 Task: Find connections with filter location Vitória da Conquista with filter topic #Successwith filter profile language Spanish with filter current company Alp Consulting Ltd. with filter school Mithibai College with filter industry Investment Management with filter service category Insurance with filter keywords title Administrative Specialist
Action: Mouse moved to (677, 145)
Screenshot: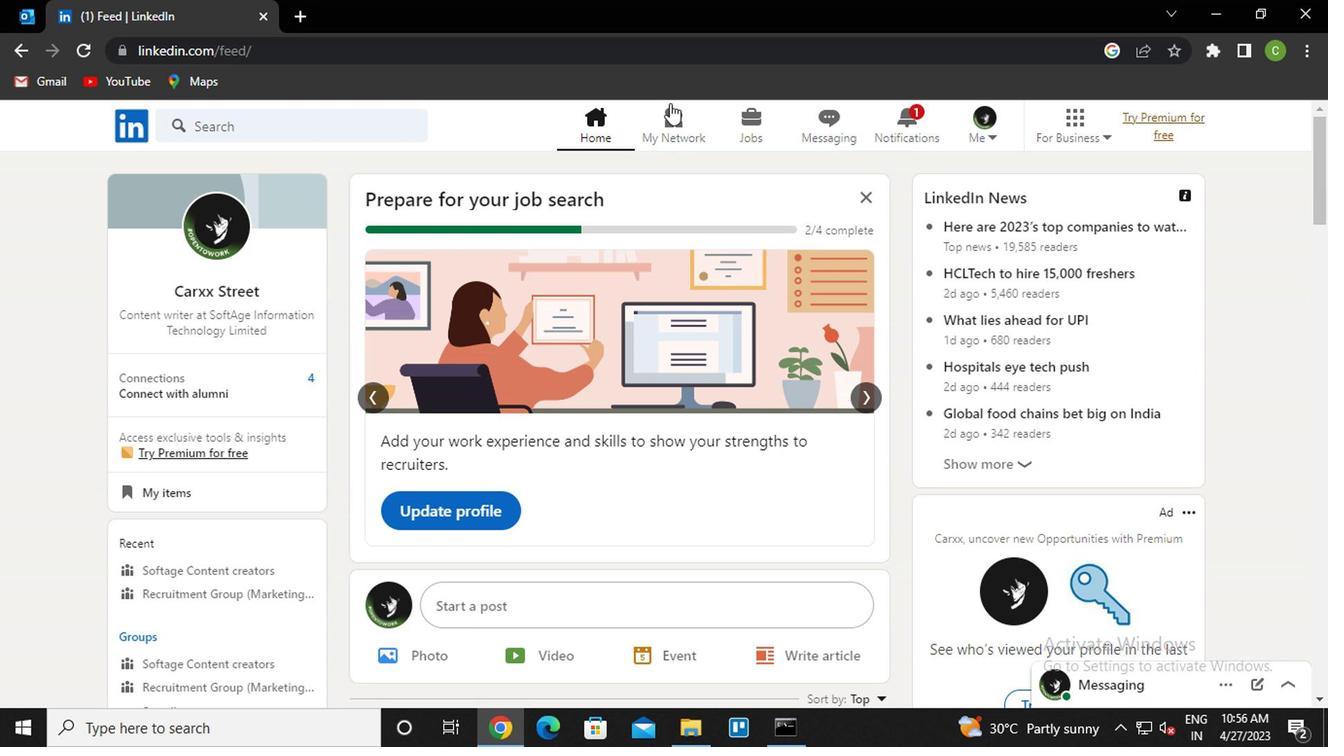 
Action: Mouse pressed left at (677, 145)
Screenshot: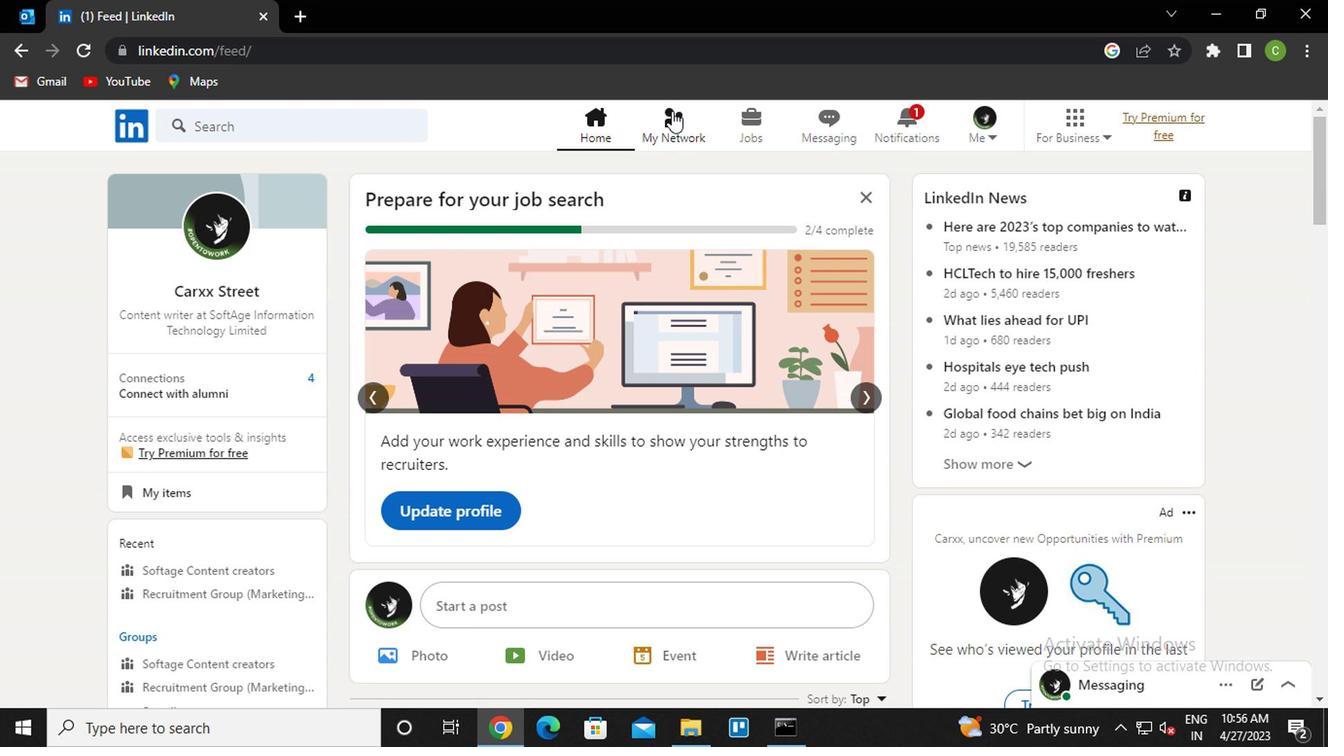 
Action: Mouse moved to (210, 235)
Screenshot: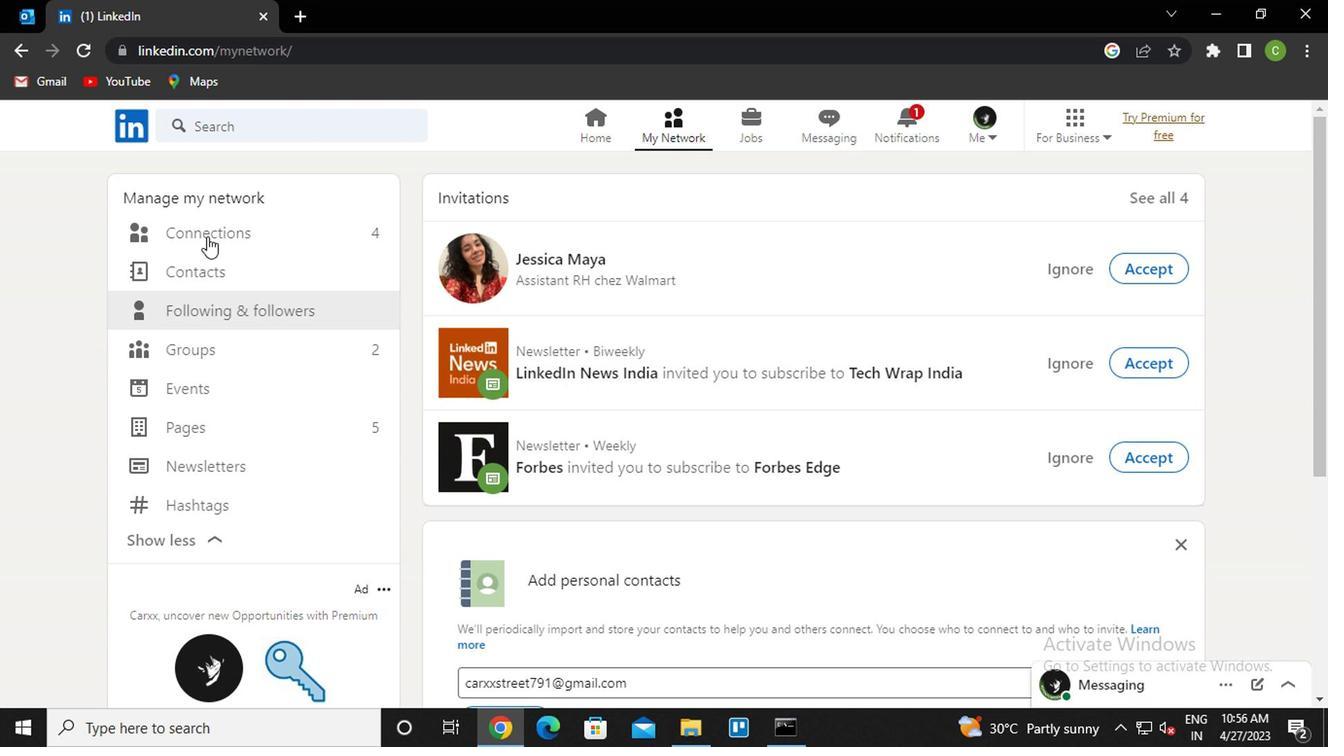 
Action: Mouse pressed left at (210, 235)
Screenshot: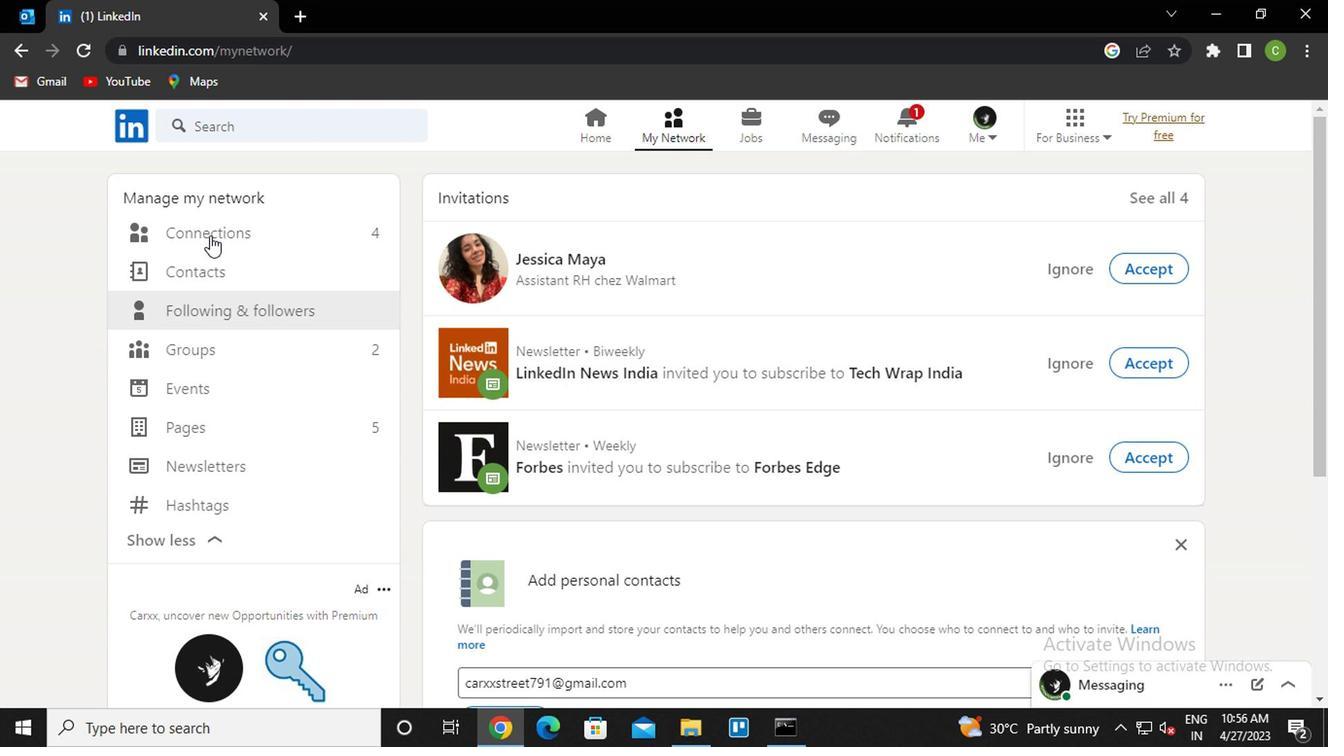 
Action: Mouse moved to (850, 238)
Screenshot: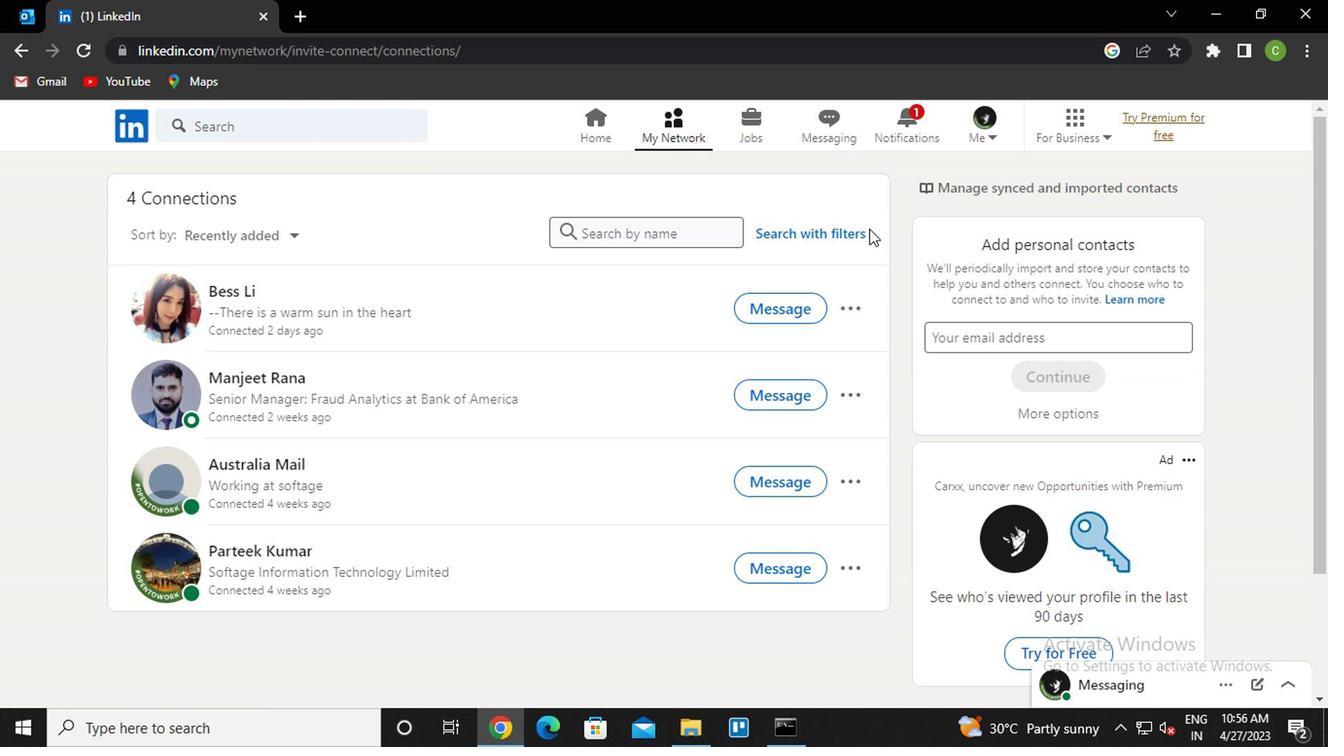 
Action: Mouse pressed left at (850, 238)
Screenshot: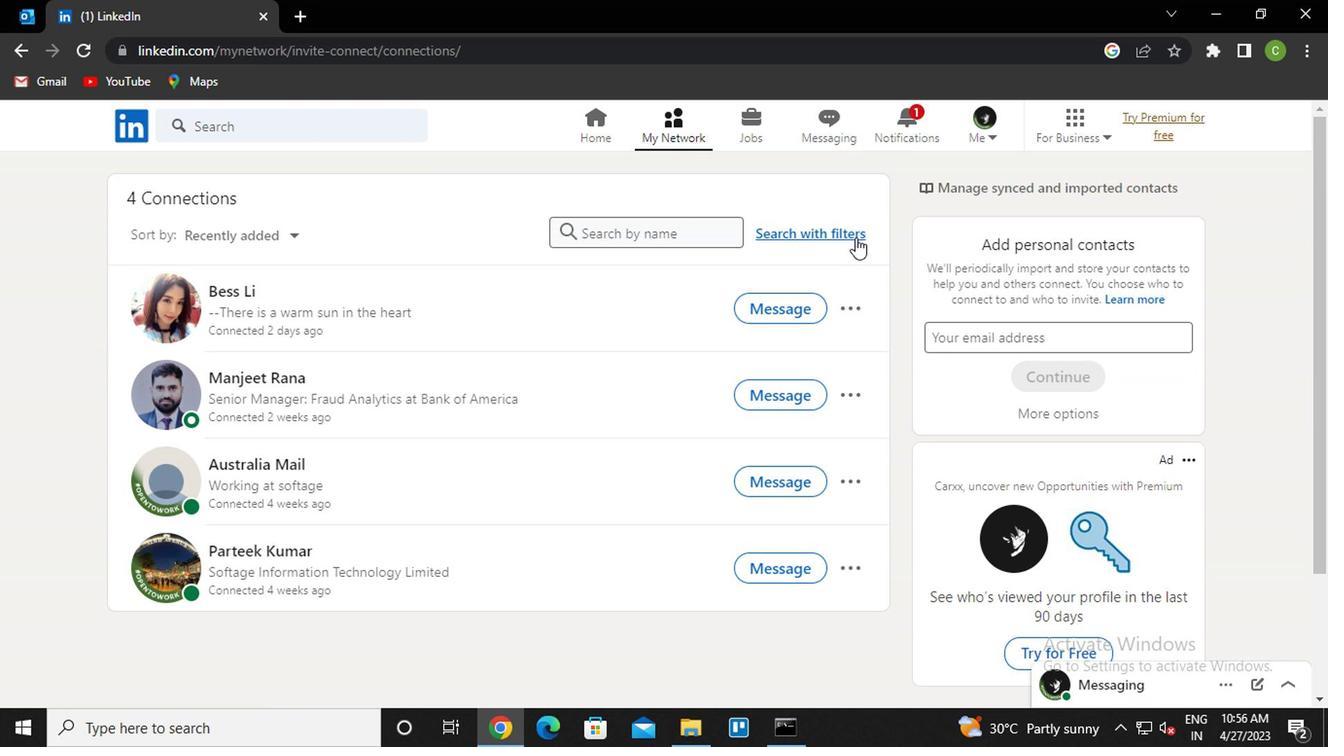
Action: Mouse moved to (651, 186)
Screenshot: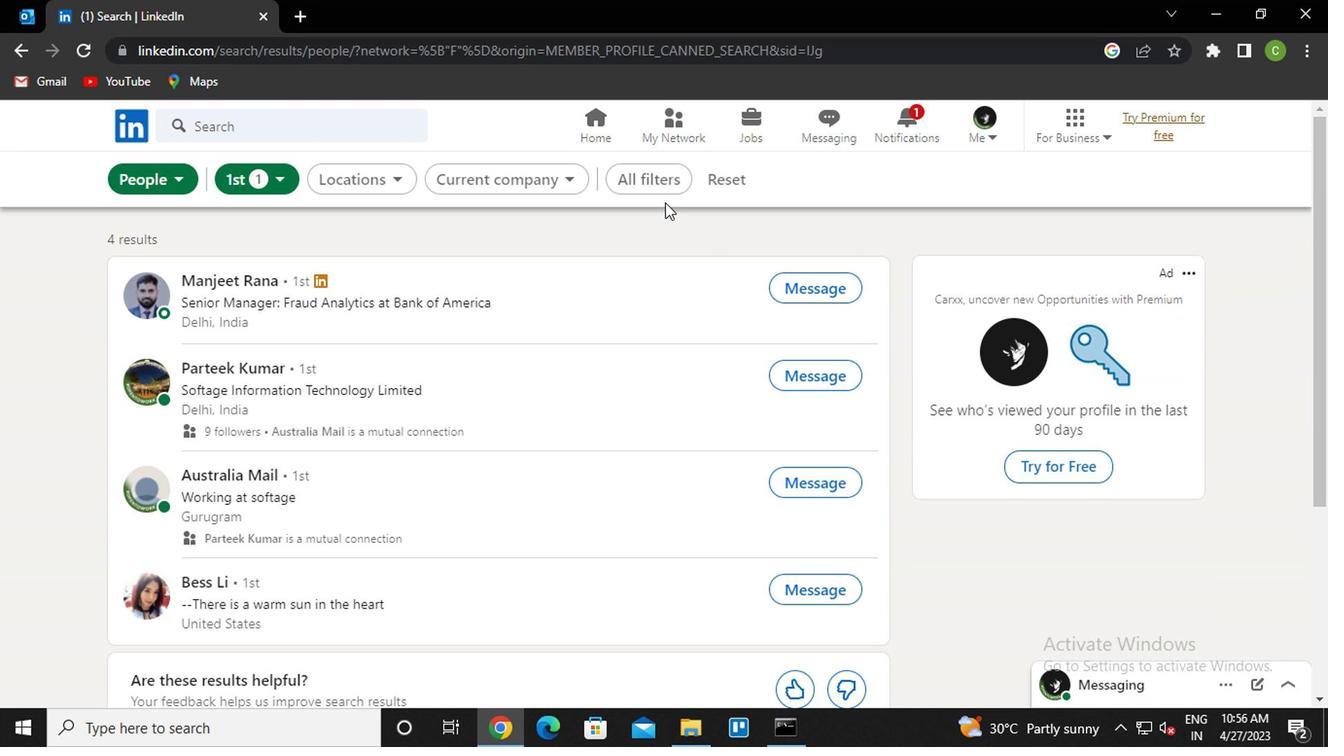 
Action: Mouse pressed left at (651, 186)
Screenshot: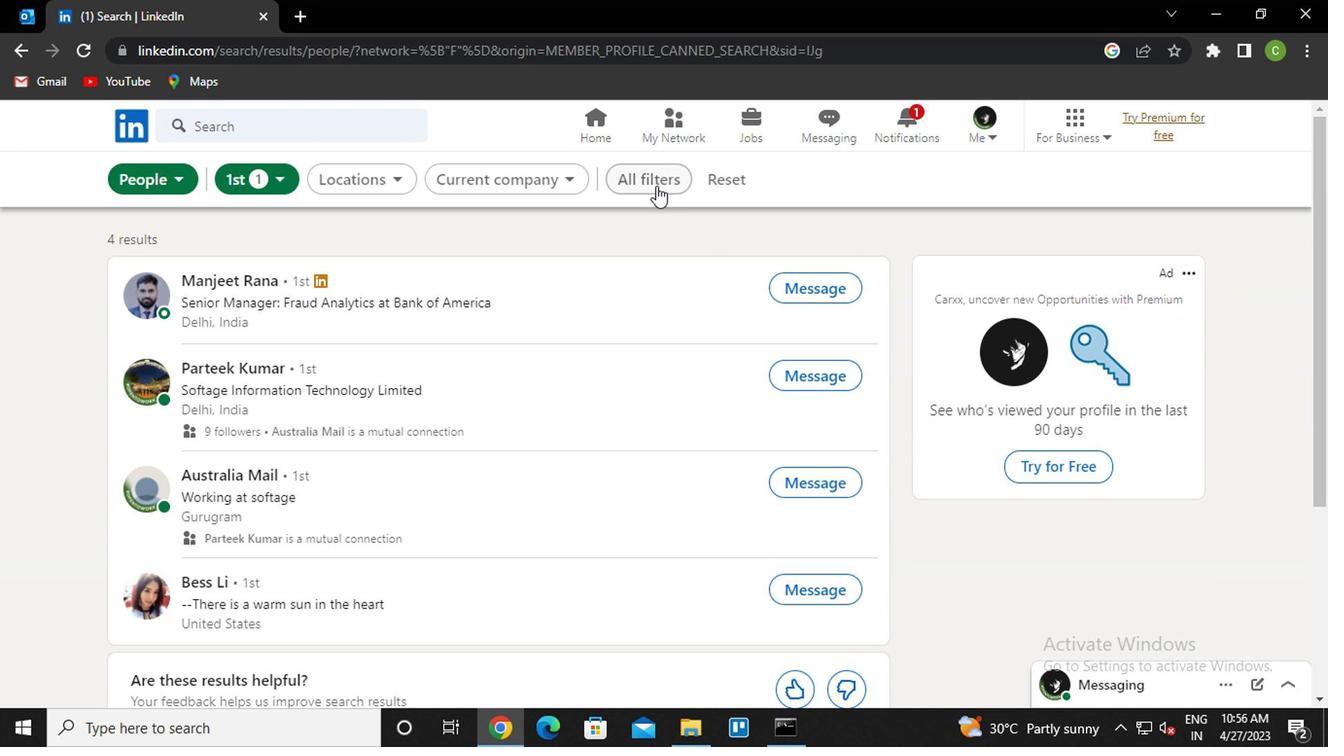 
Action: Mouse moved to (969, 391)
Screenshot: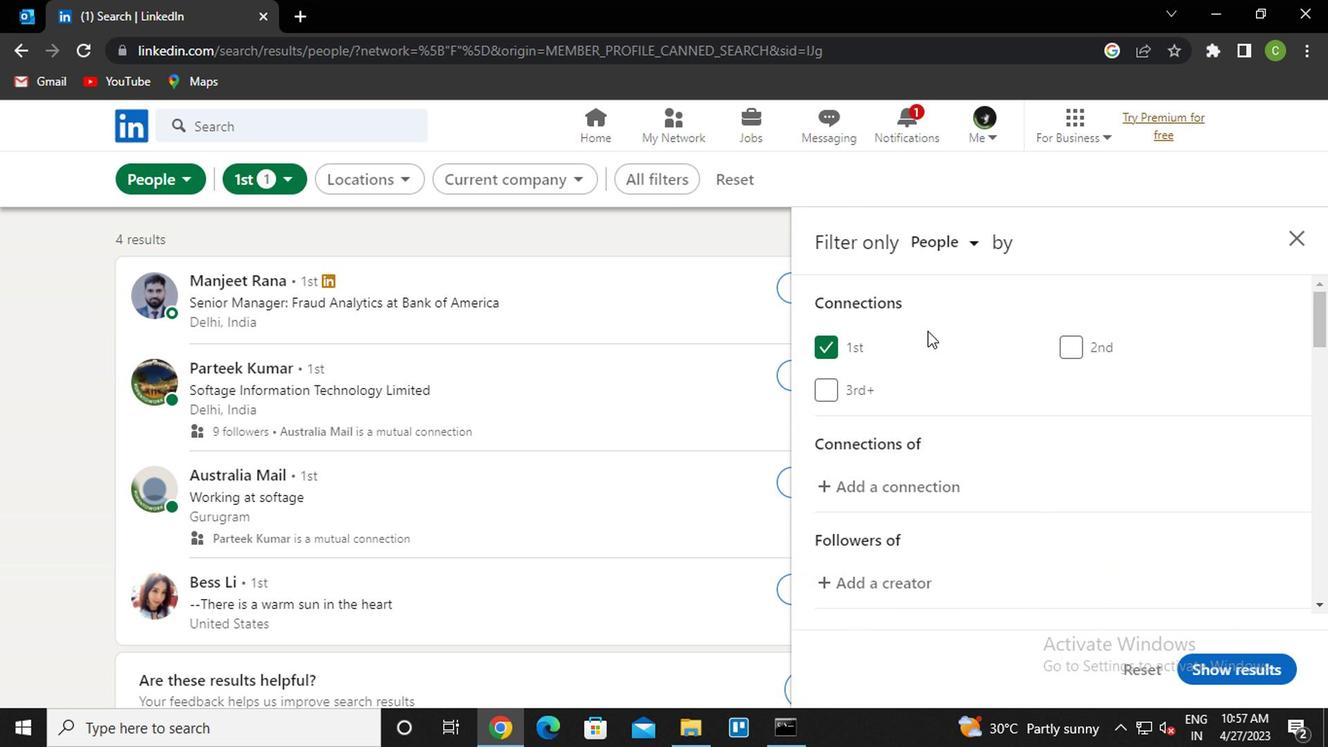 
Action: Mouse scrolled (969, 390) with delta (0, 0)
Screenshot: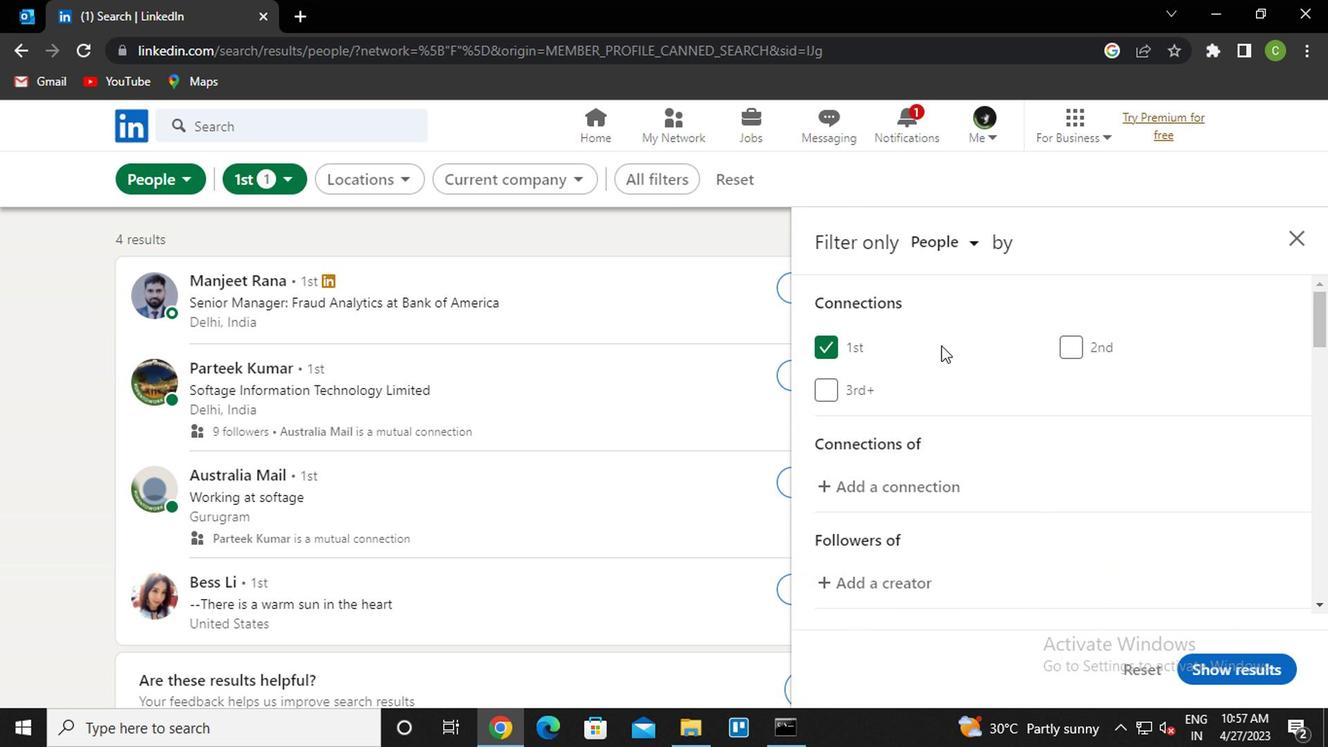 
Action: Mouse moved to (969, 393)
Screenshot: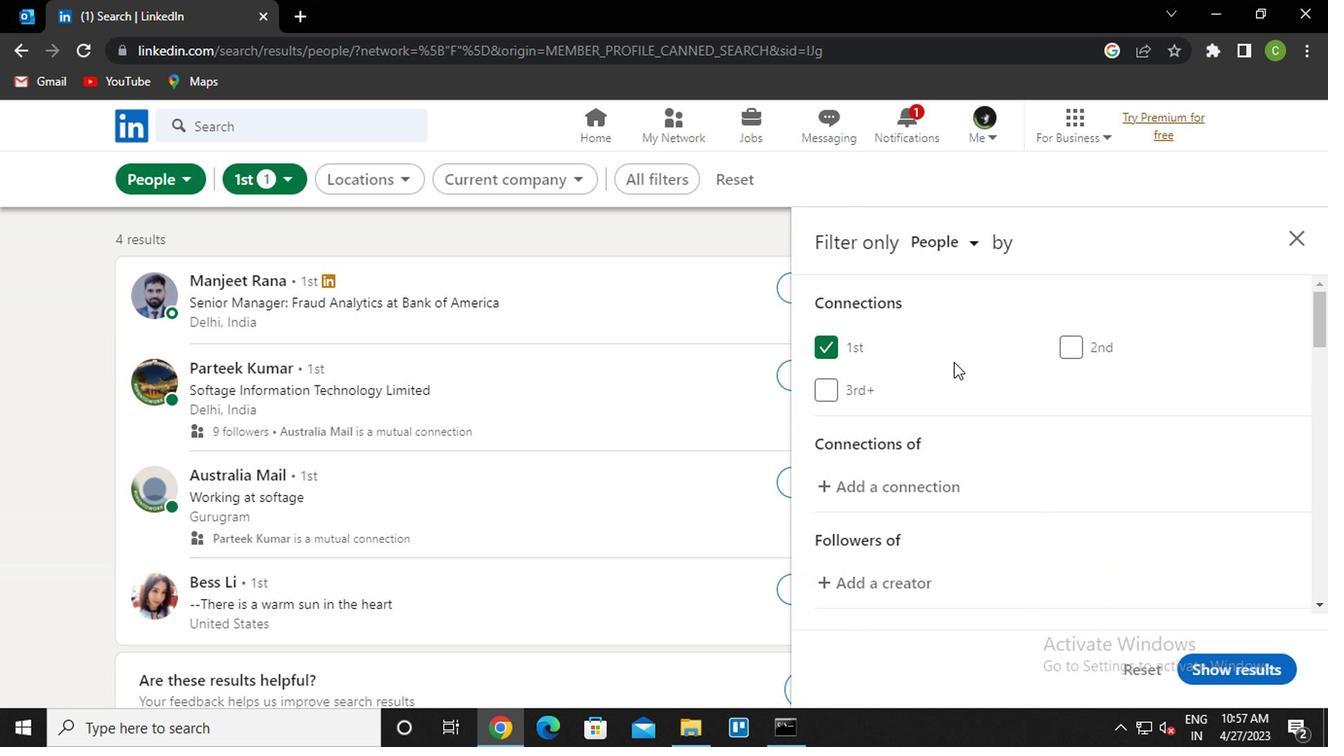 
Action: Mouse scrolled (969, 392) with delta (0, -1)
Screenshot: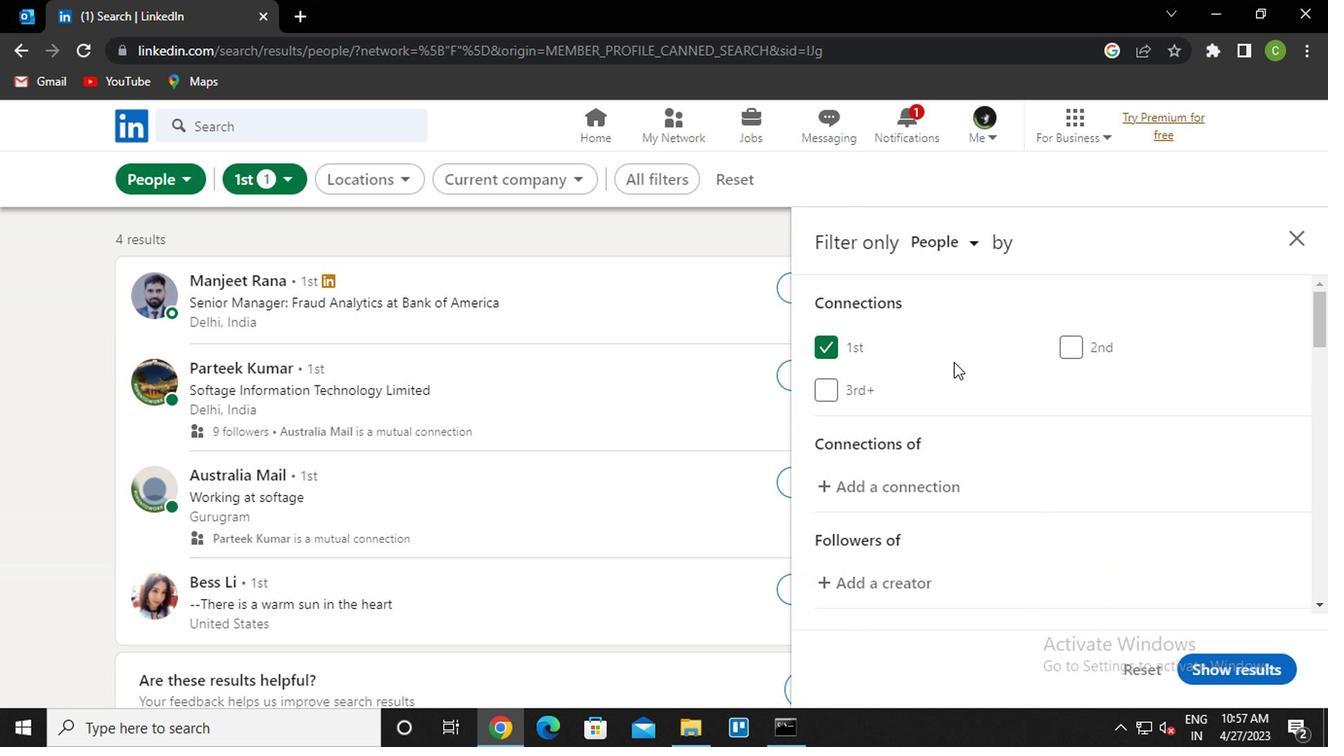 
Action: Mouse scrolled (969, 392) with delta (0, -1)
Screenshot: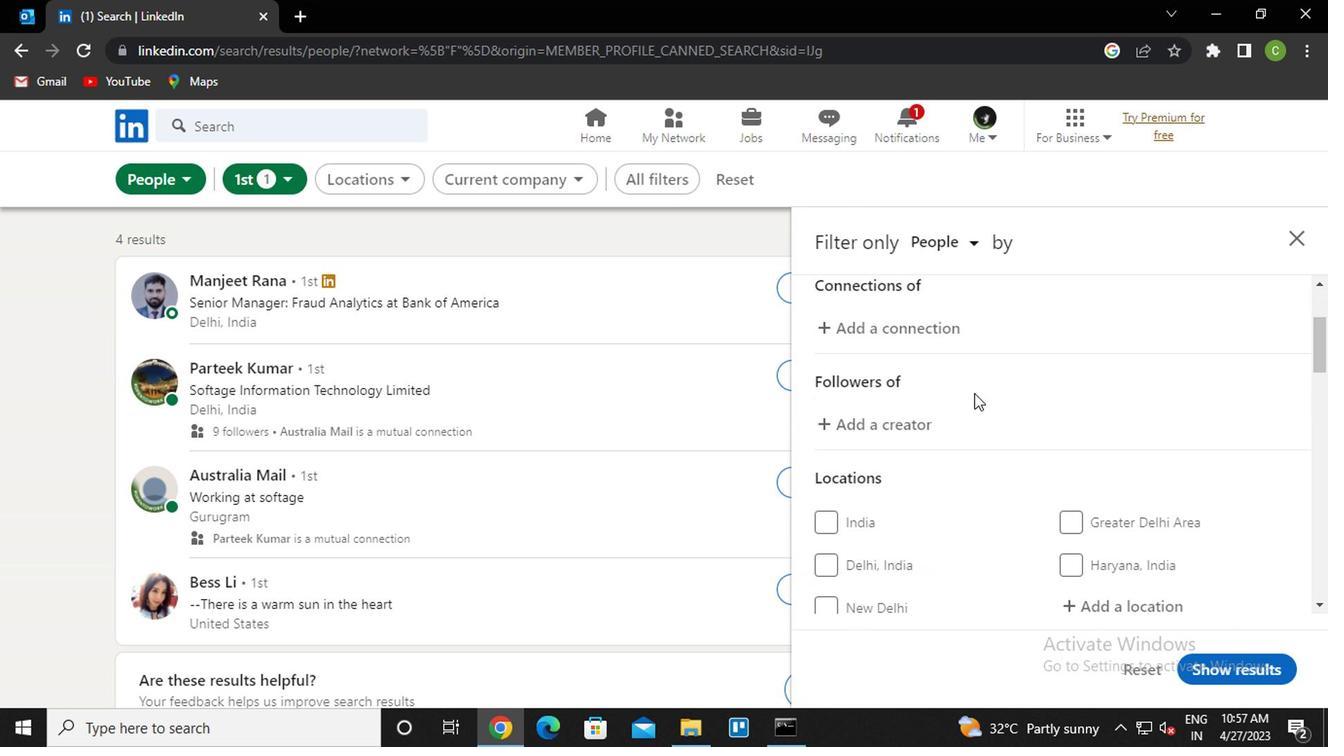 
Action: Mouse scrolled (969, 392) with delta (0, -1)
Screenshot: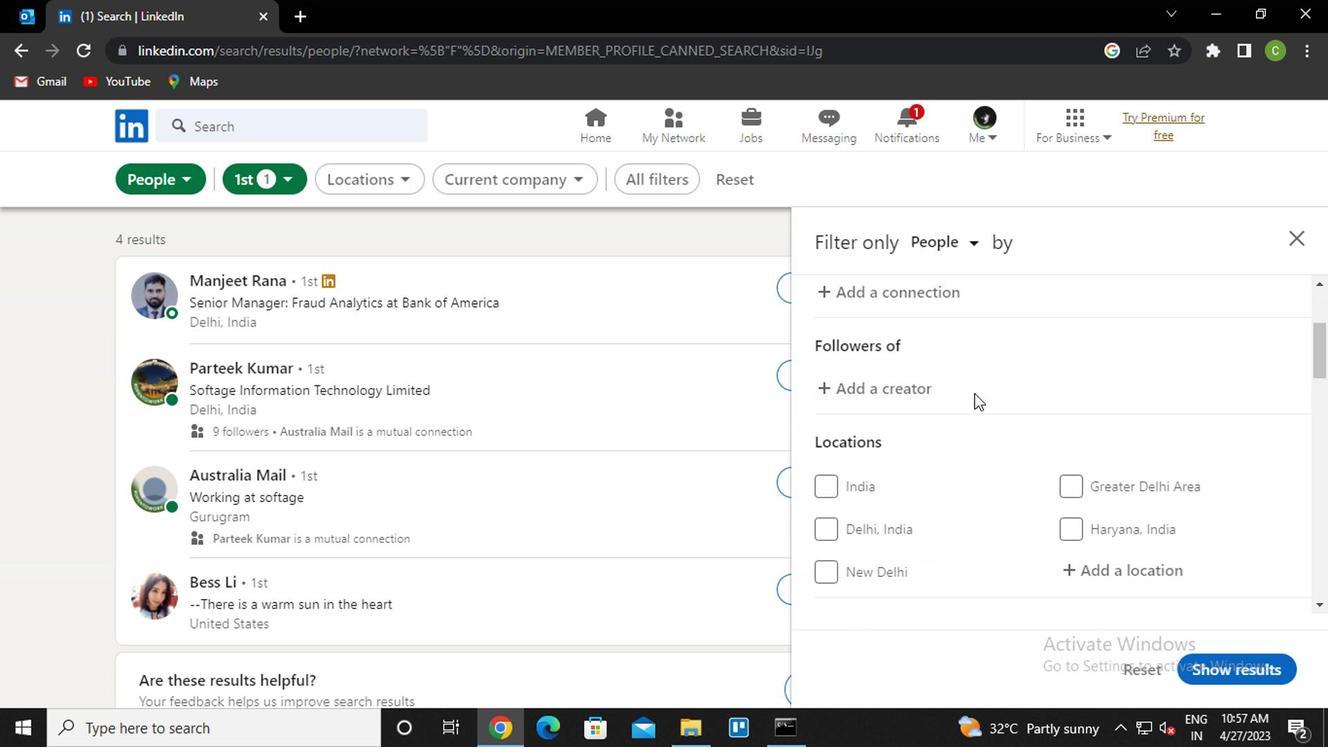 
Action: Mouse scrolled (969, 394) with delta (0, 0)
Screenshot: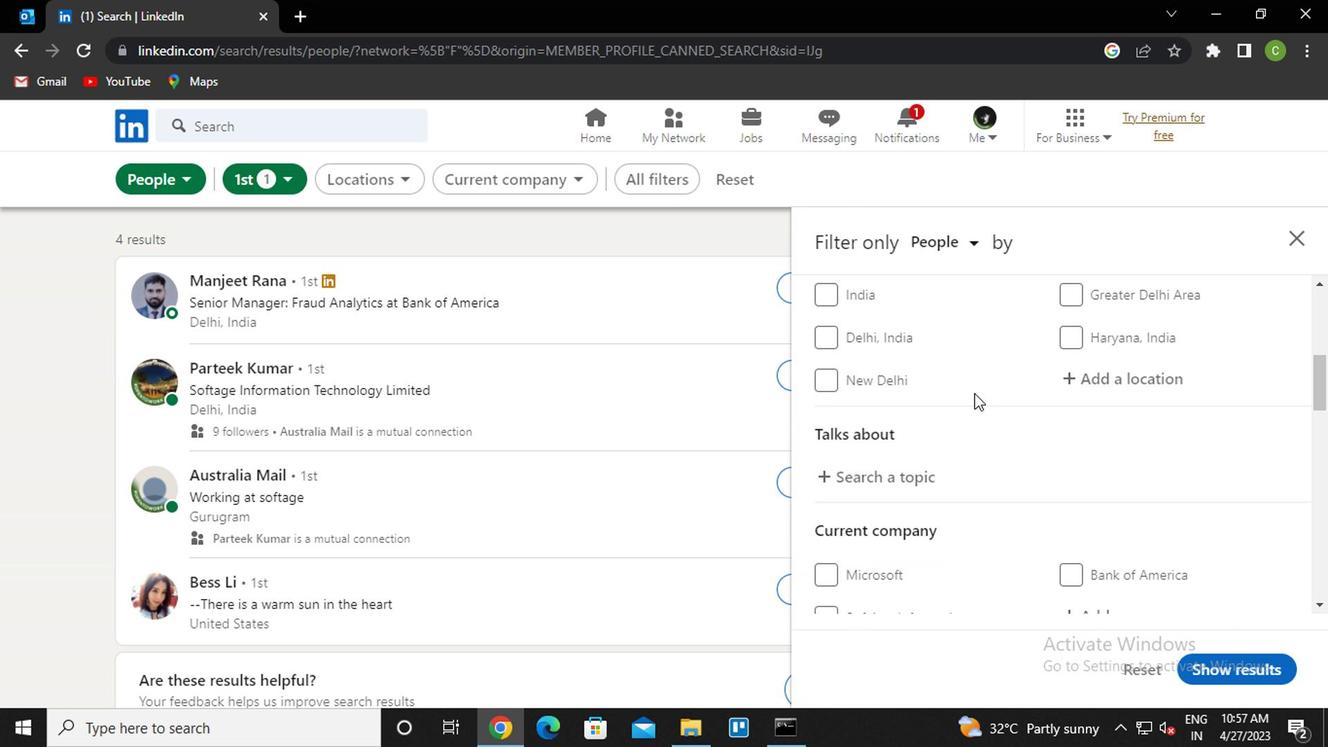
Action: Mouse scrolled (969, 394) with delta (0, 0)
Screenshot: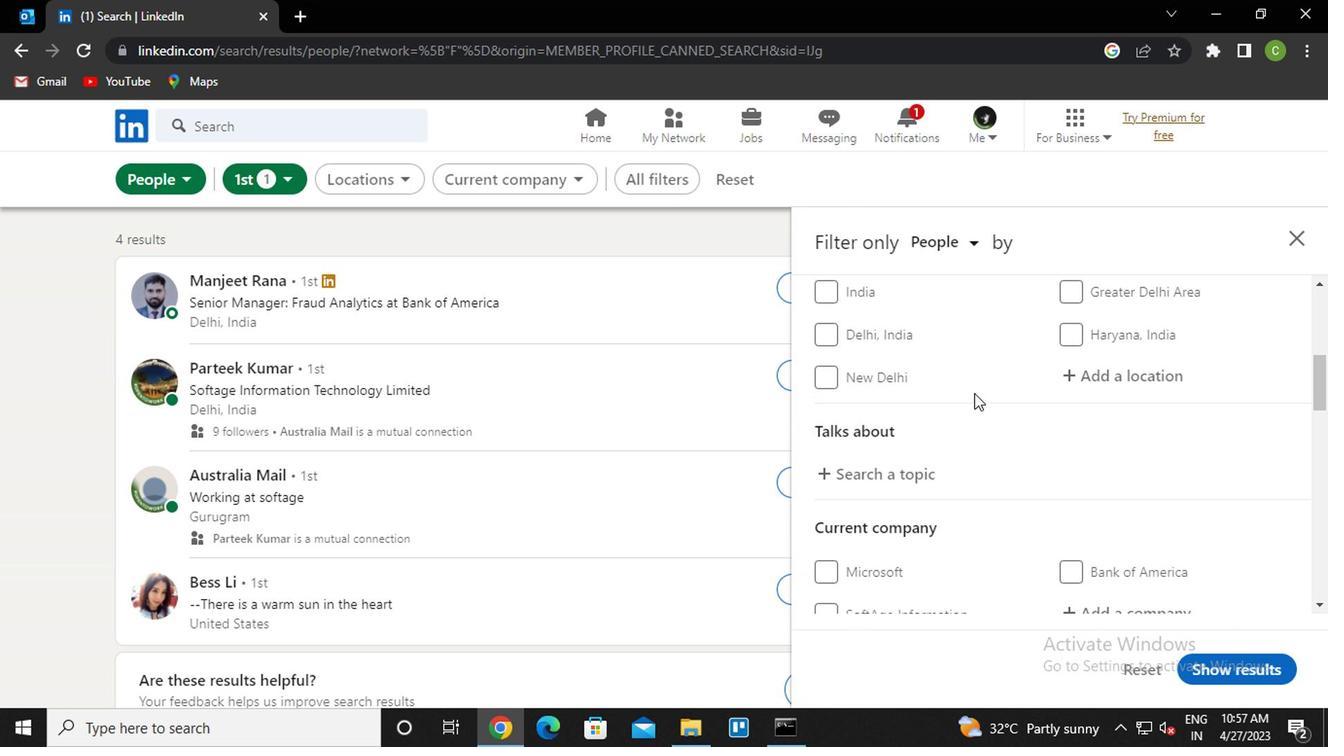 
Action: Mouse moved to (964, 389)
Screenshot: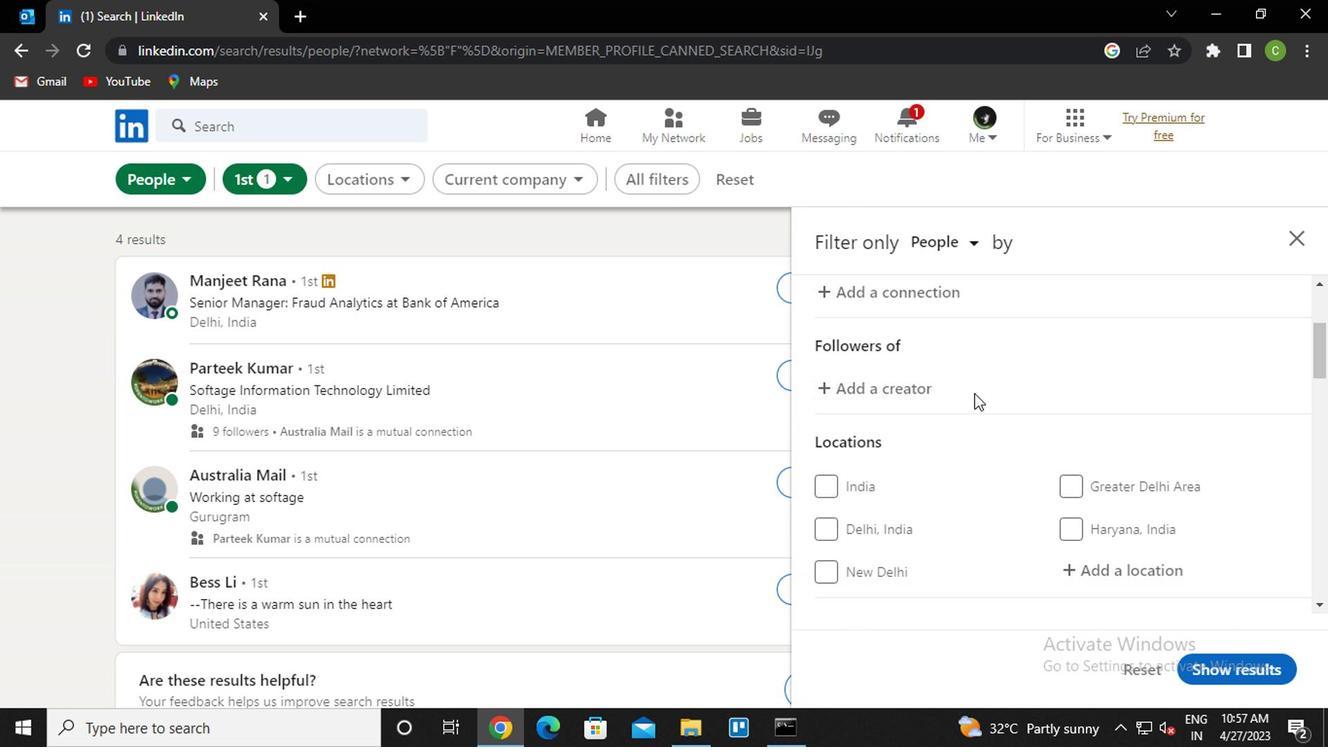 
Action: Mouse scrolled (964, 390) with delta (0, 1)
Screenshot: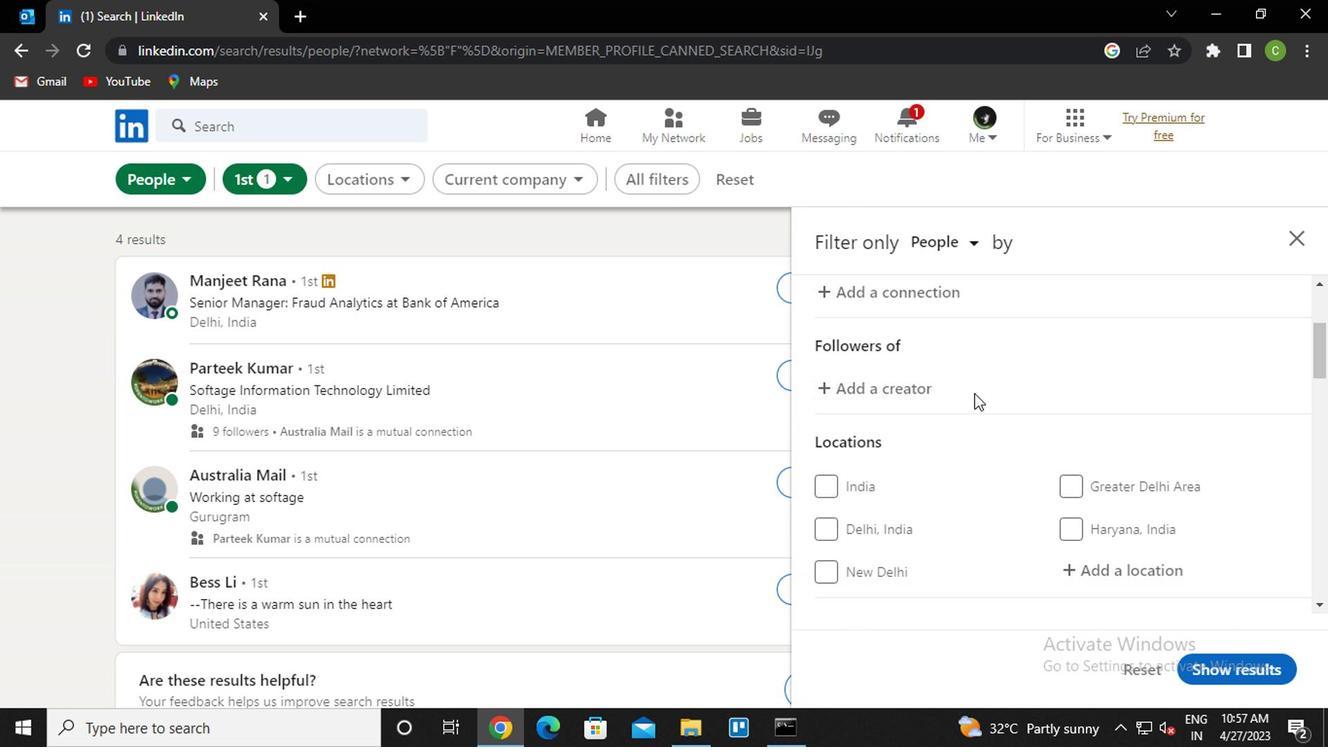 
Action: Mouse moved to (990, 451)
Screenshot: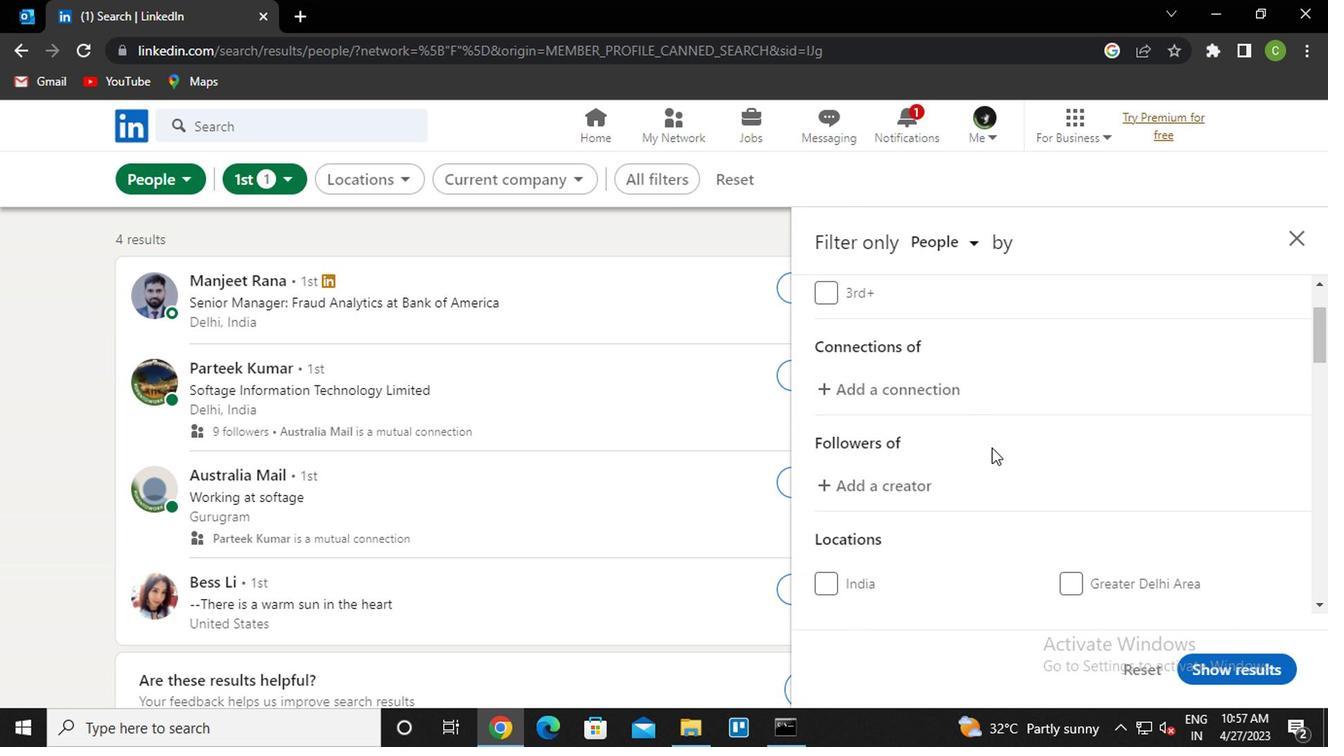 
Action: Mouse scrolled (990, 450) with delta (0, -1)
Screenshot: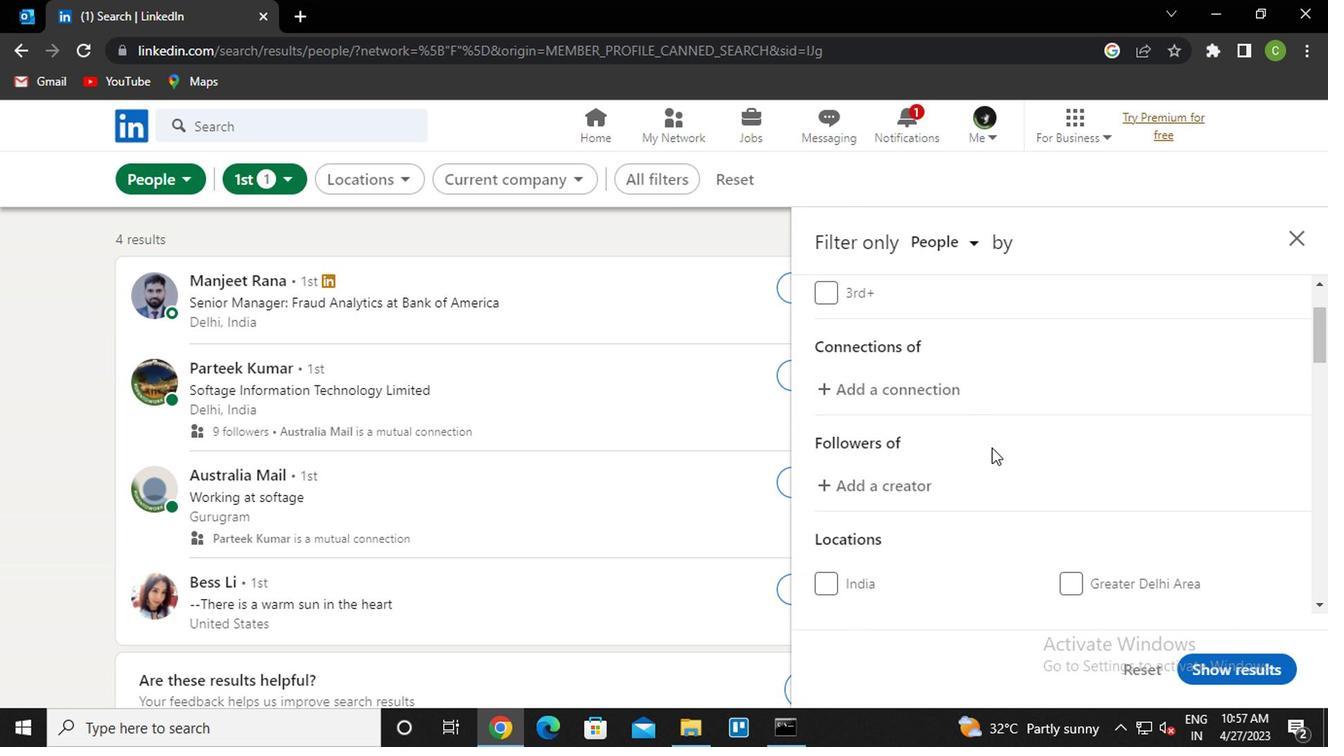 
Action: Mouse moved to (992, 453)
Screenshot: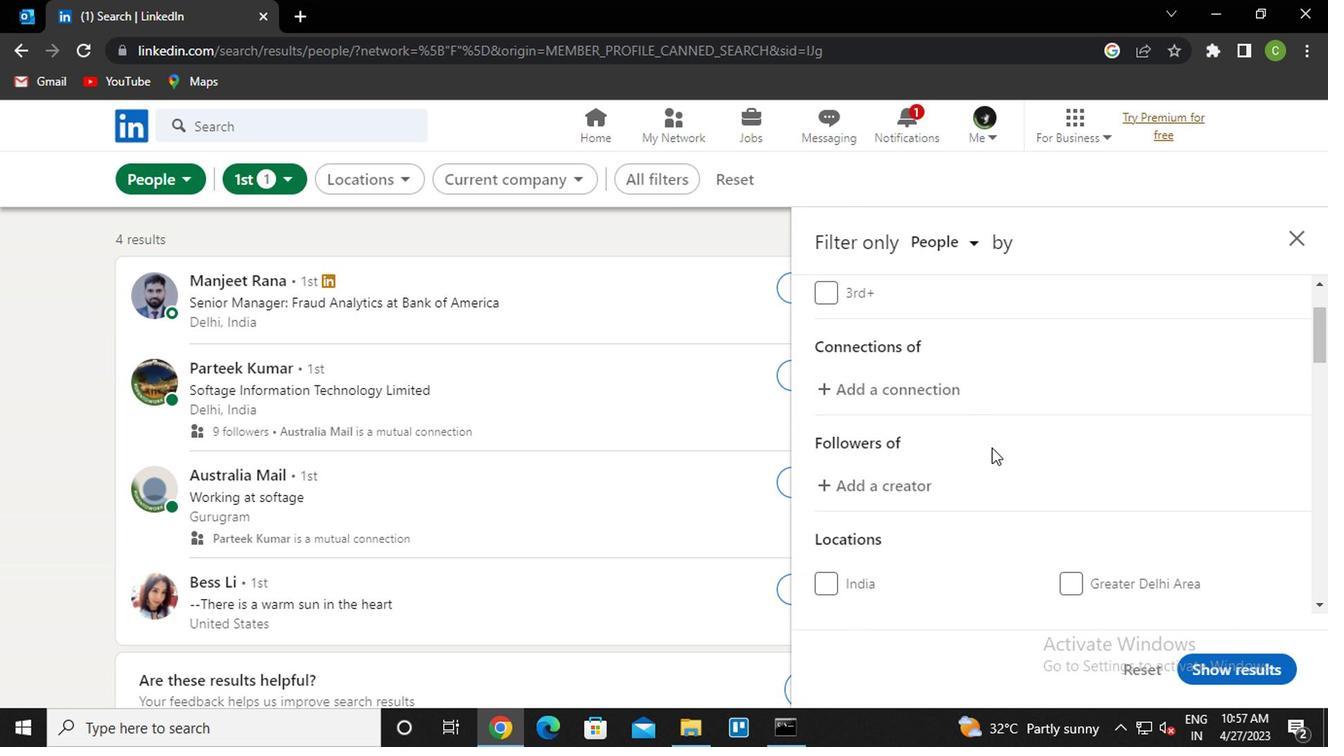
Action: Mouse scrolled (992, 452) with delta (0, 0)
Screenshot: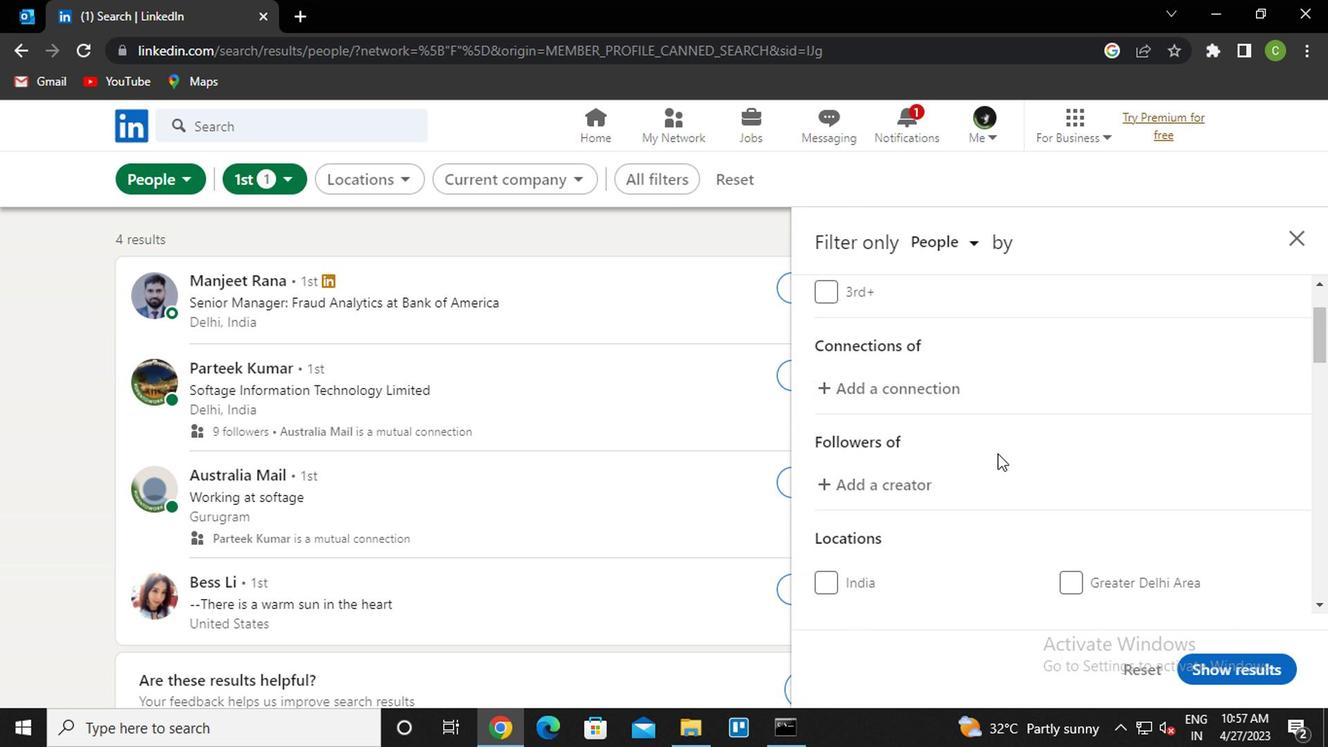 
Action: Mouse moved to (1105, 471)
Screenshot: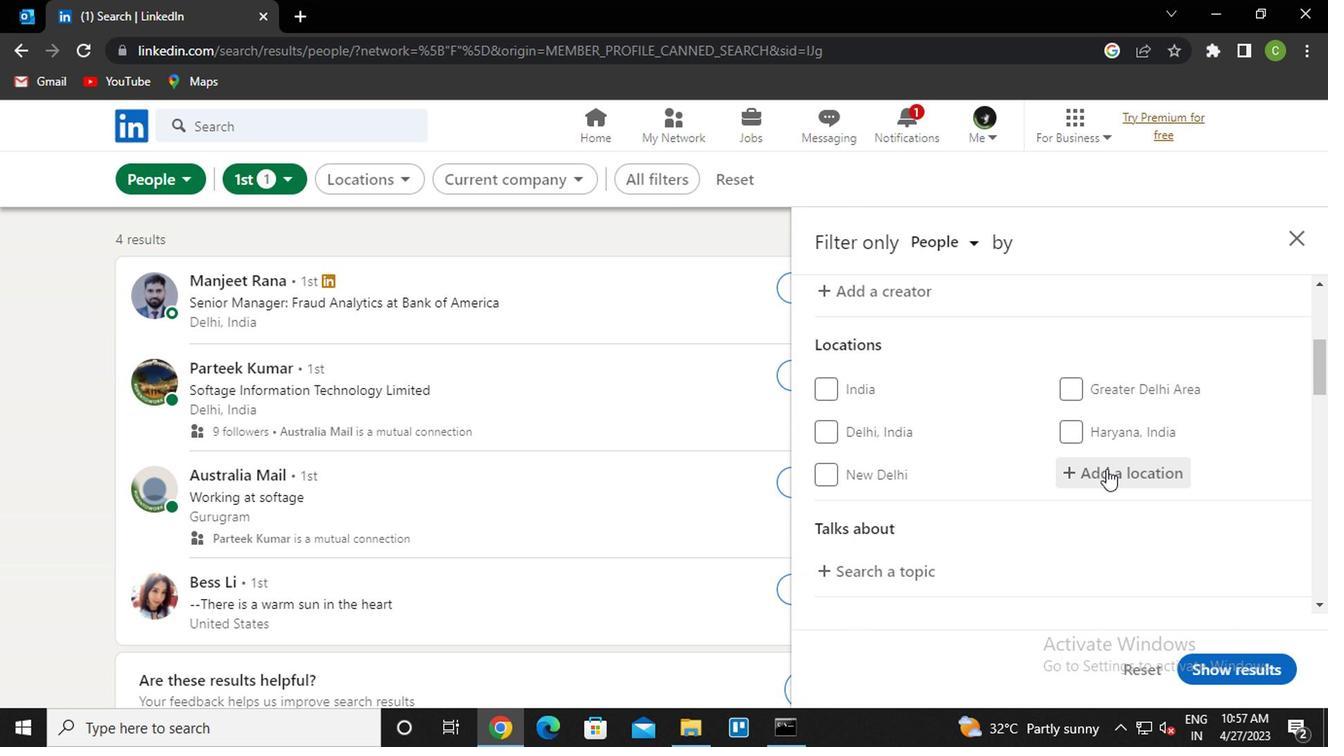 
Action: Mouse pressed left at (1105, 471)
Screenshot: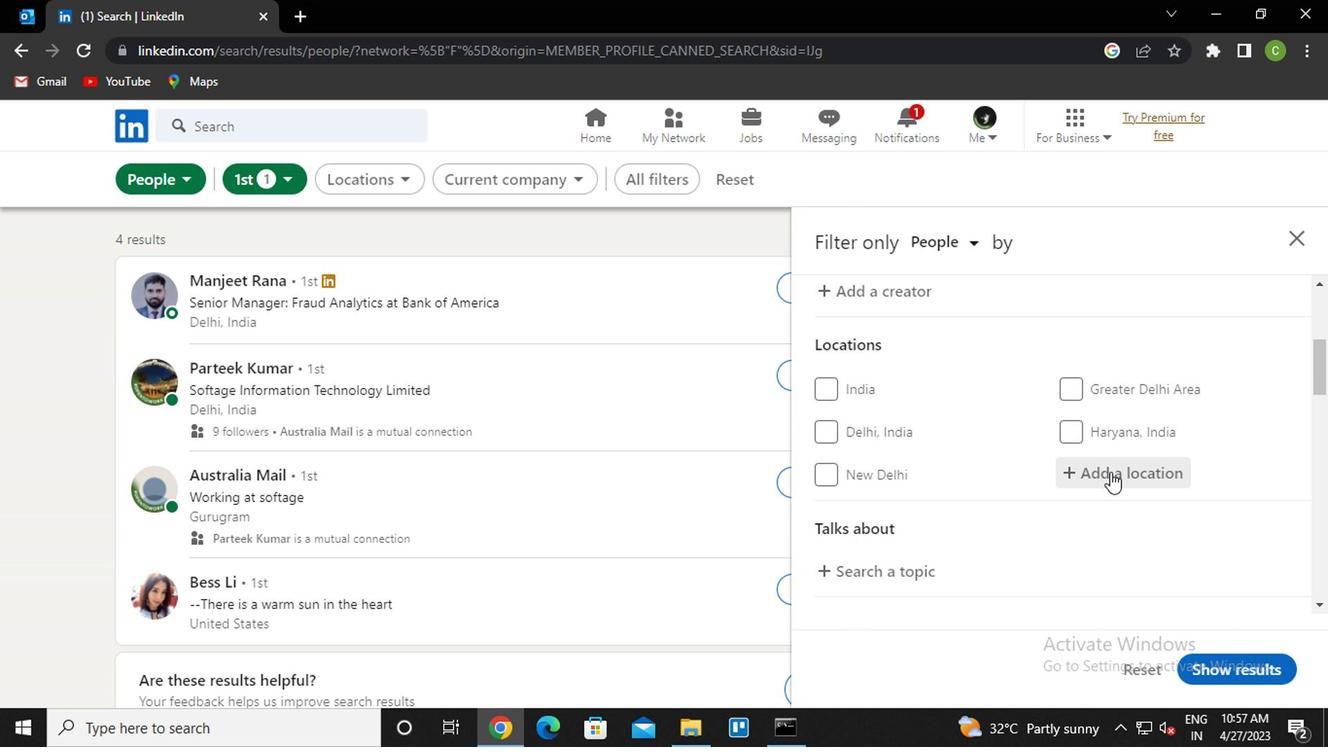
Action: Key pressed <Key.caps_lock>v<Key.caps_lock>itoria<Key.space>da<Key.down><Key.enter>
Screenshot: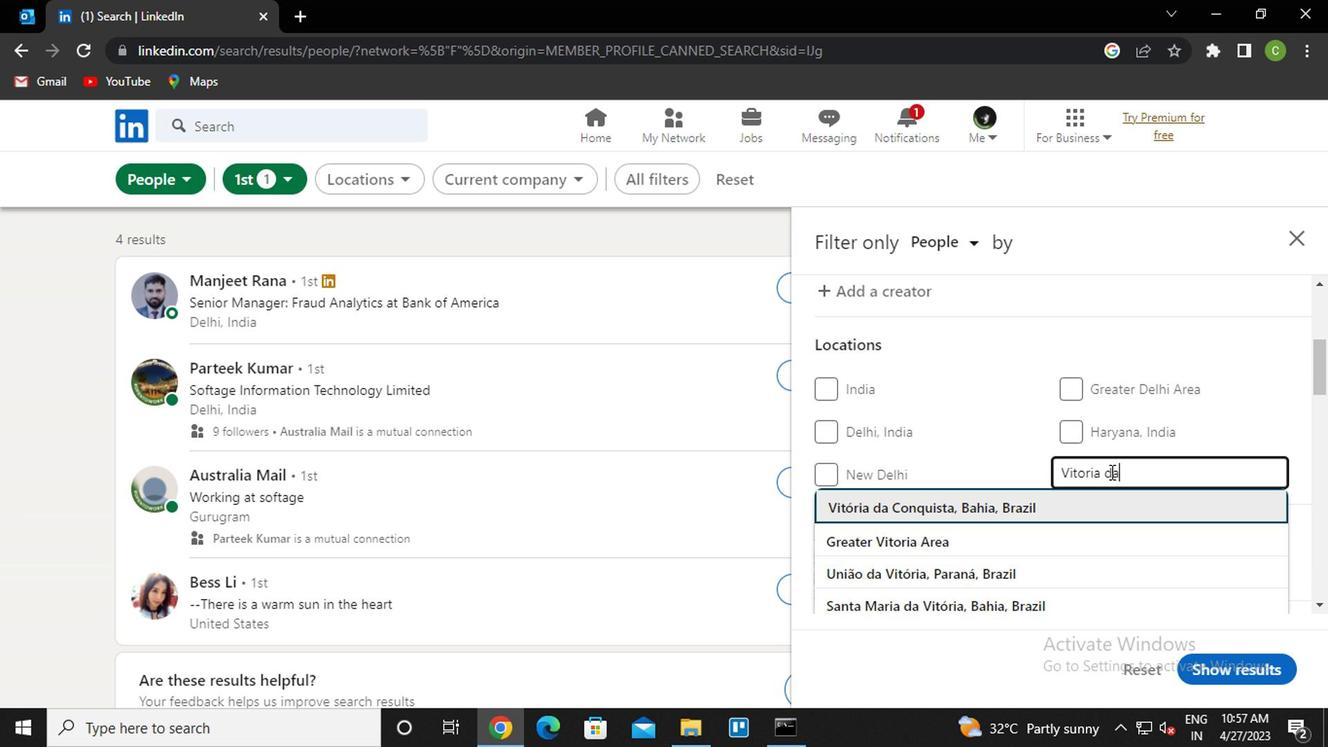 
Action: Mouse scrolled (1105, 471) with delta (0, 0)
Screenshot: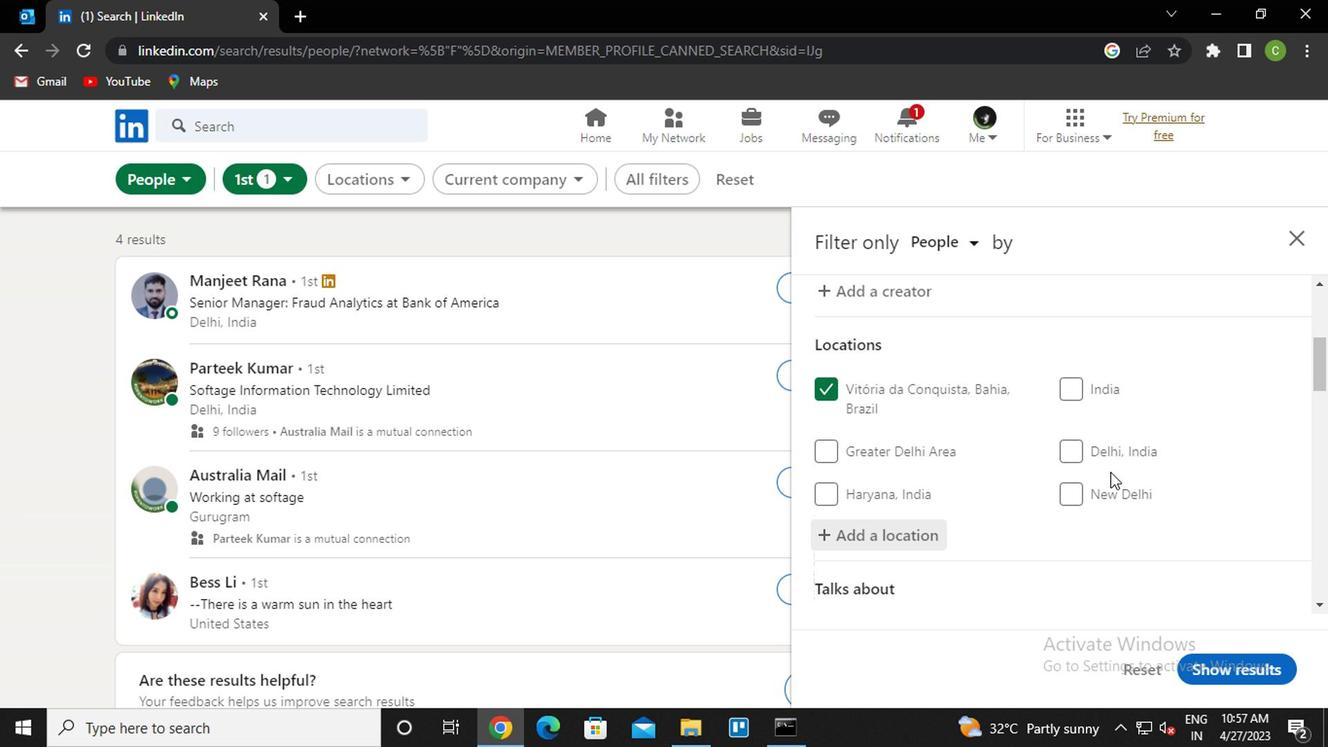 
Action: Mouse scrolled (1105, 471) with delta (0, 0)
Screenshot: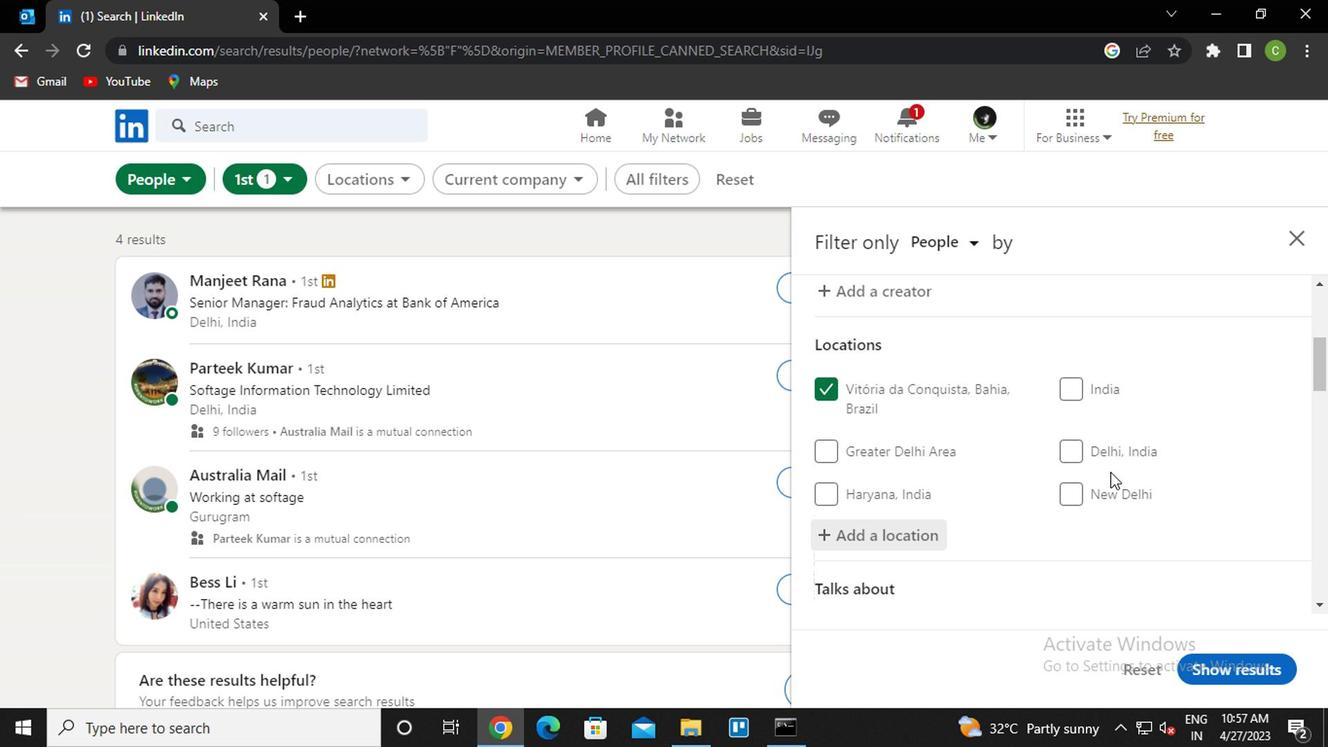 
Action: Mouse moved to (893, 440)
Screenshot: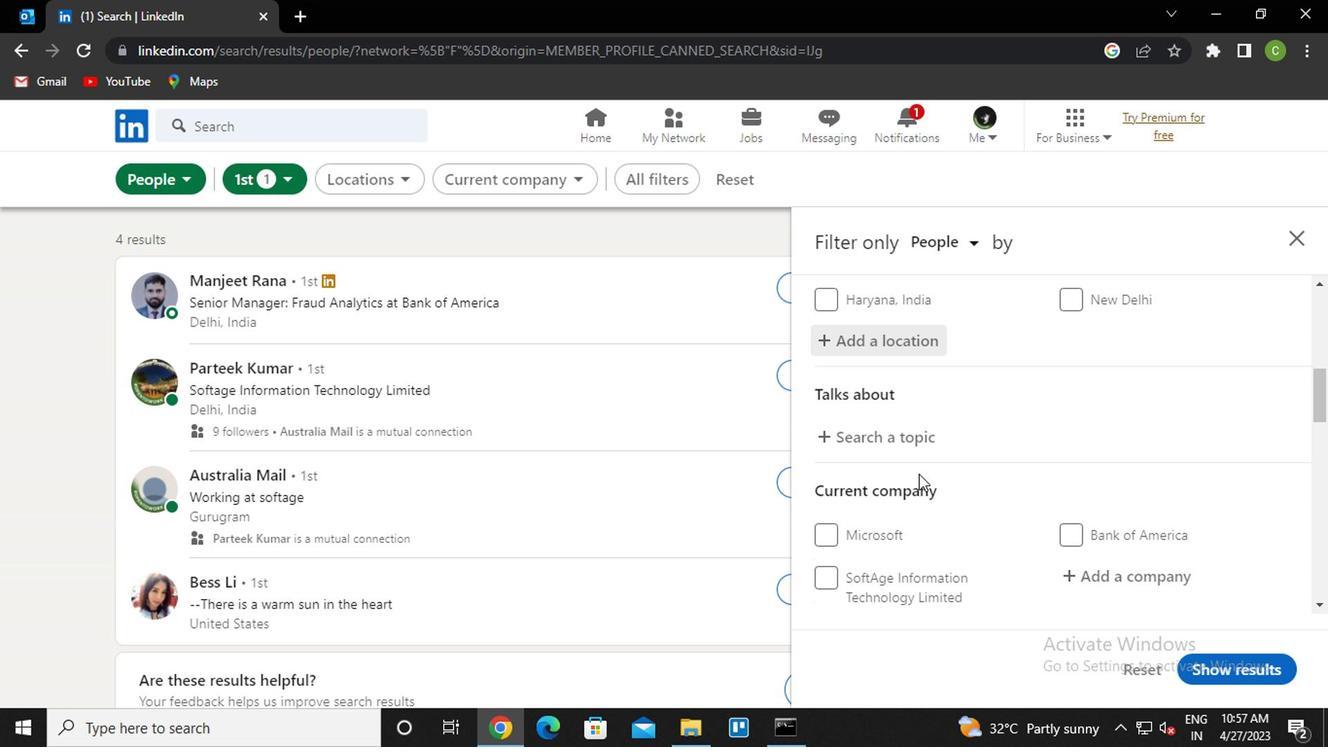 
Action: Mouse pressed left at (893, 440)
Screenshot: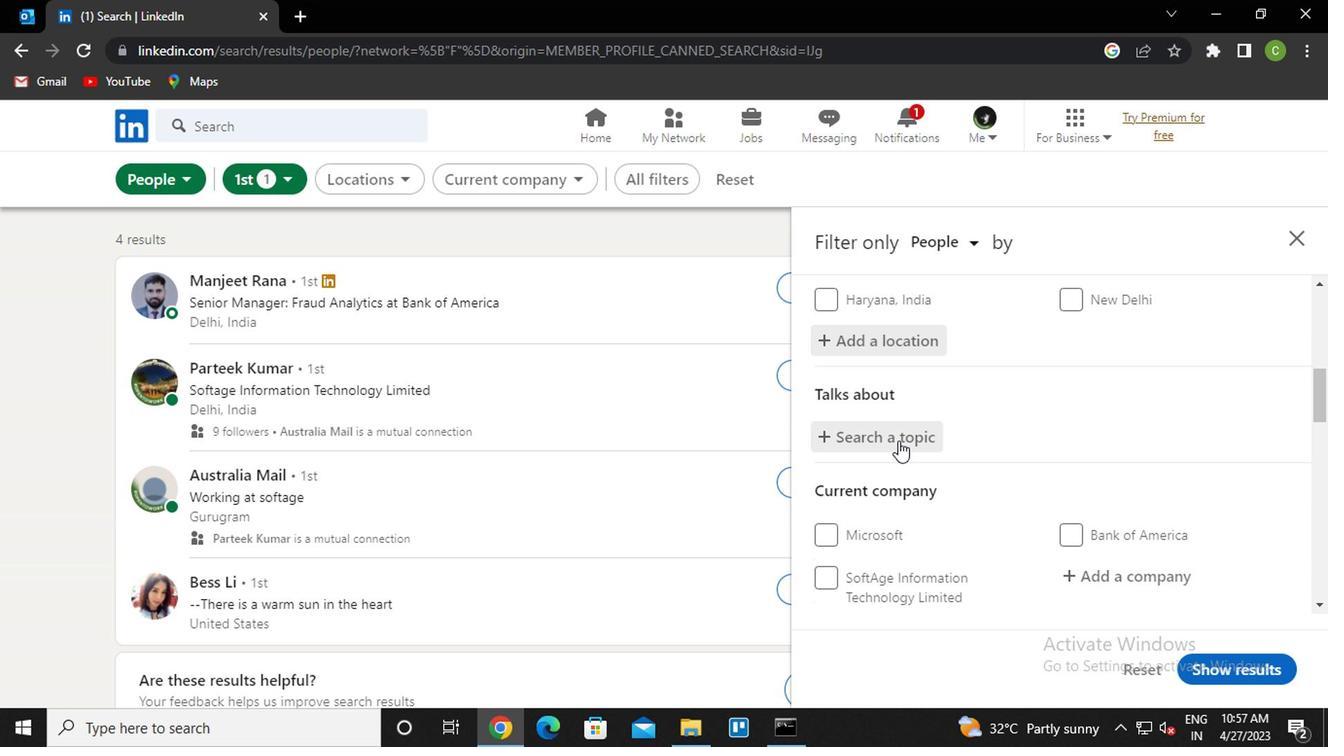 
Action: Key pressed cucess<Key.backspace><Key.backspace><Key.backspace><Key.backspace><Key.backspace><Key.backspace><Key.backspace><Key.backspace><Key.backspace><Key.backspace><Key.backspace><Key.backspace><Key.backspace>sucess<Key.down><Key.down><Key.down><Key.down><Key.enter>
Screenshot: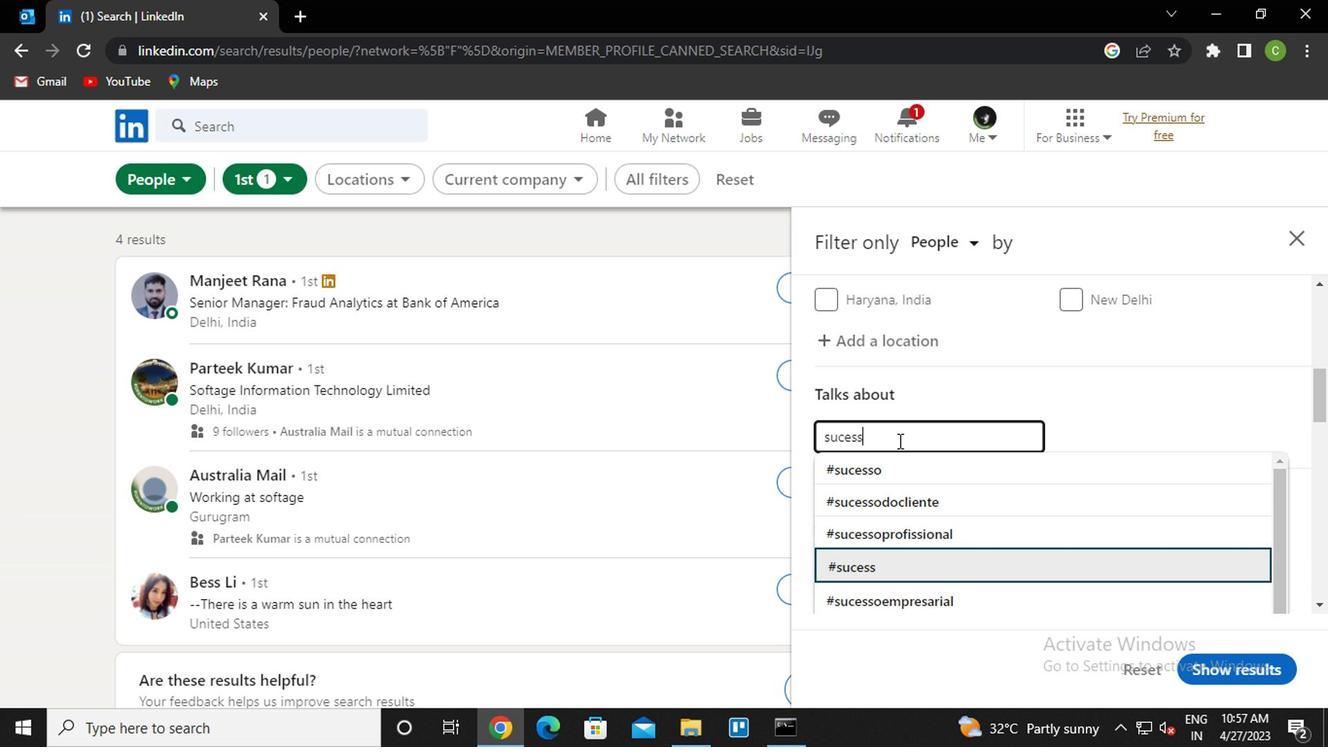 
Action: Mouse moved to (958, 442)
Screenshot: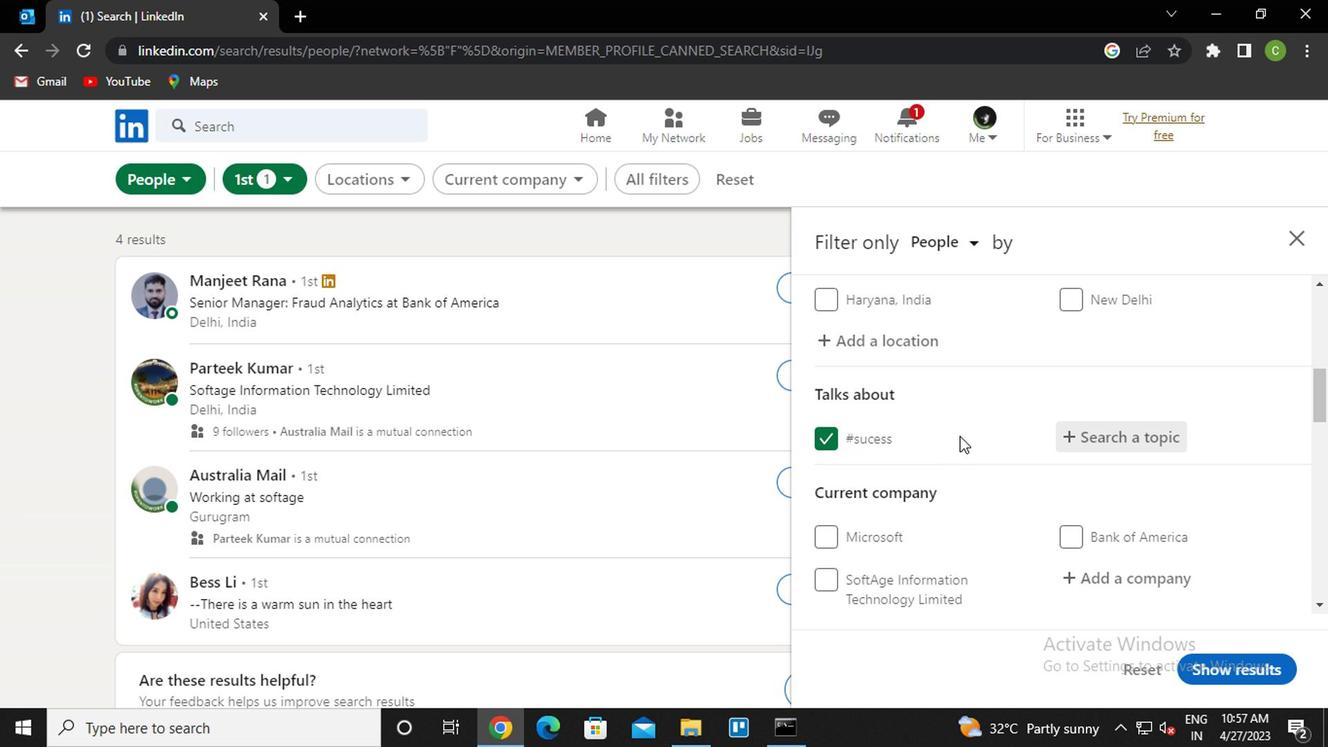 
Action: Mouse scrolled (958, 440) with delta (0, -1)
Screenshot: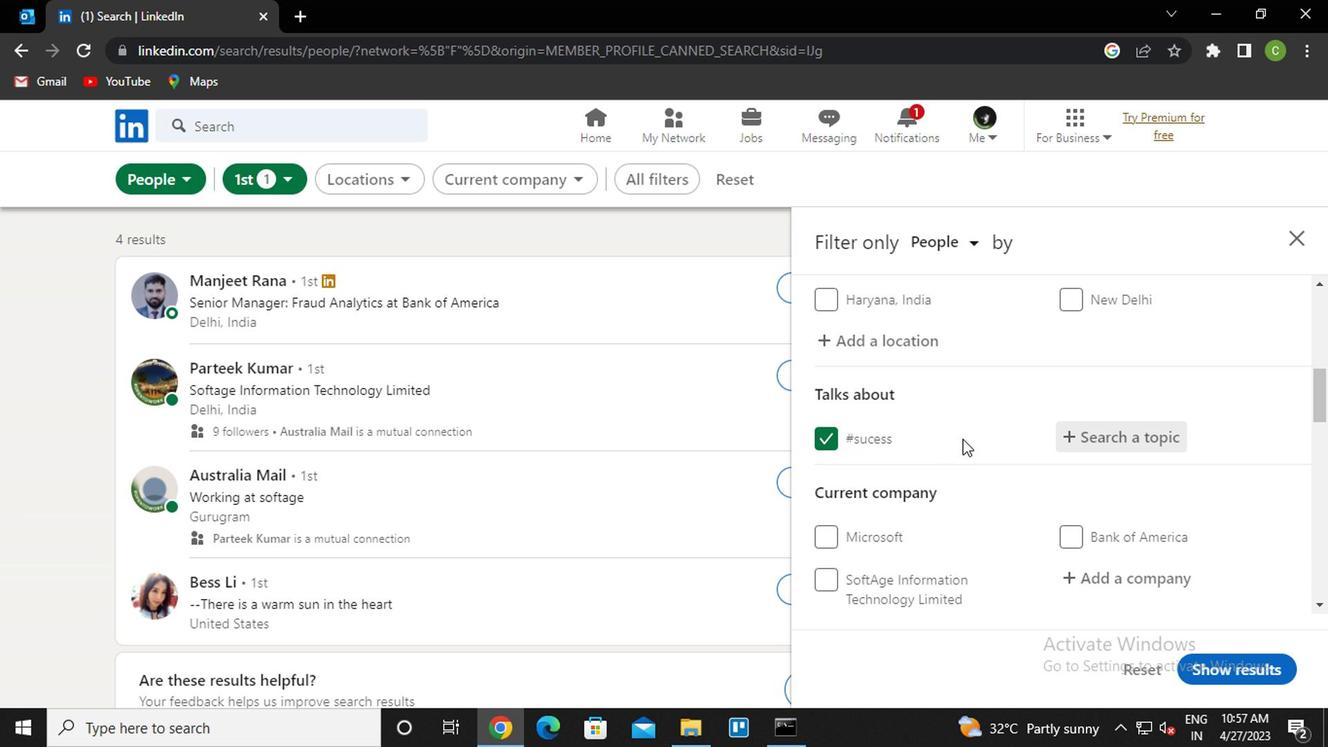 
Action: Mouse moved to (958, 443)
Screenshot: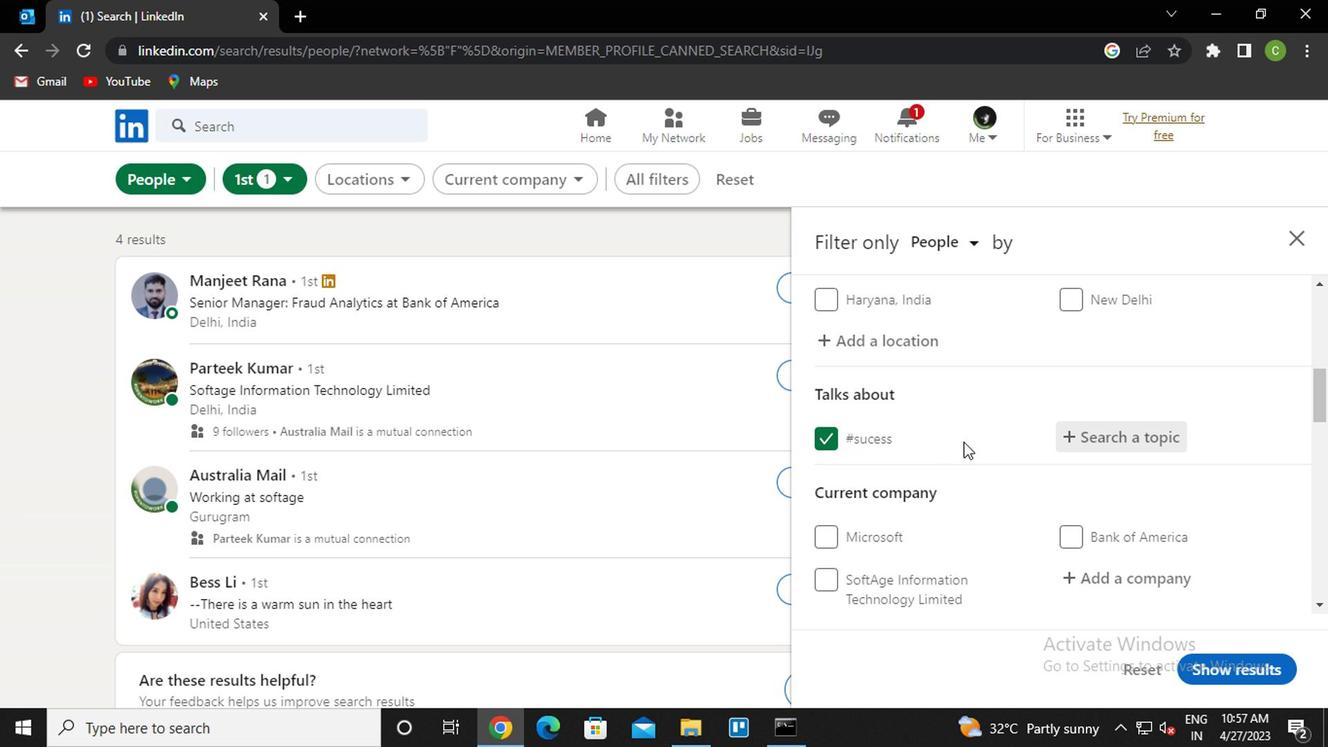 
Action: Mouse scrolled (958, 442) with delta (0, 0)
Screenshot: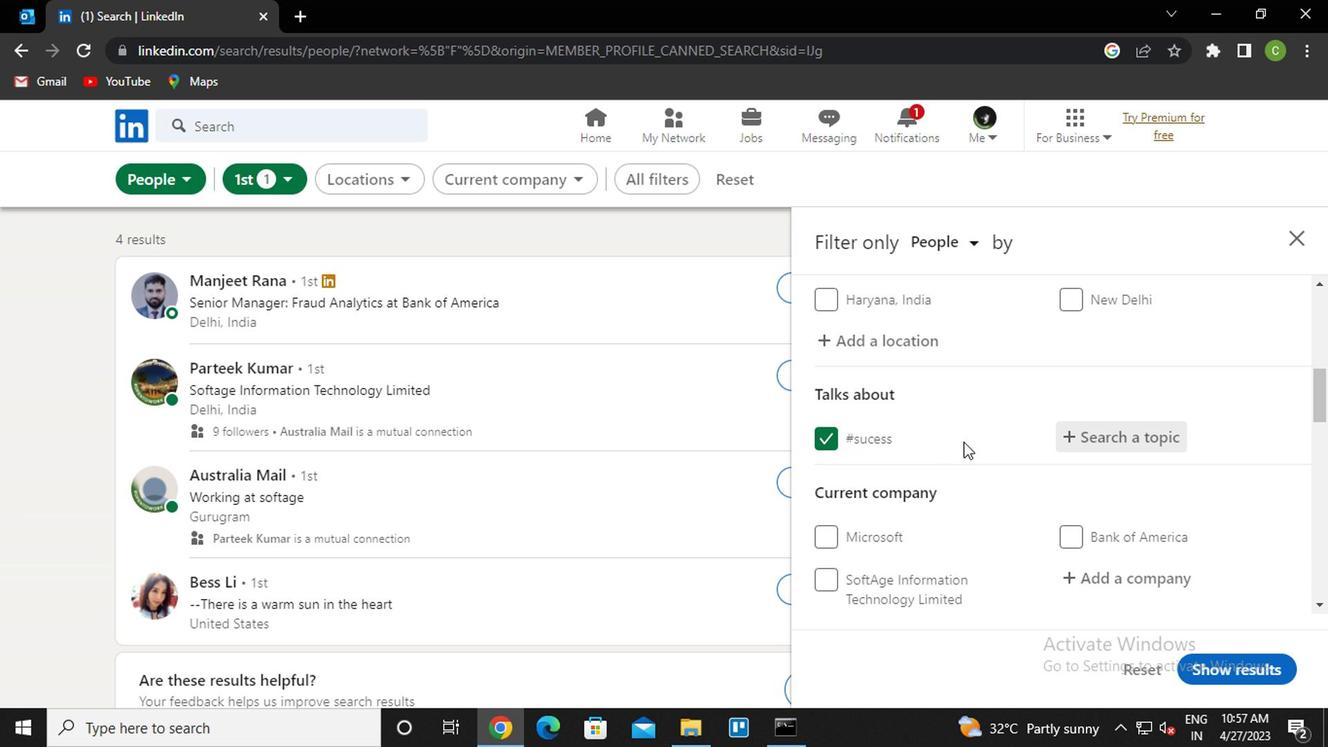 
Action: Mouse moved to (1114, 386)
Screenshot: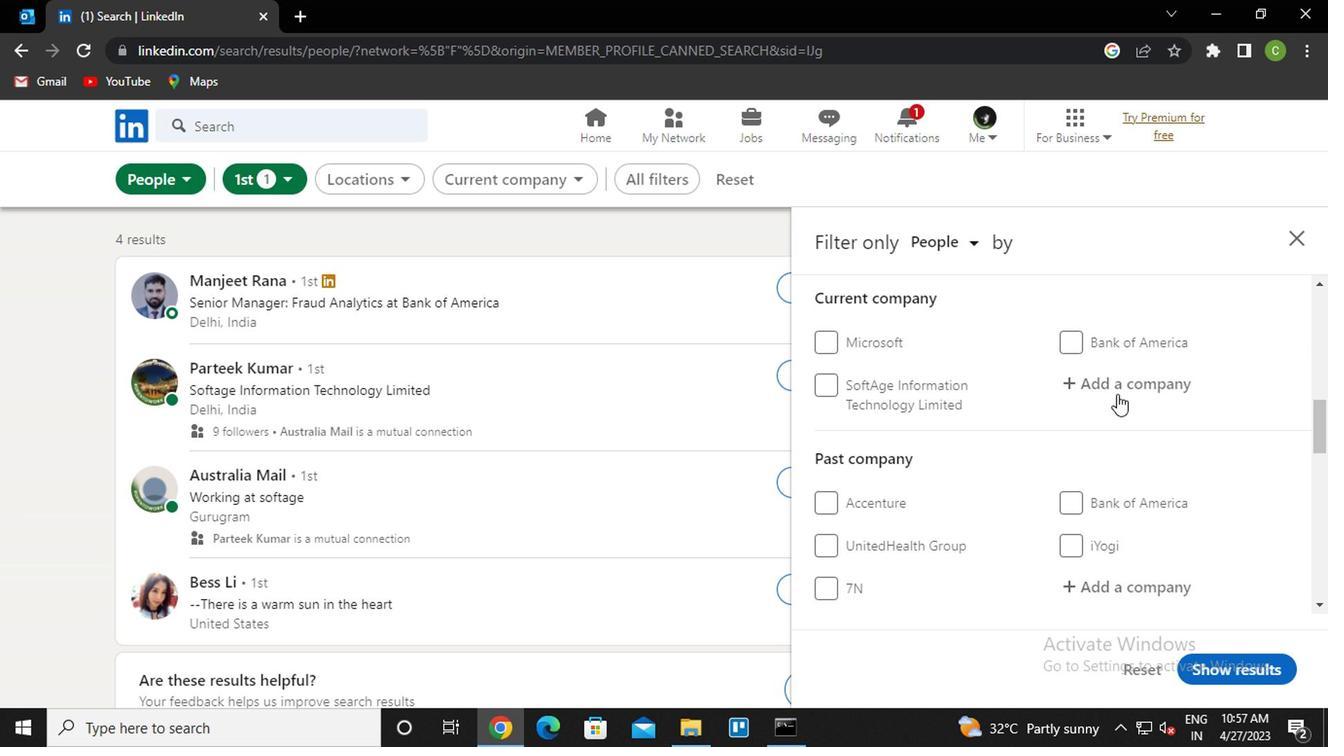 
Action: Mouse pressed left at (1114, 386)
Screenshot: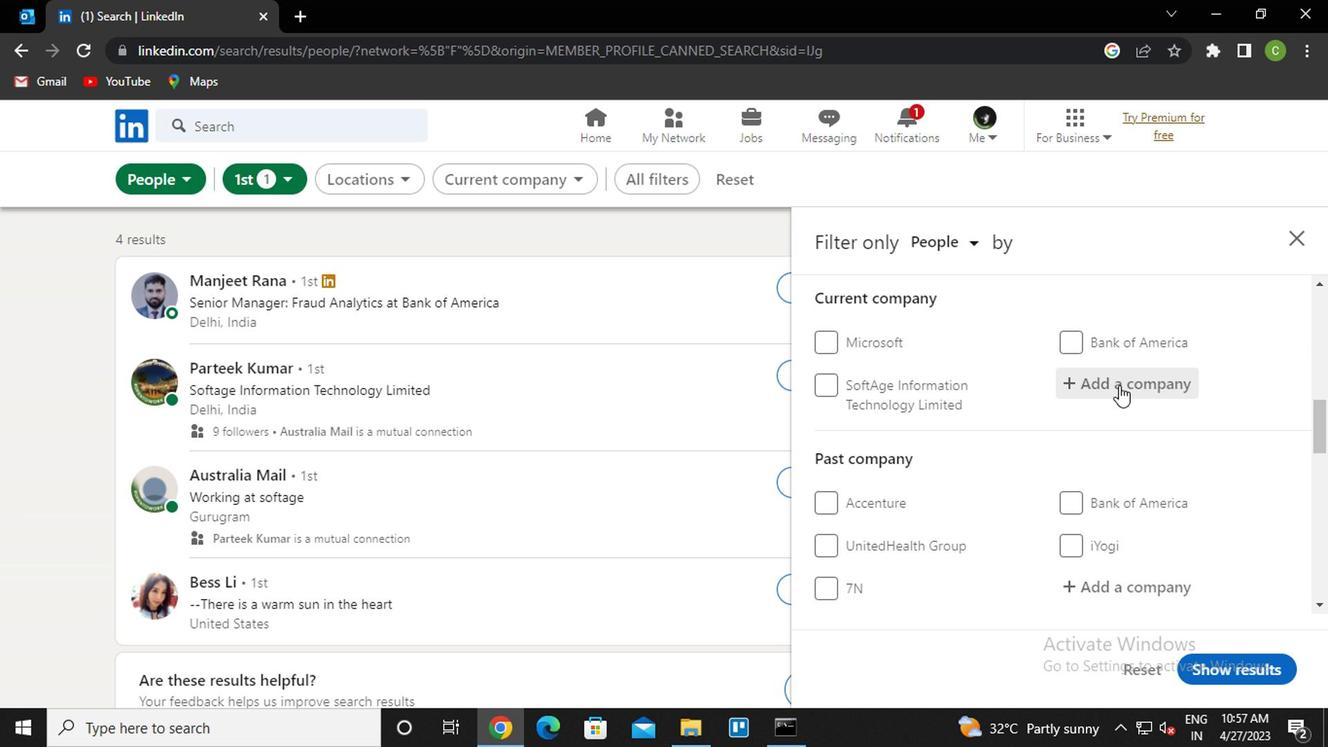 
Action: Key pressed <Key.caps_lock>a<Key.caps_lock>lp<Key.space>con<Key.down><Key.enter>
Screenshot: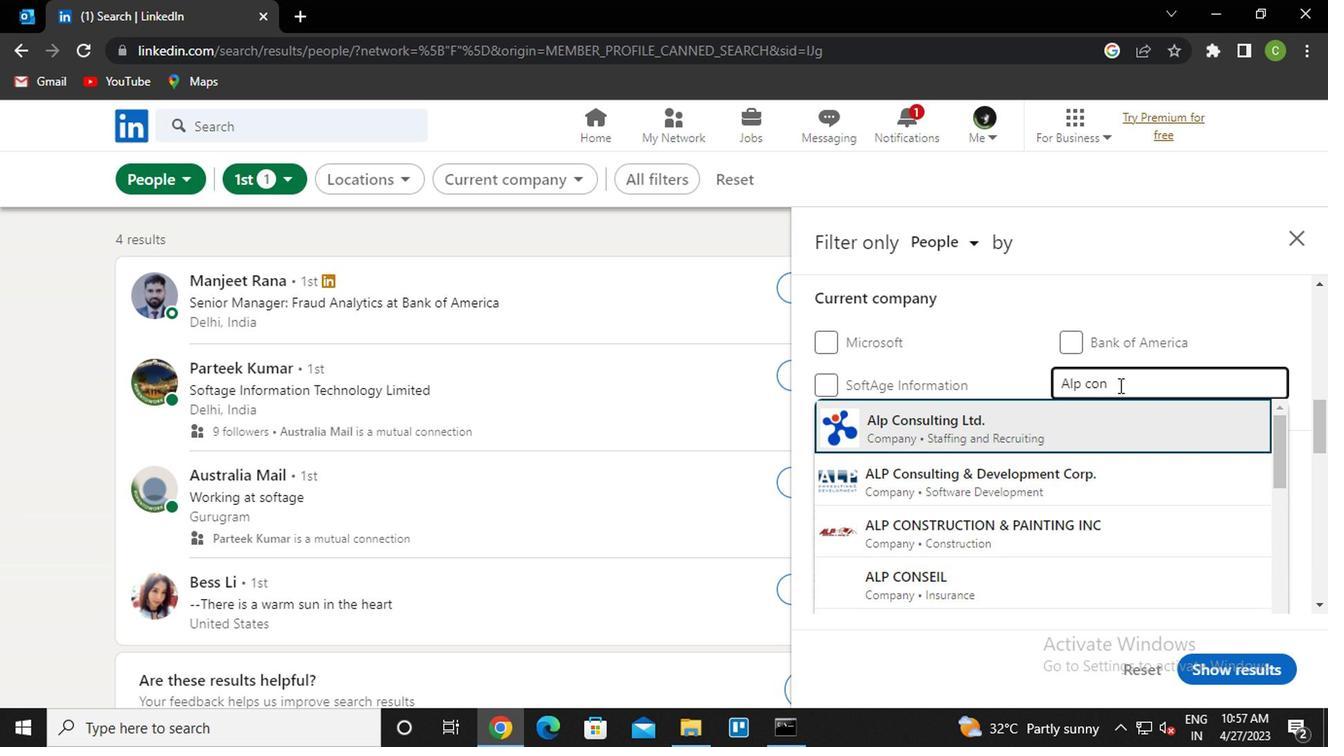 
Action: Mouse scrolled (1114, 384) with delta (0, -1)
Screenshot: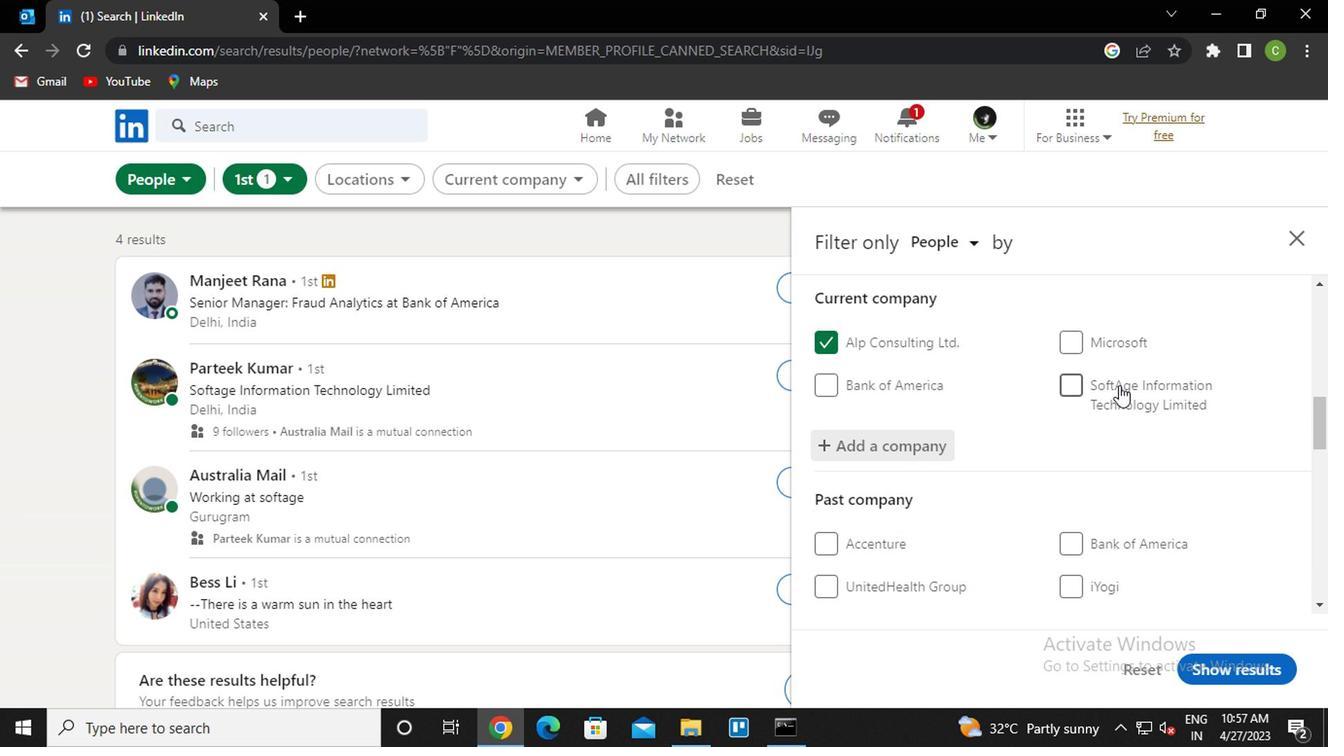 
Action: Mouse scrolled (1114, 384) with delta (0, -1)
Screenshot: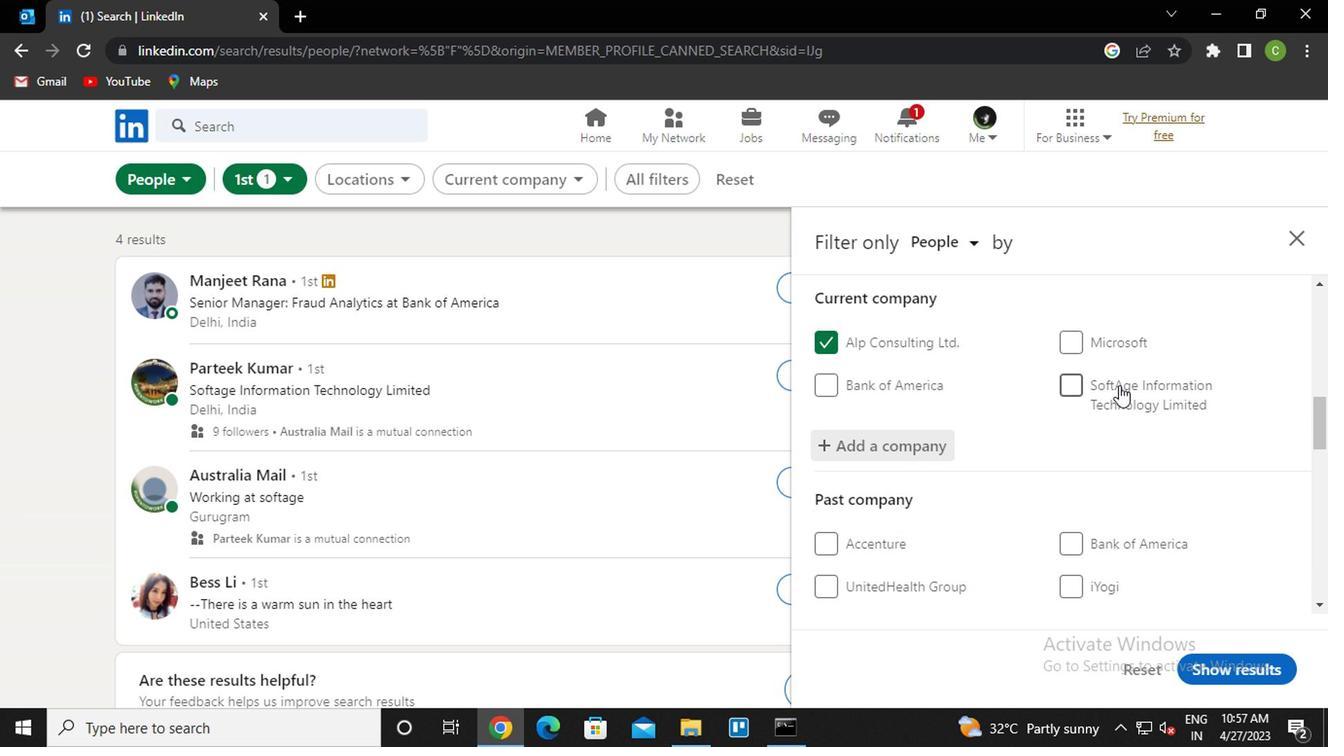 
Action: Mouse scrolled (1114, 384) with delta (0, -1)
Screenshot: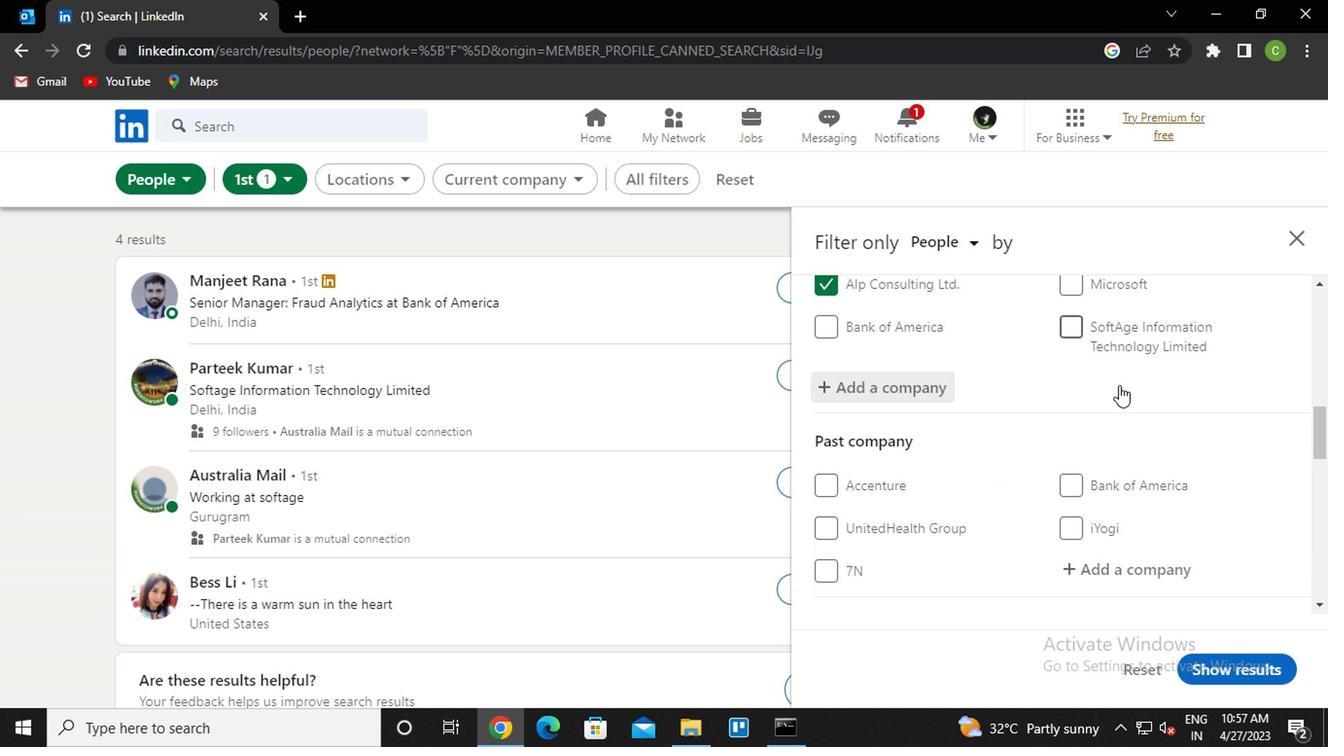 
Action: Mouse scrolled (1114, 384) with delta (0, -1)
Screenshot: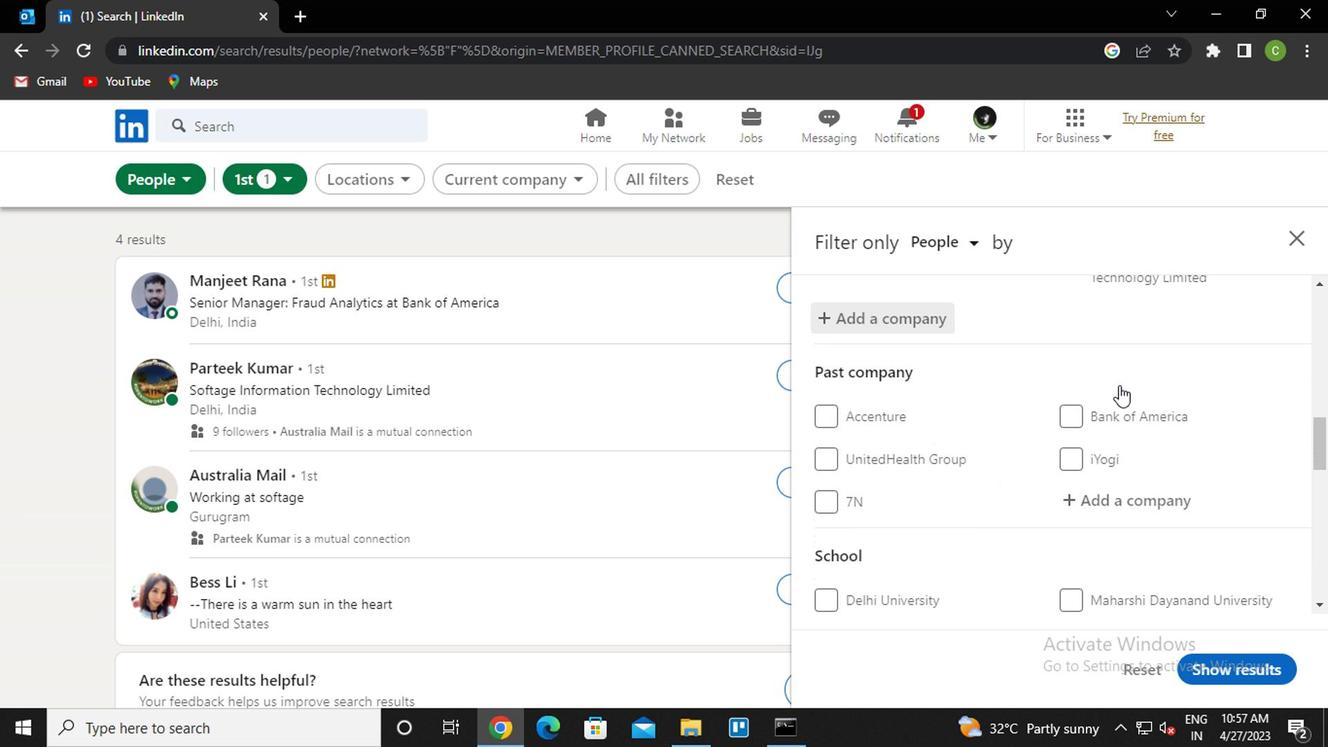 
Action: Mouse moved to (1152, 377)
Screenshot: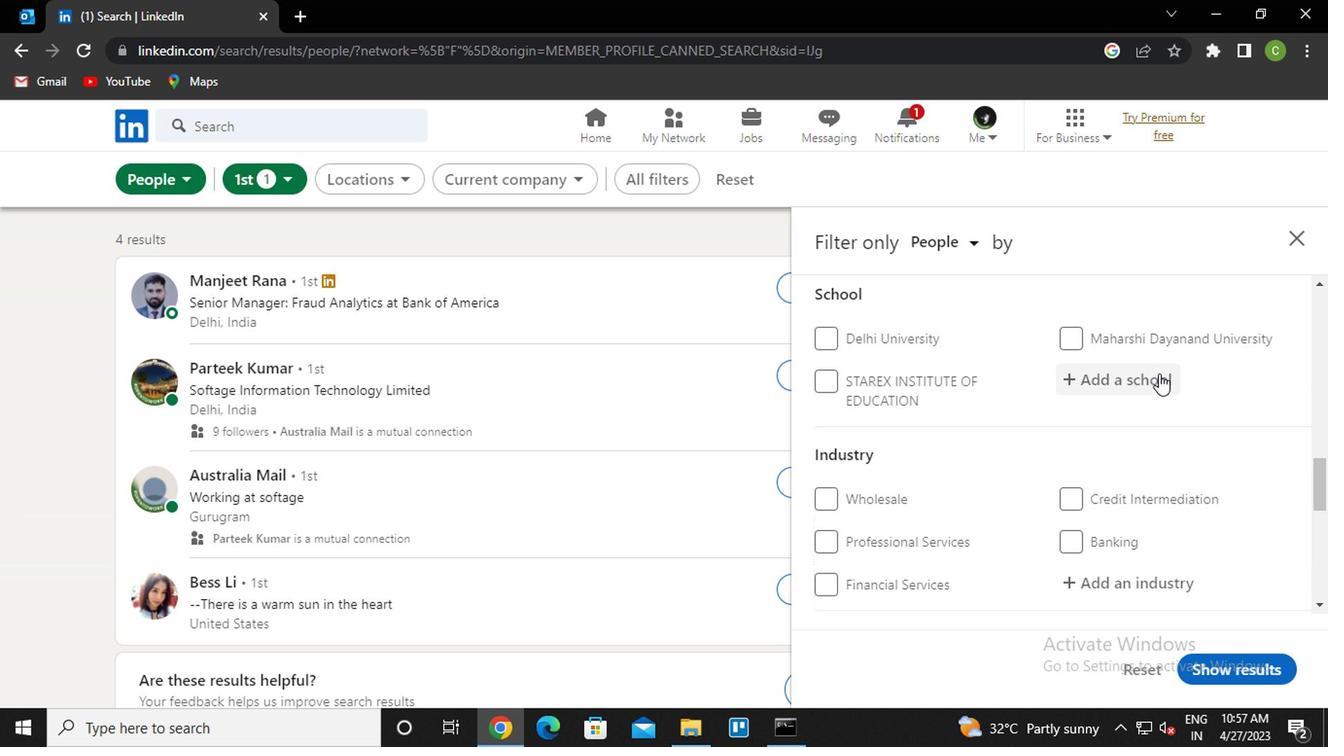 
Action: Mouse pressed left at (1152, 377)
Screenshot: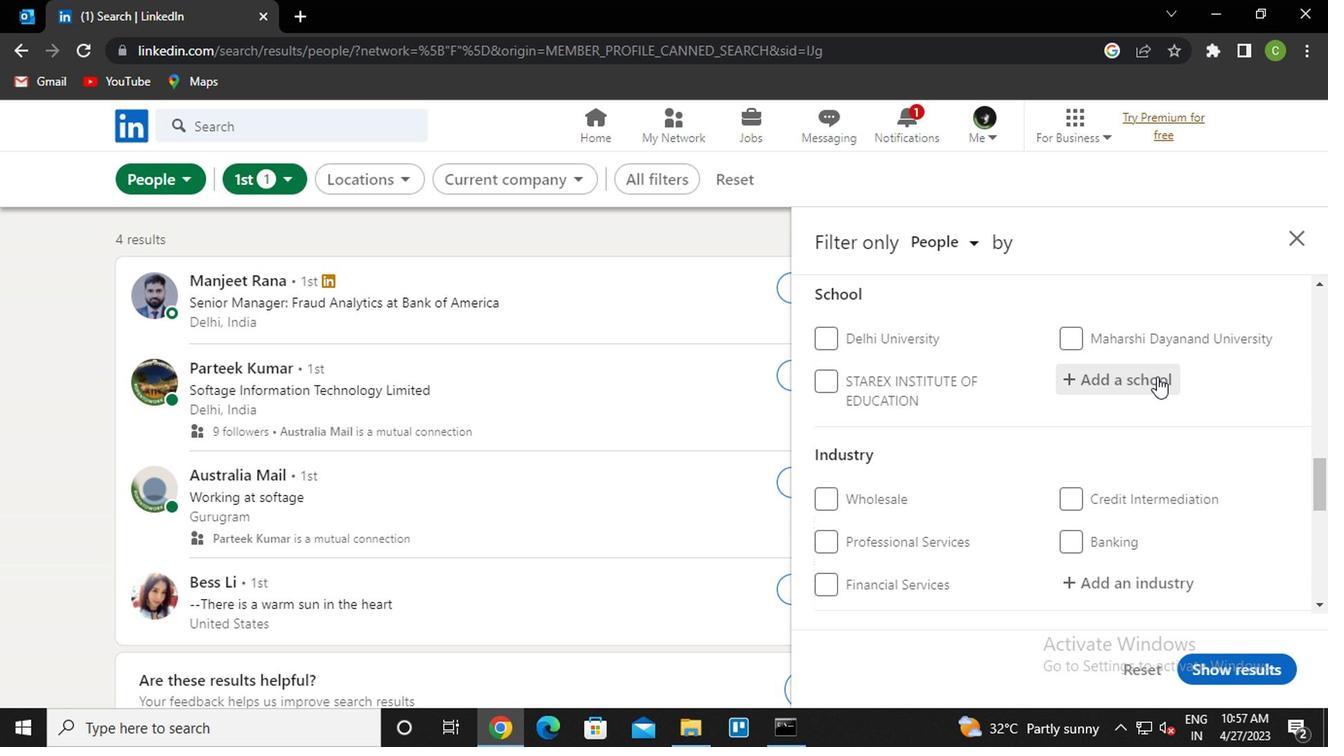 
Action: Mouse moved to (1152, 378)
Screenshot: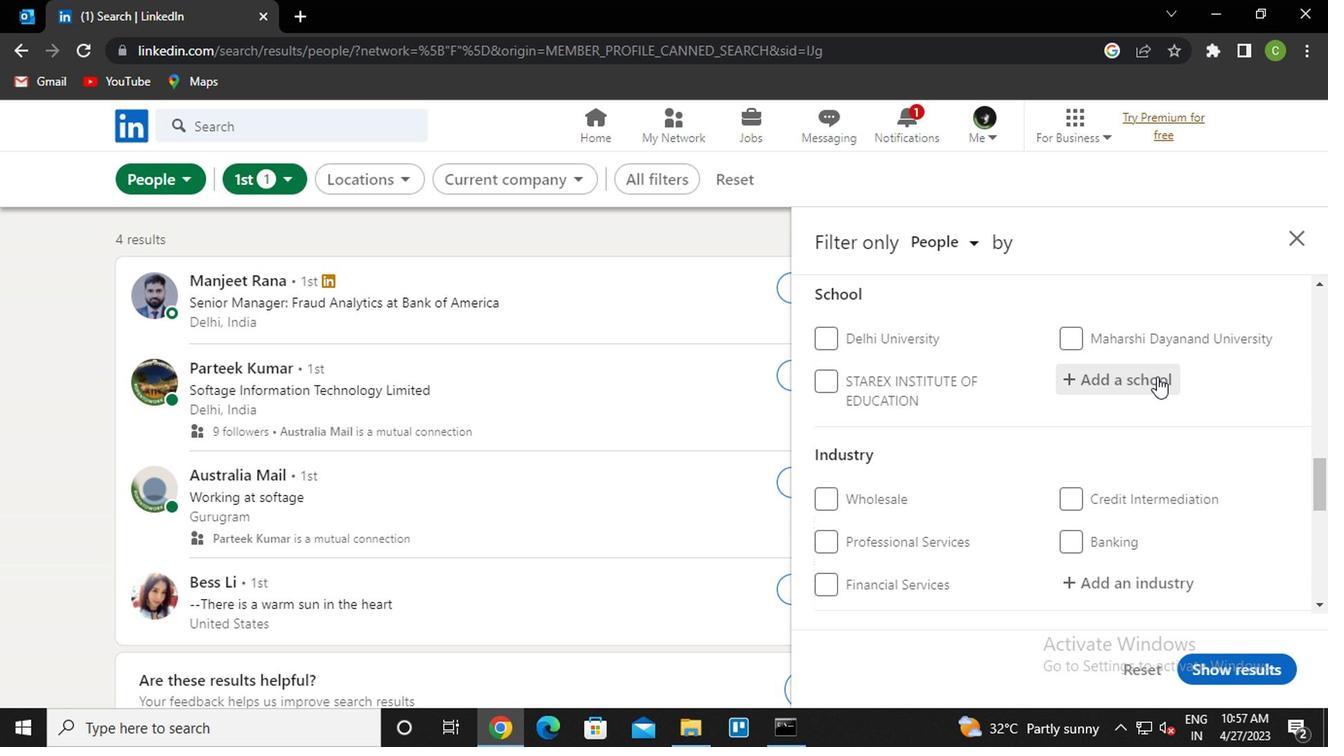 
Action: Key pressed <Key.caps_lock>m<Key.caps_lock>ithibai<Key.down><Key.enter>
Screenshot: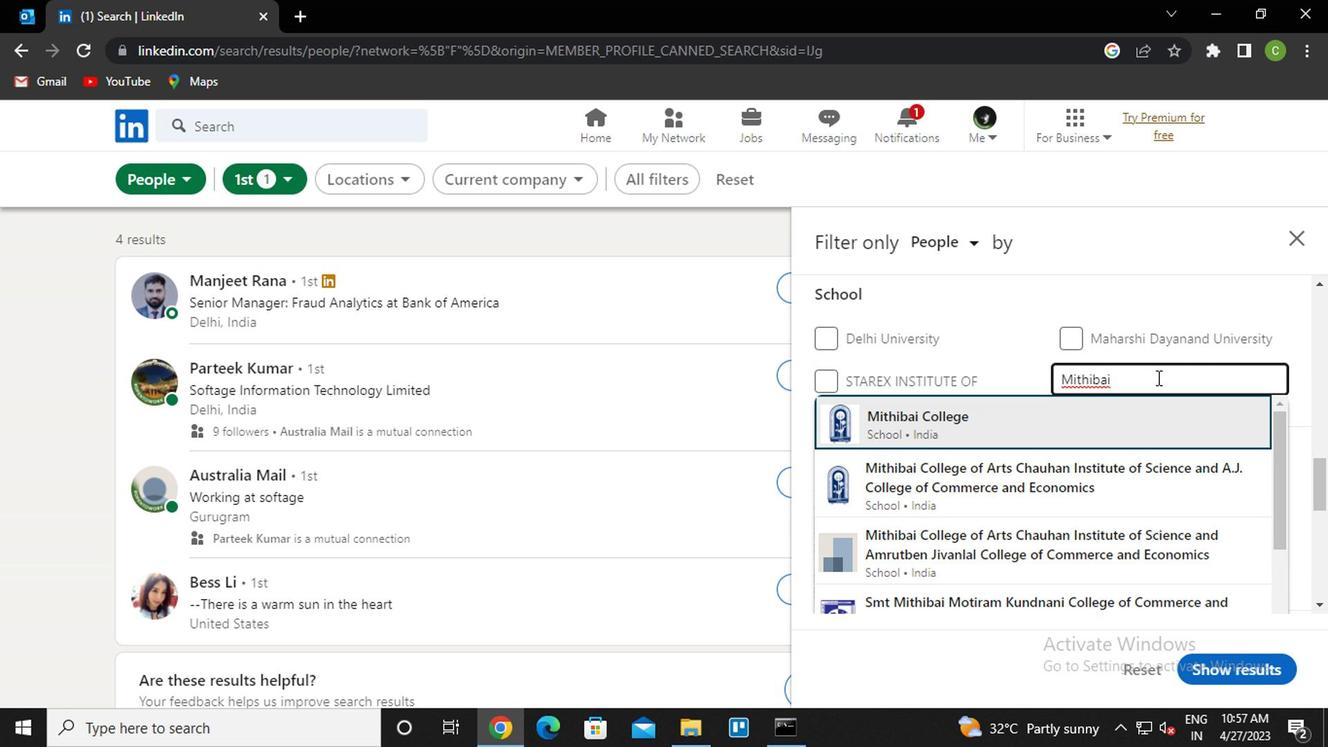 
Action: Mouse scrolled (1152, 377) with delta (0, -1)
Screenshot: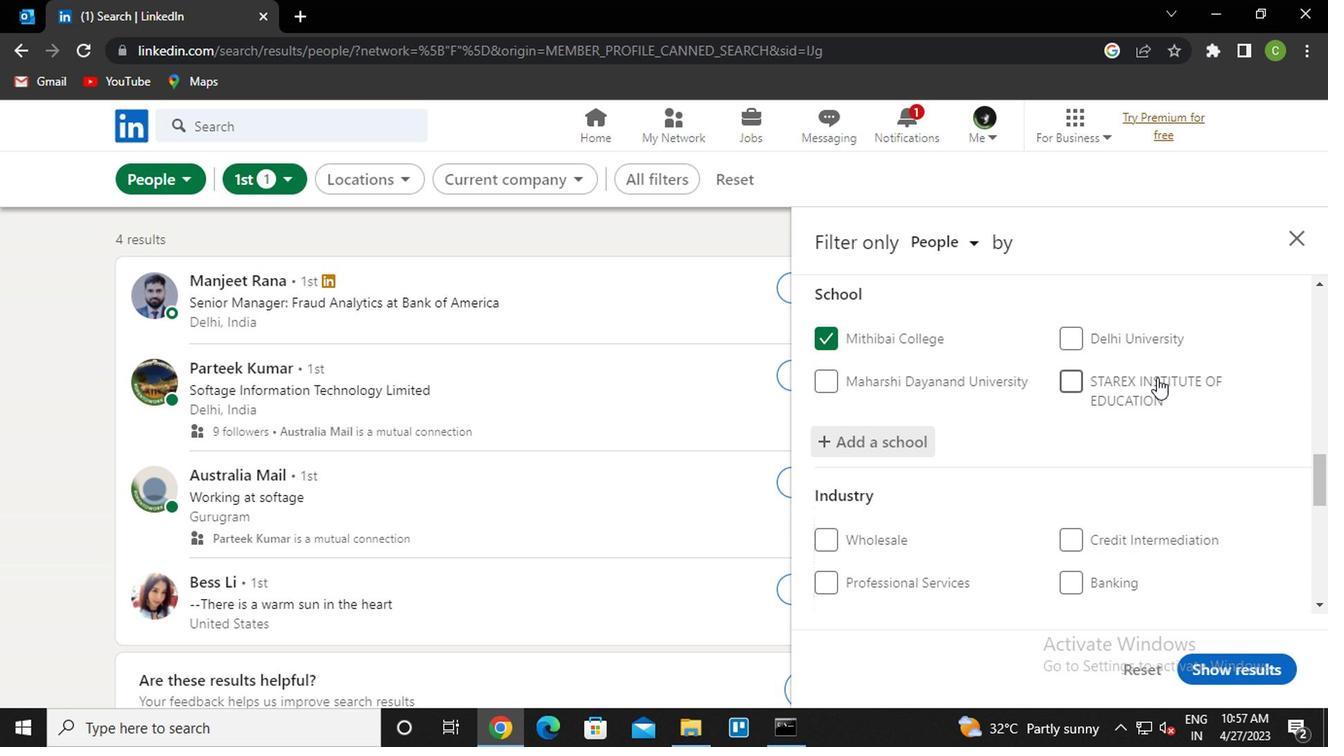 
Action: Mouse moved to (1081, 422)
Screenshot: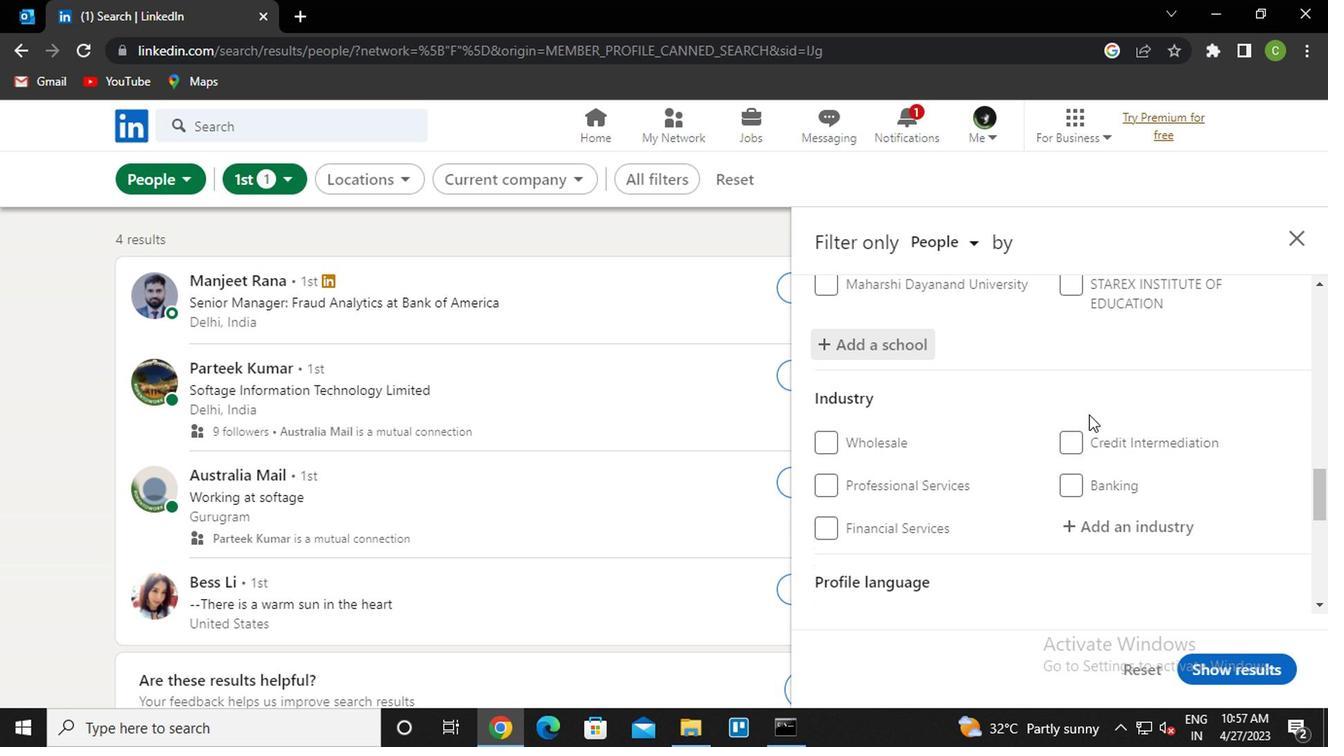 
Action: Mouse scrolled (1081, 421) with delta (0, -1)
Screenshot: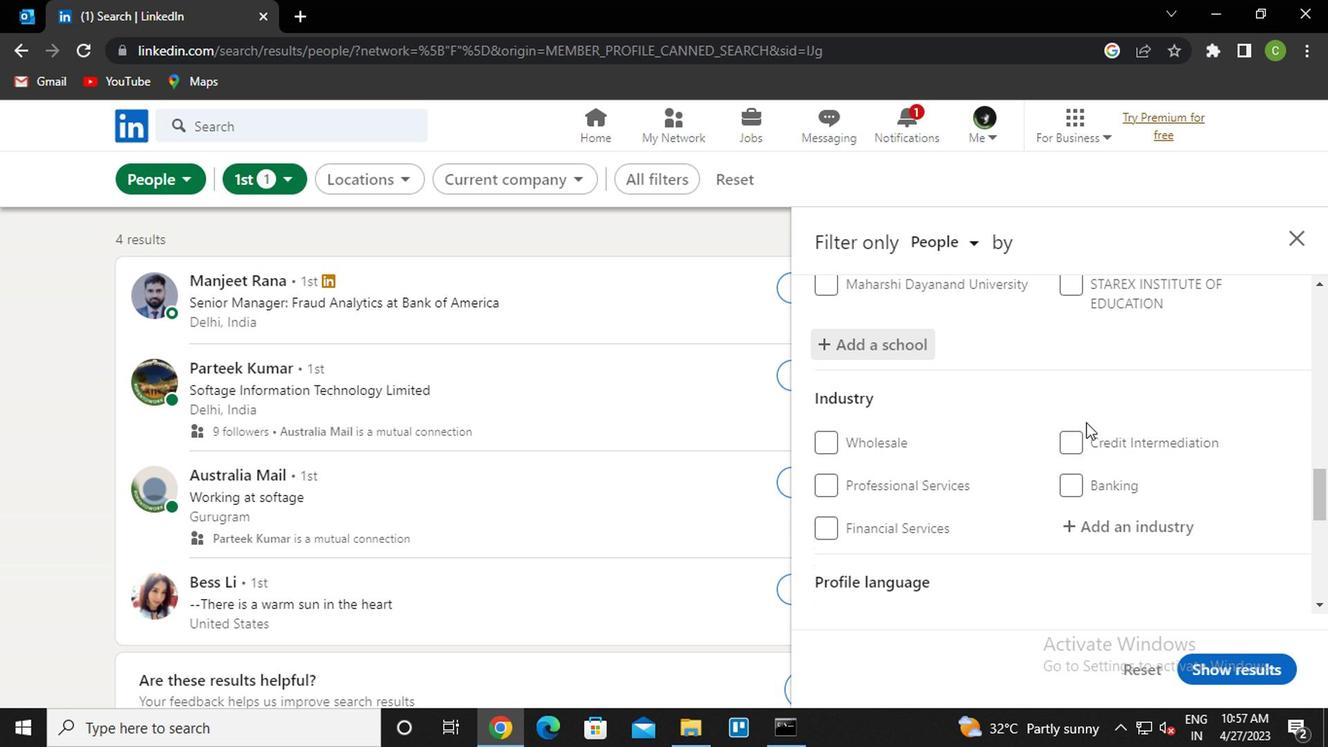 
Action: Mouse moved to (1099, 434)
Screenshot: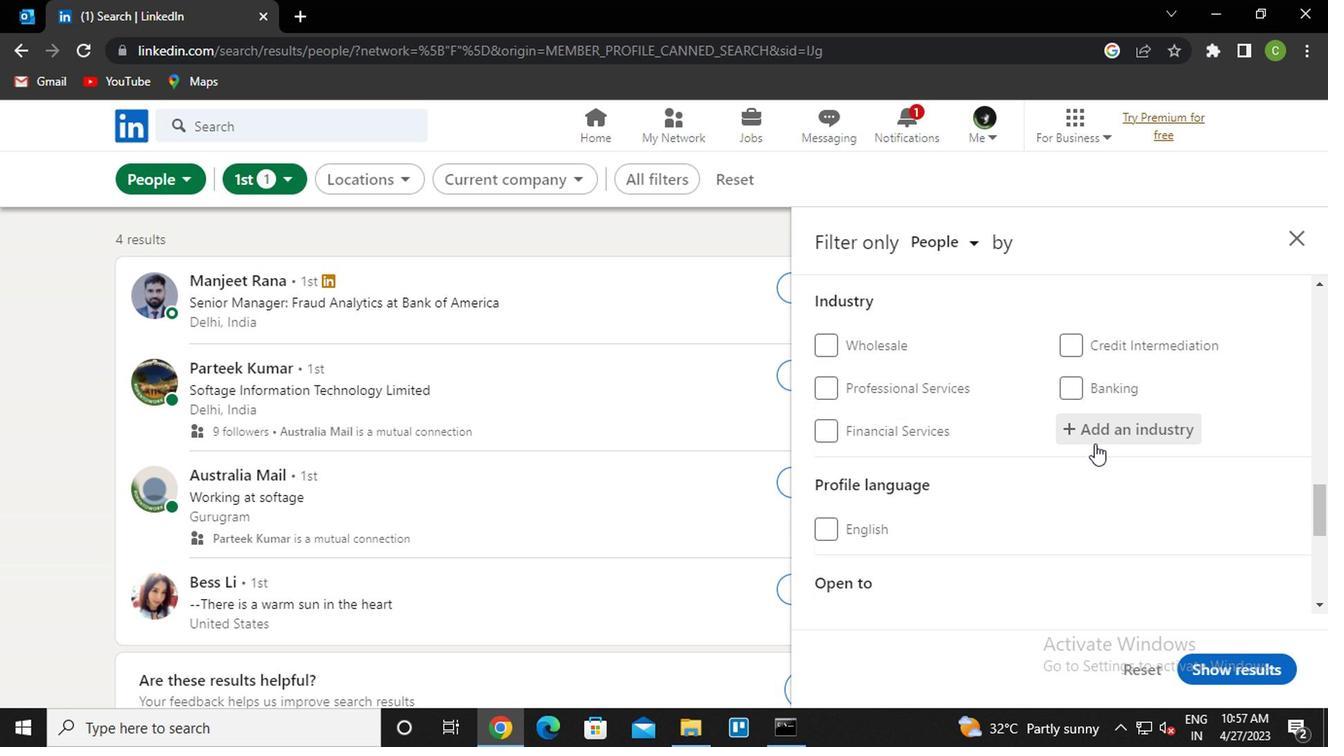 
Action: Mouse pressed left at (1099, 434)
Screenshot: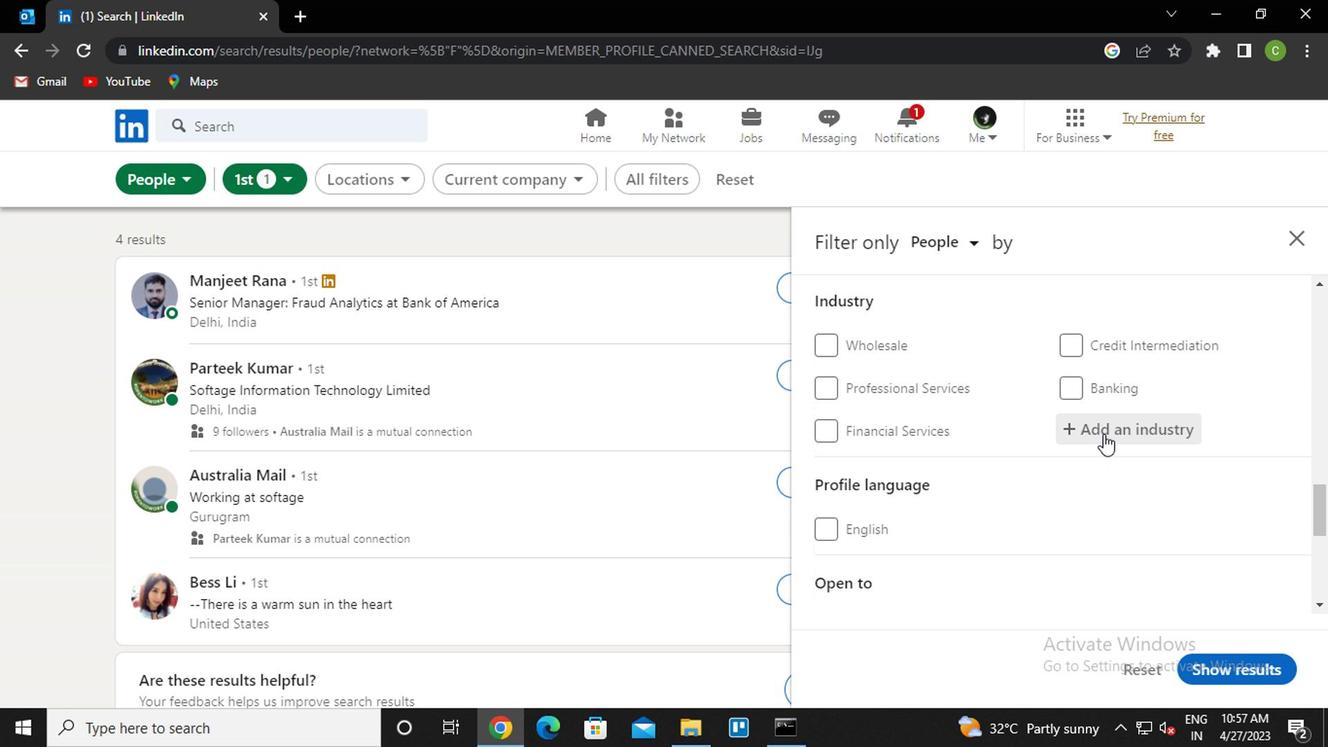 
Action: Key pressed <Key.caps_lock>i<Key.caps_lock>nvestment<Key.down><Key.enter>
Screenshot: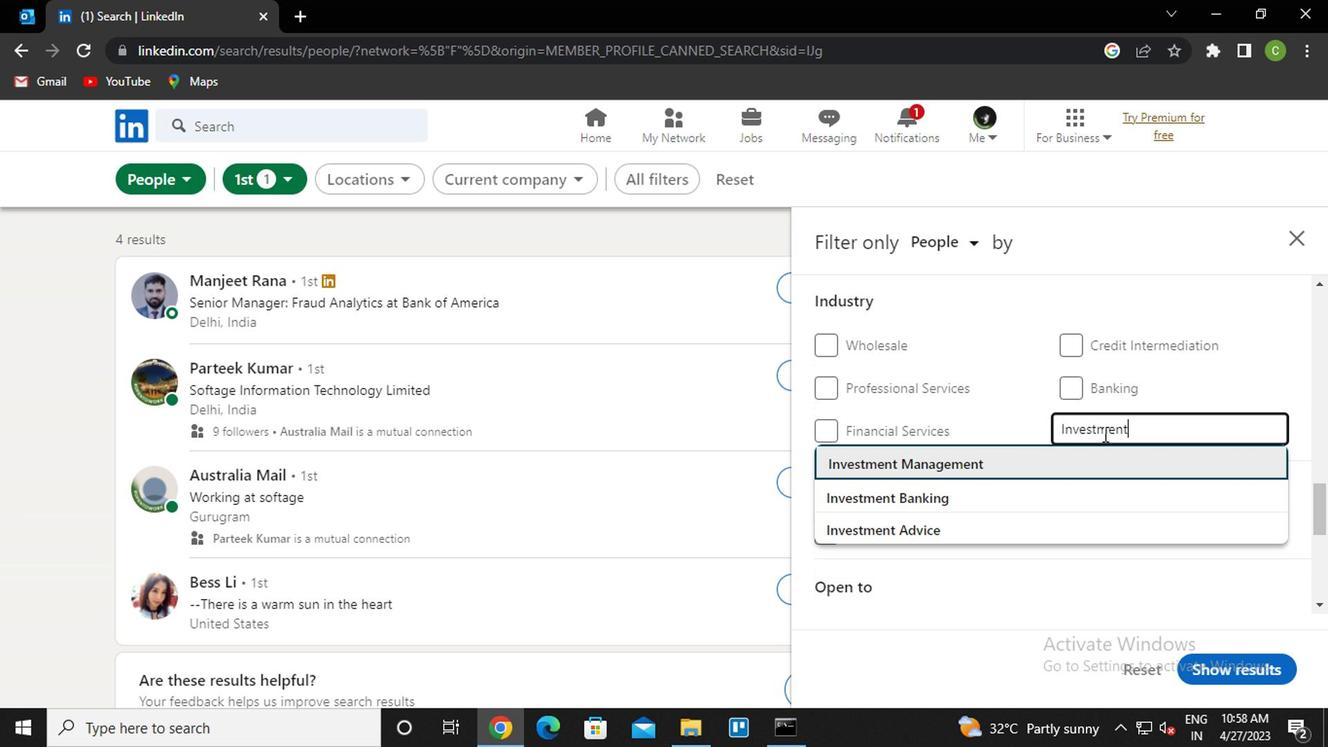 
Action: Mouse scrolled (1099, 433) with delta (0, -1)
Screenshot: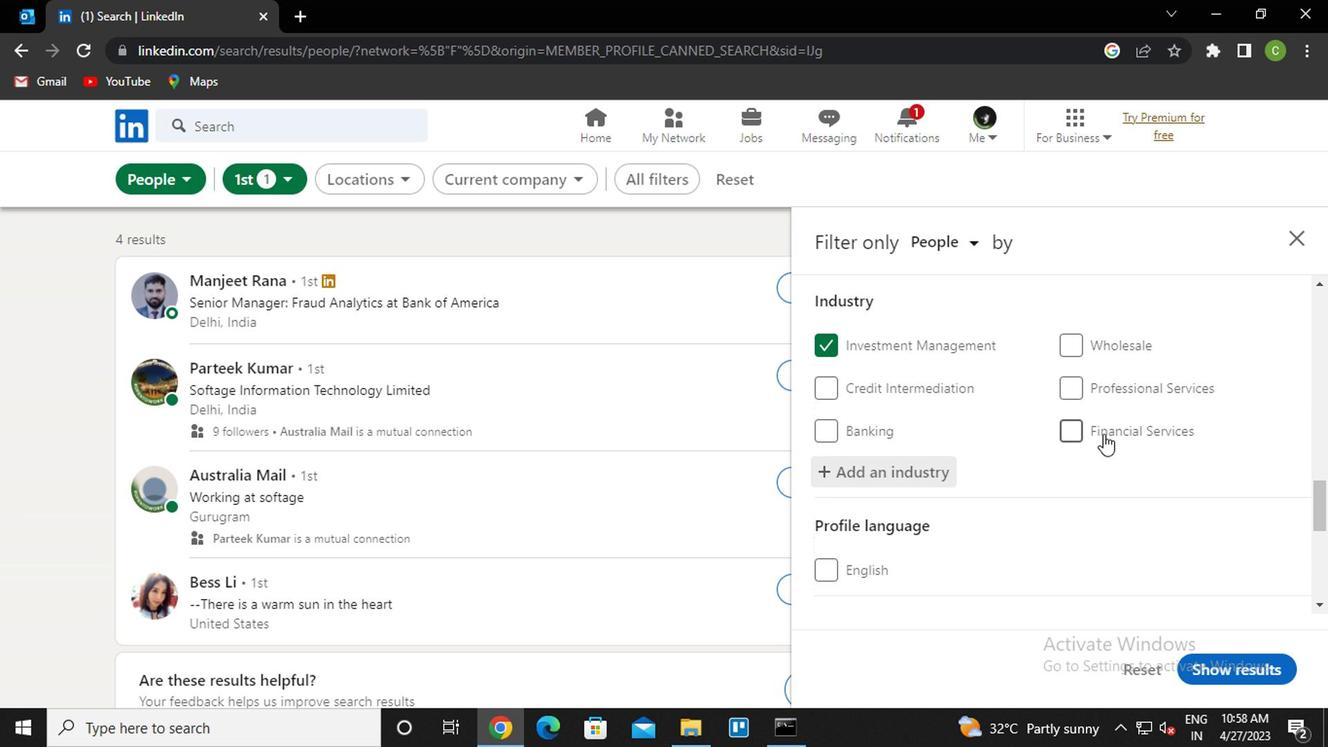 
Action: Mouse scrolled (1099, 433) with delta (0, -1)
Screenshot: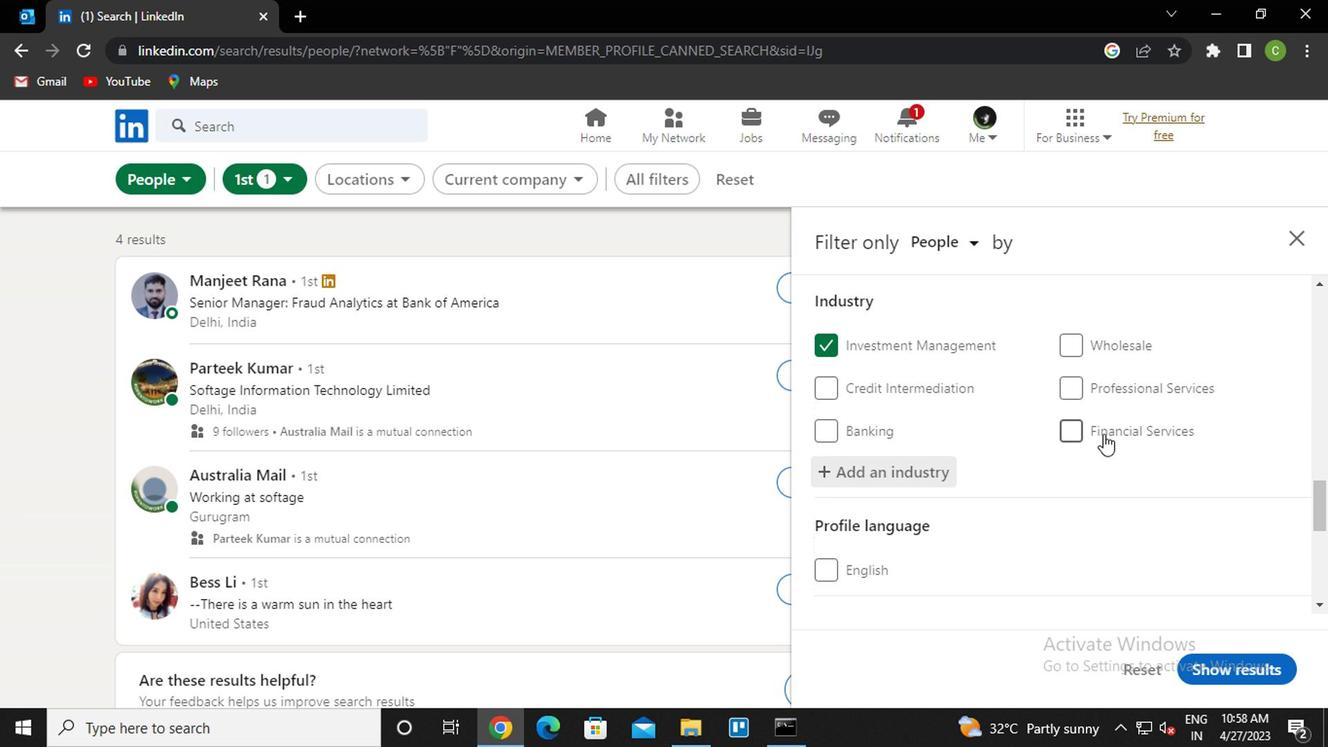 
Action: Mouse scrolled (1099, 433) with delta (0, -1)
Screenshot: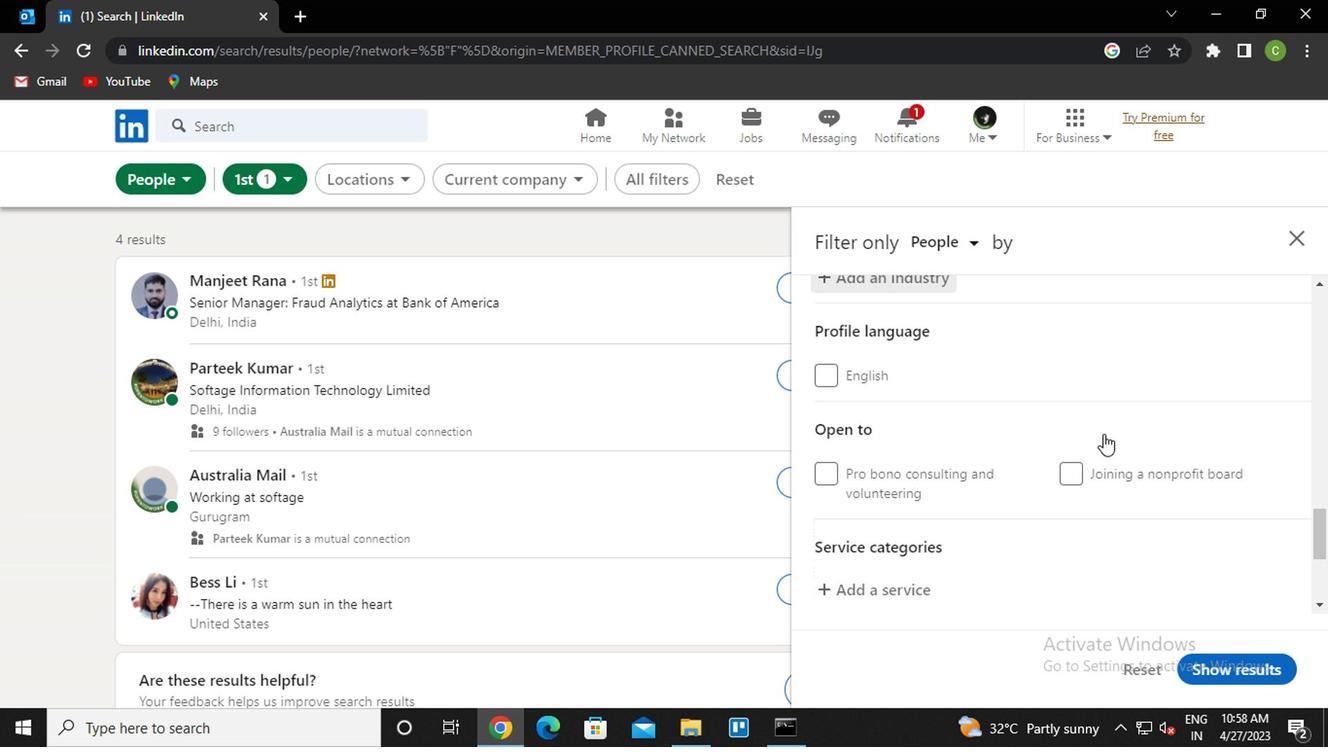 
Action: Mouse moved to (1097, 443)
Screenshot: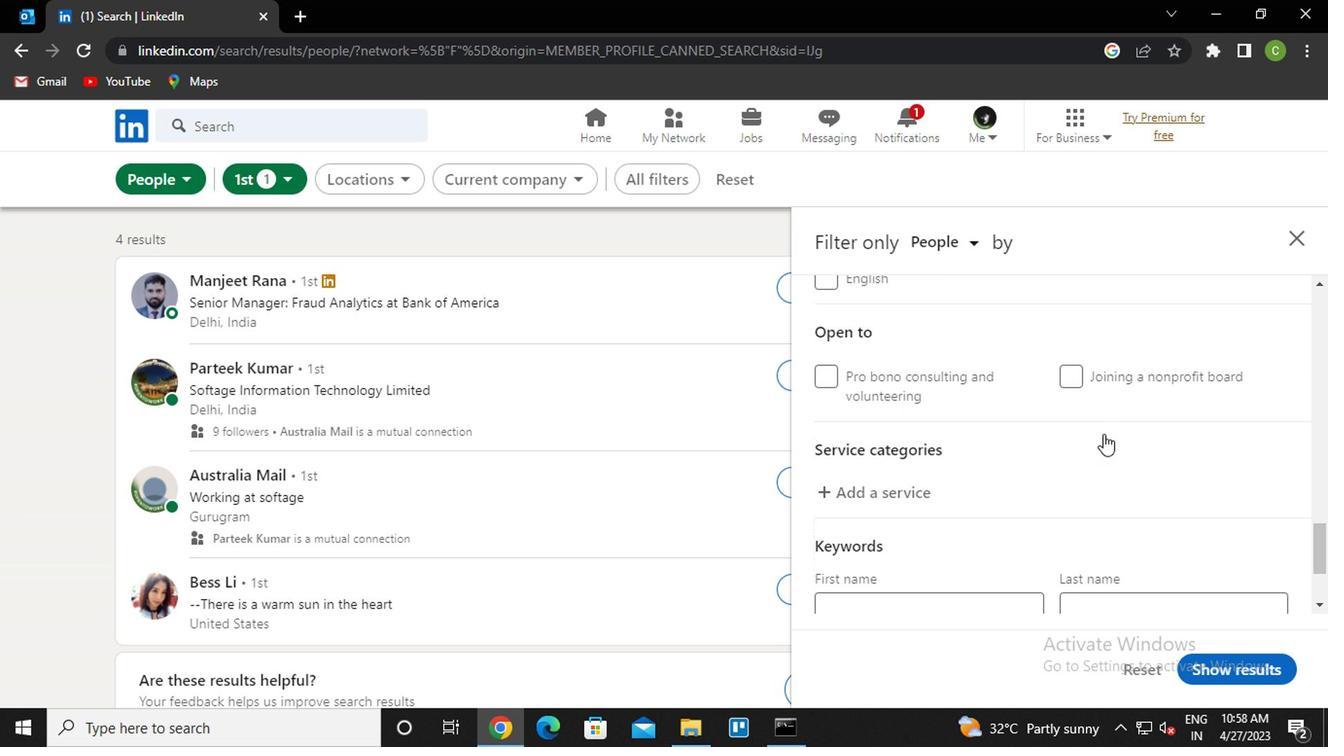 
Action: Mouse scrolled (1097, 442) with delta (0, 0)
Screenshot: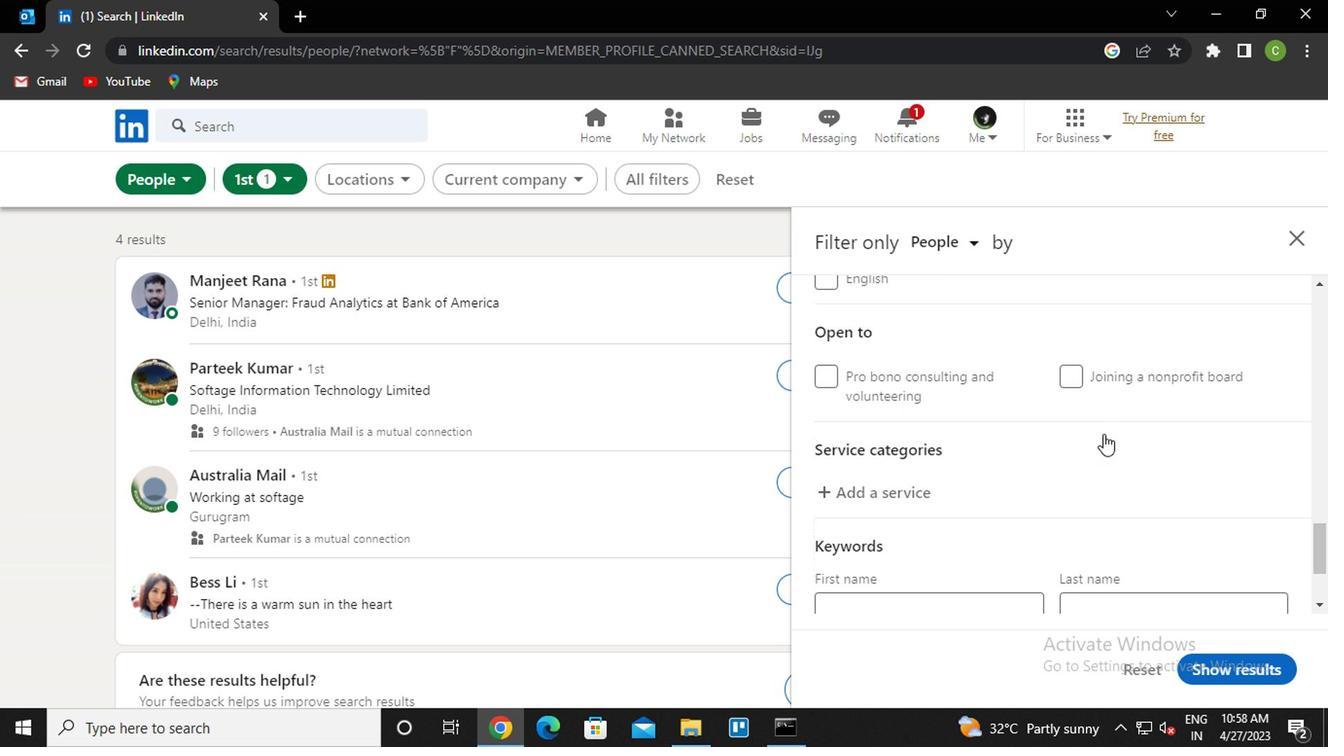 
Action: Mouse moved to (850, 392)
Screenshot: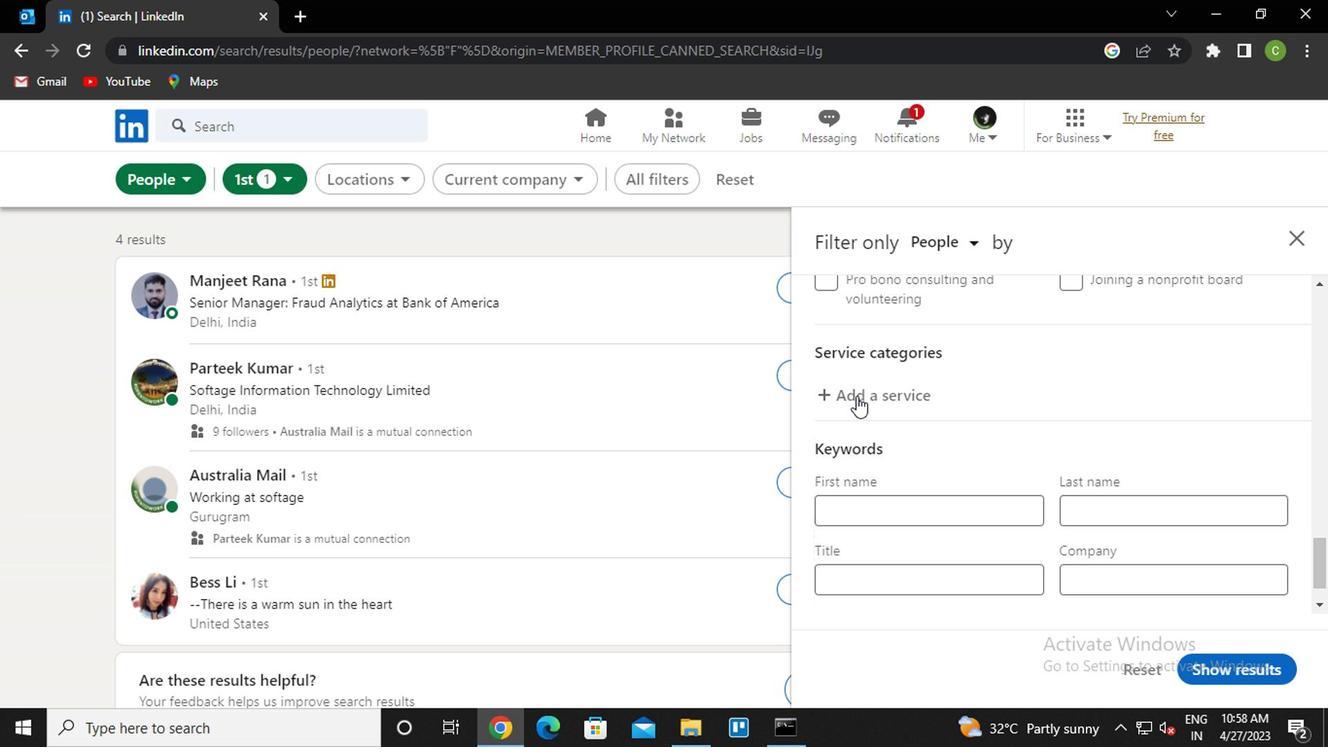 
Action: Mouse pressed left at (850, 392)
Screenshot: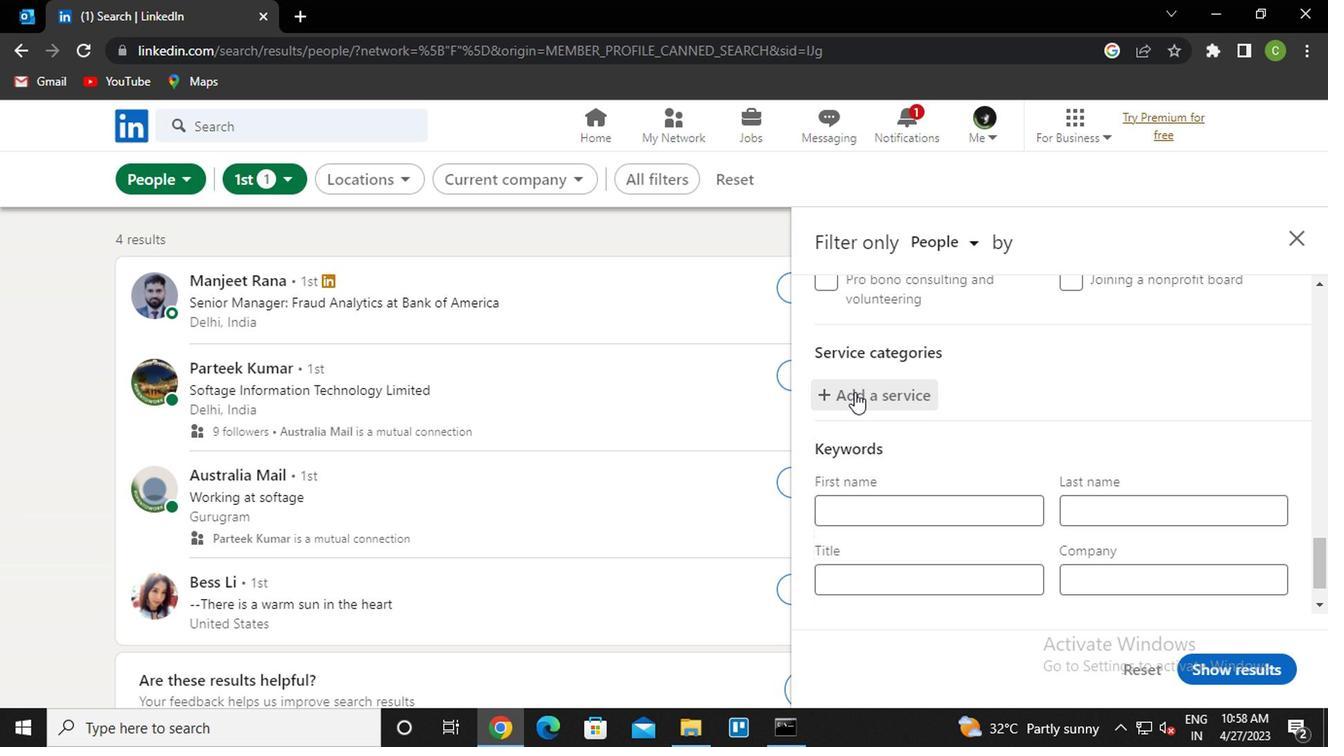 
Action: Key pressed <Key.caps_lock>i<Key.caps_lock>nsura<Key.down><Key.enter>
Screenshot: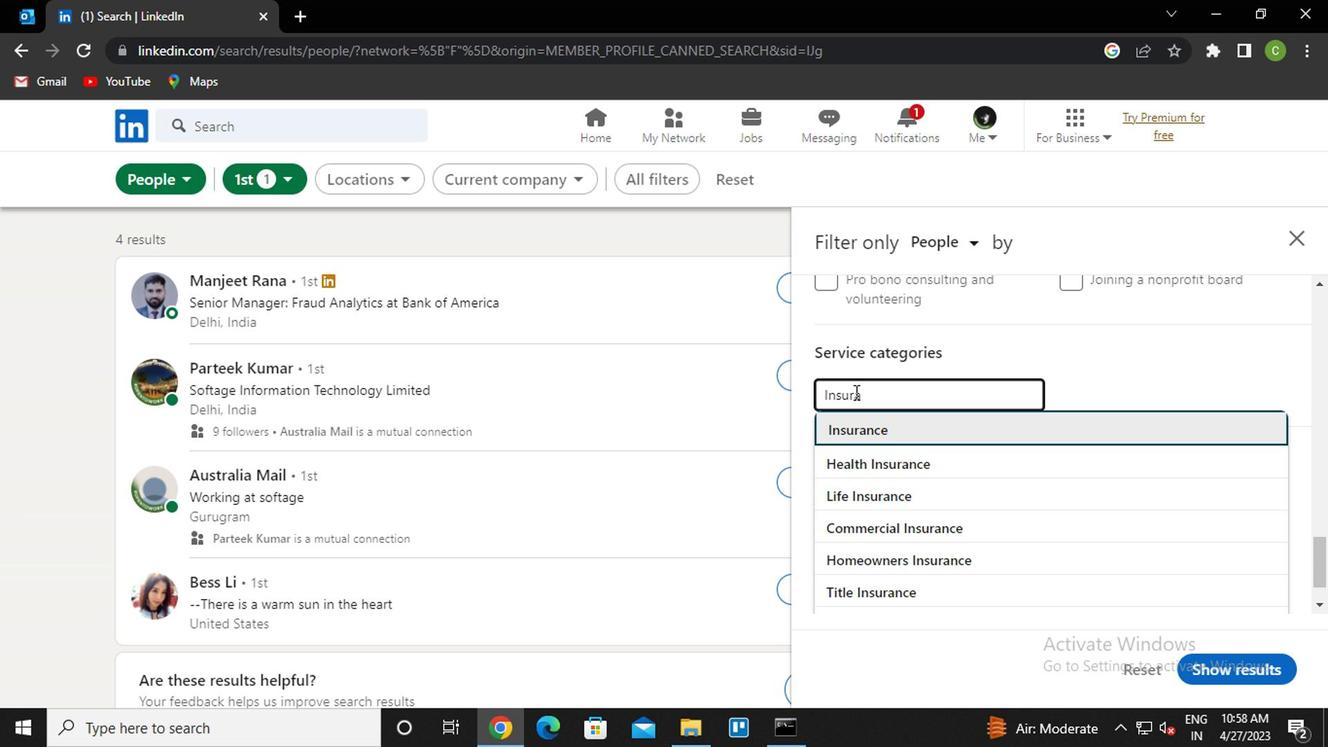 
Action: Mouse scrolled (850, 391) with delta (0, 0)
Screenshot: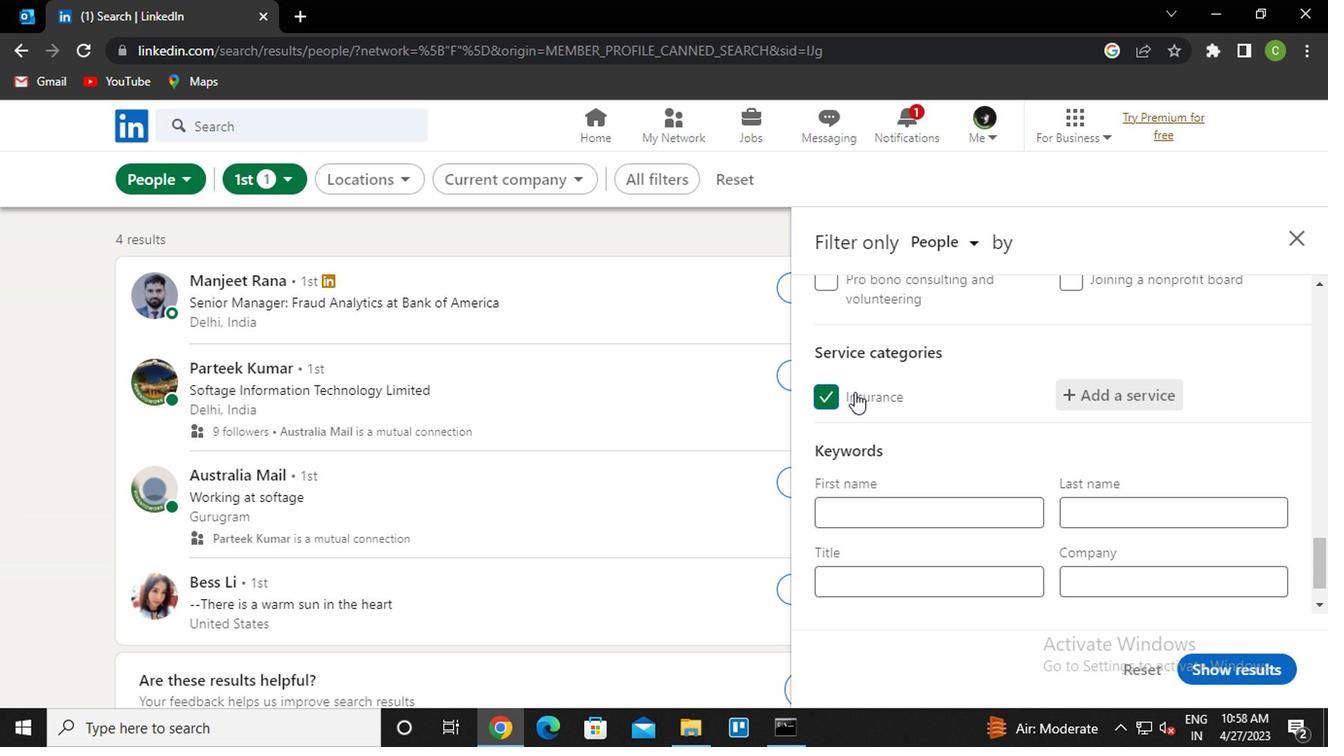 
Action: Mouse moved to (852, 388)
Screenshot: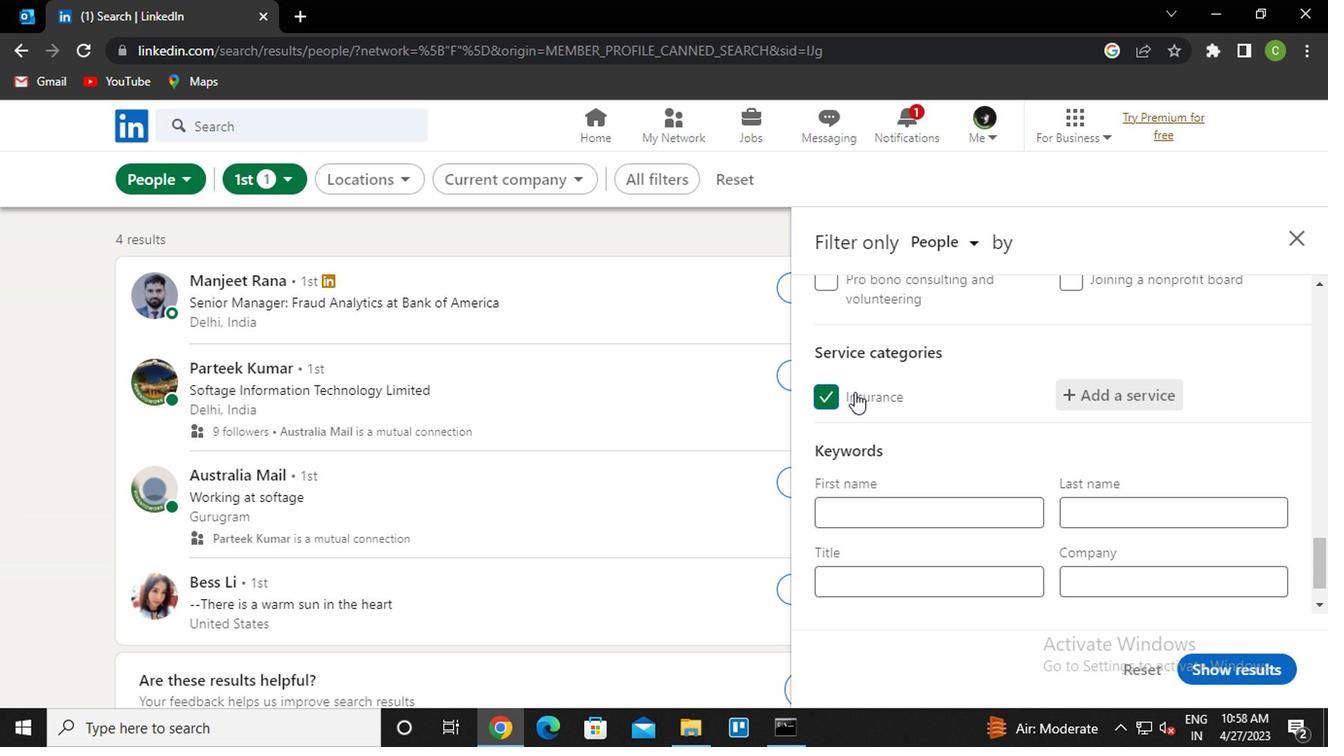 
Action: Mouse scrolled (852, 387) with delta (0, -1)
Screenshot: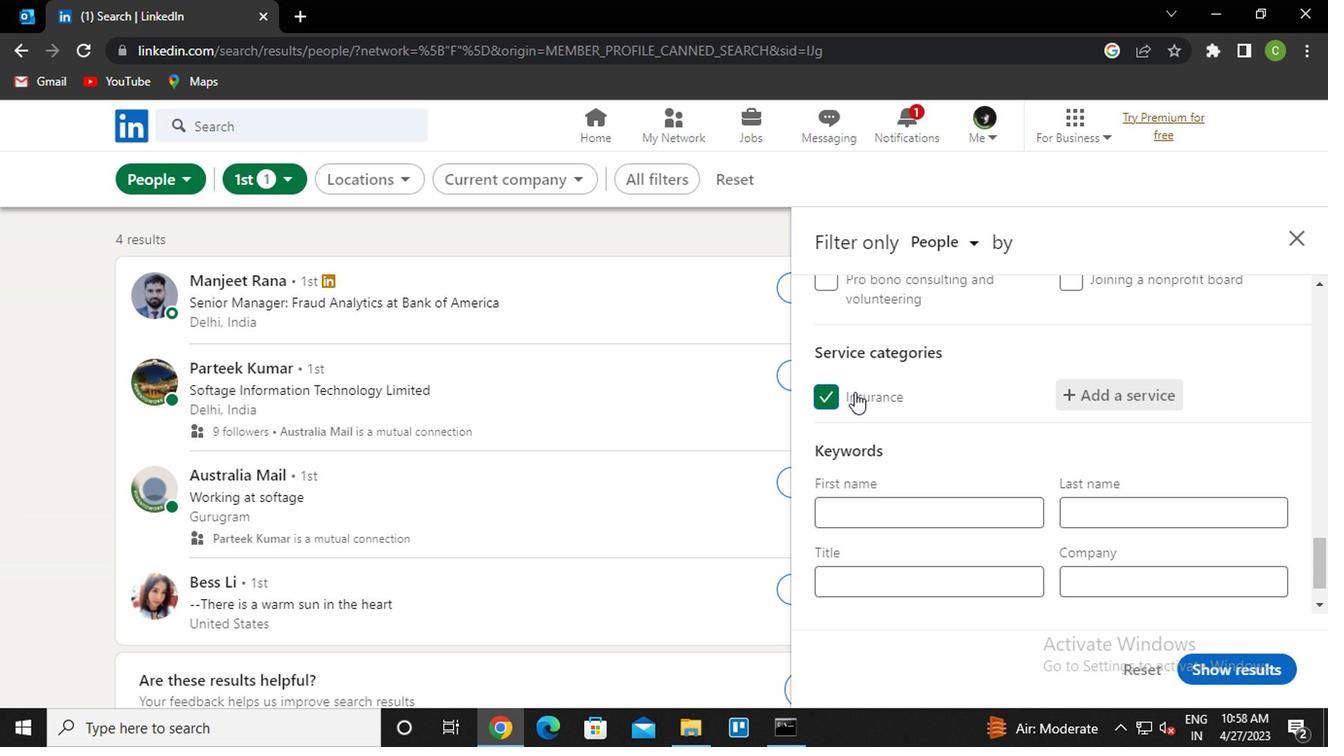 
Action: Mouse moved to (861, 381)
Screenshot: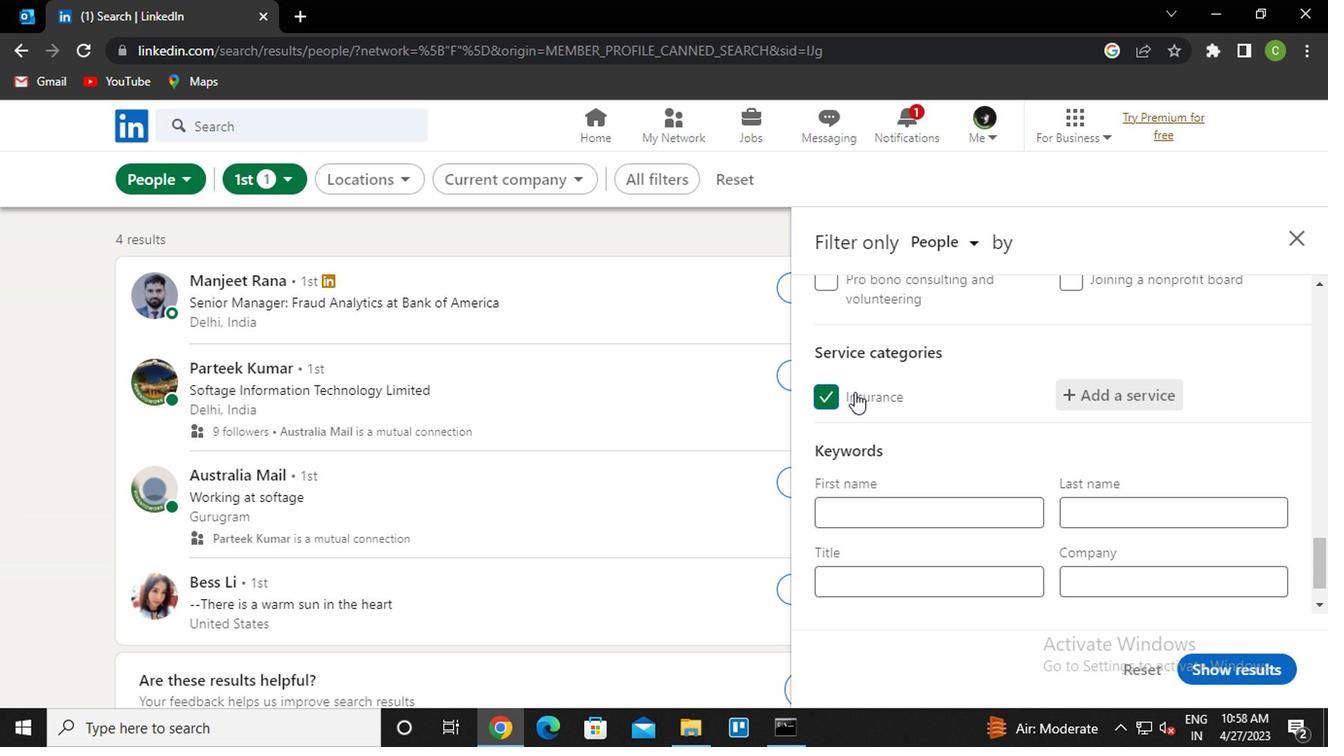 
Action: Mouse scrolled (861, 381) with delta (0, 0)
Screenshot: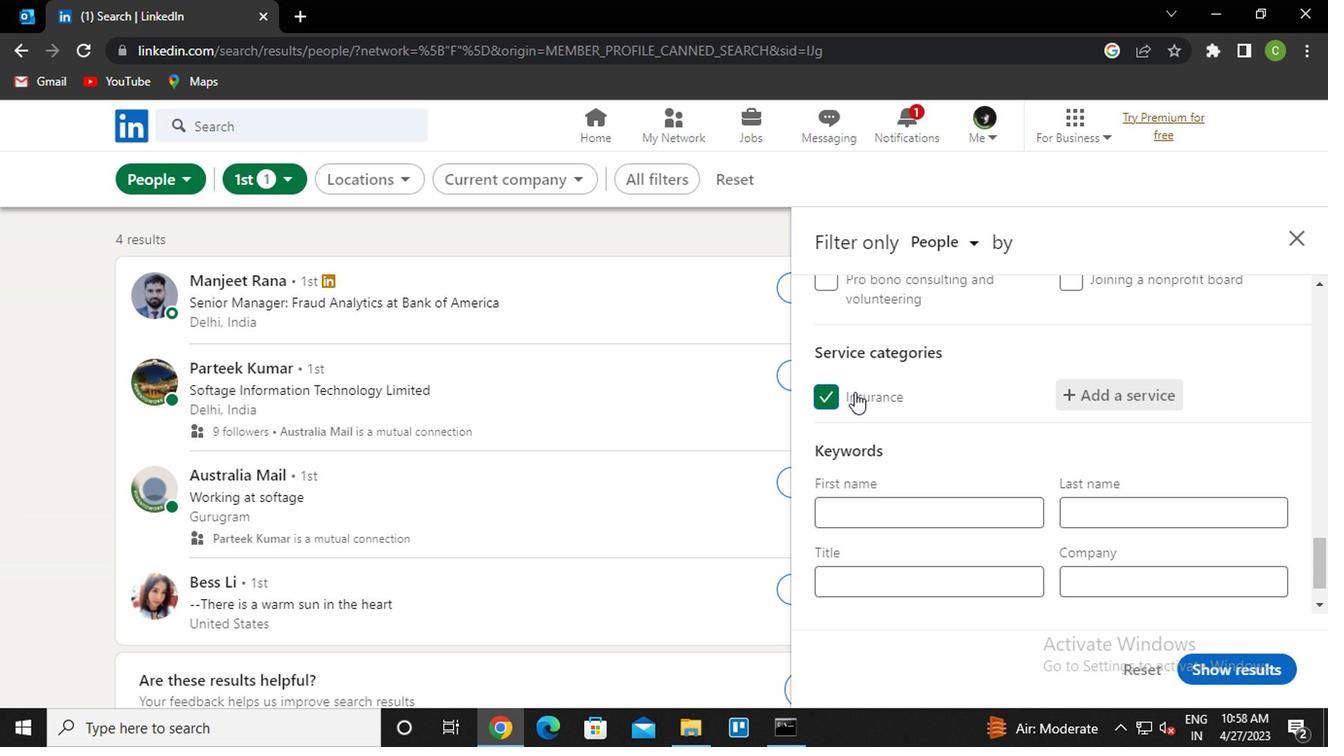 
Action: Mouse moved to (897, 412)
Screenshot: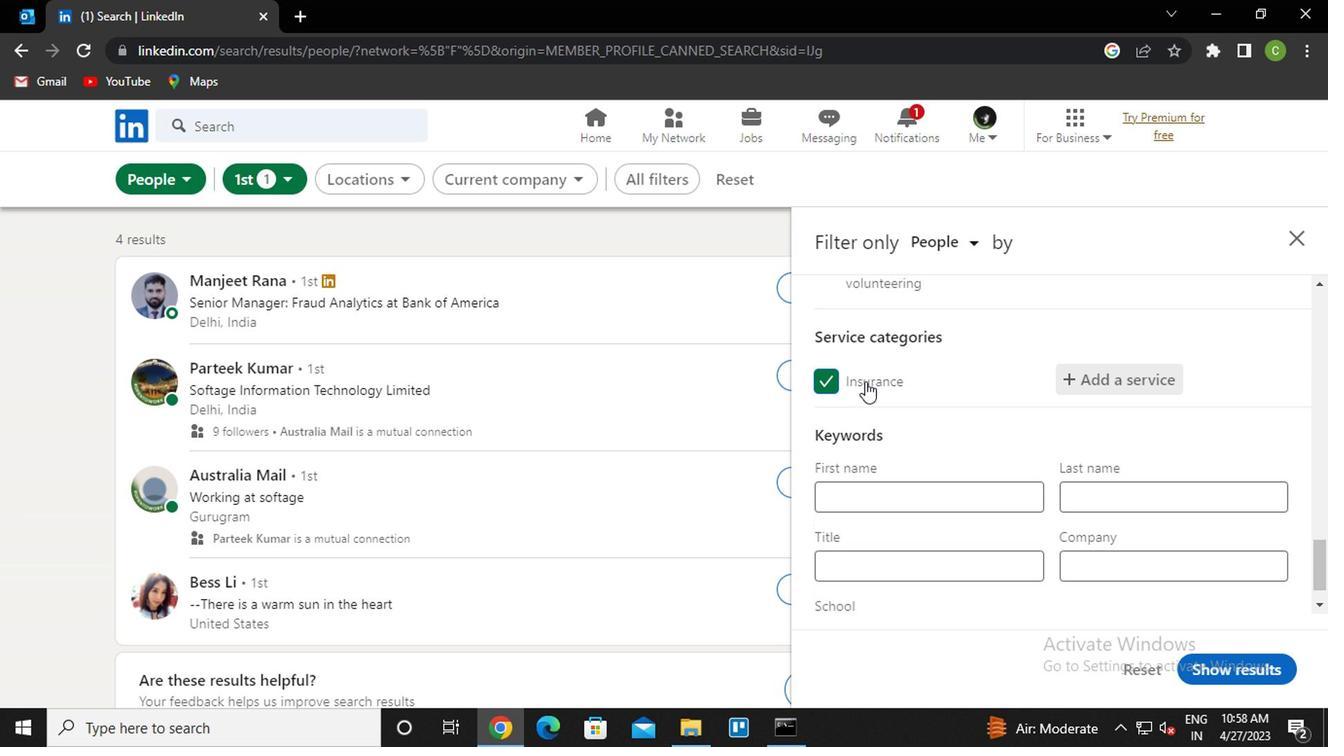 
Action: Mouse scrolled (897, 411) with delta (0, -1)
Screenshot: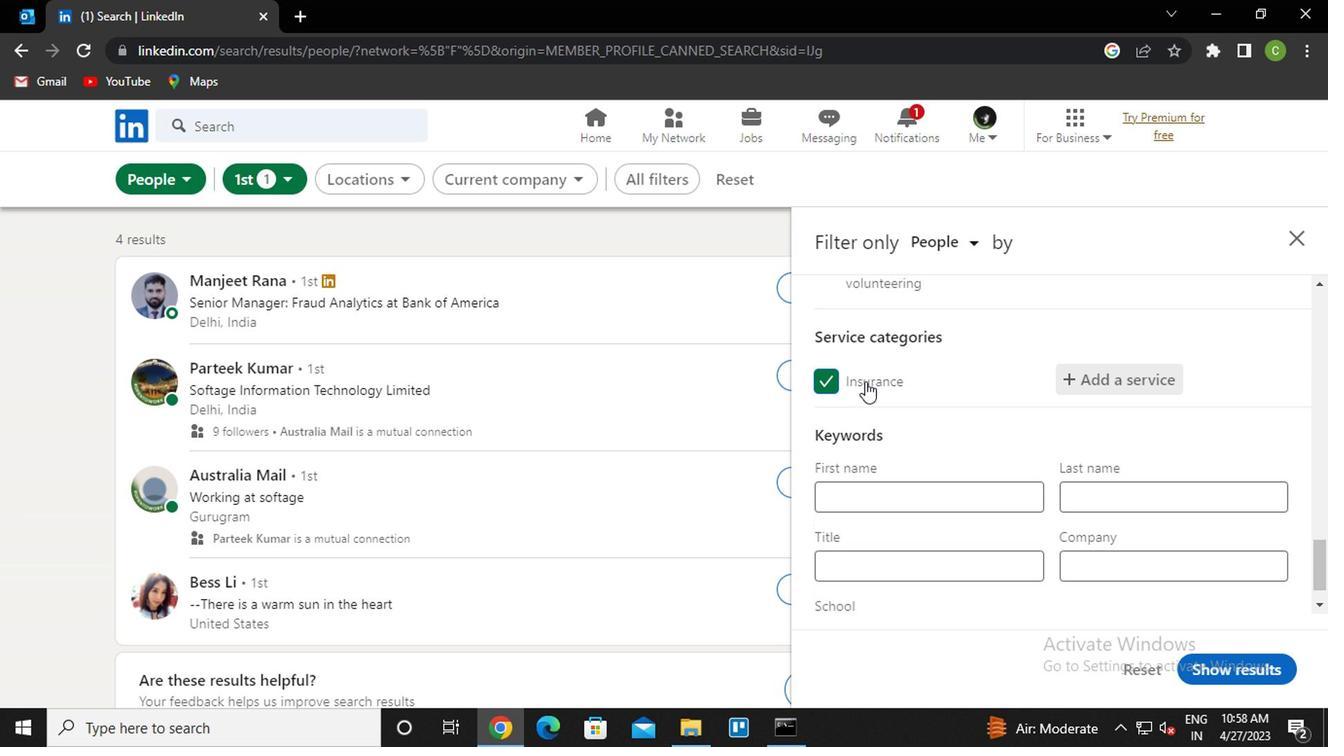 
Action: Mouse moved to (944, 516)
Screenshot: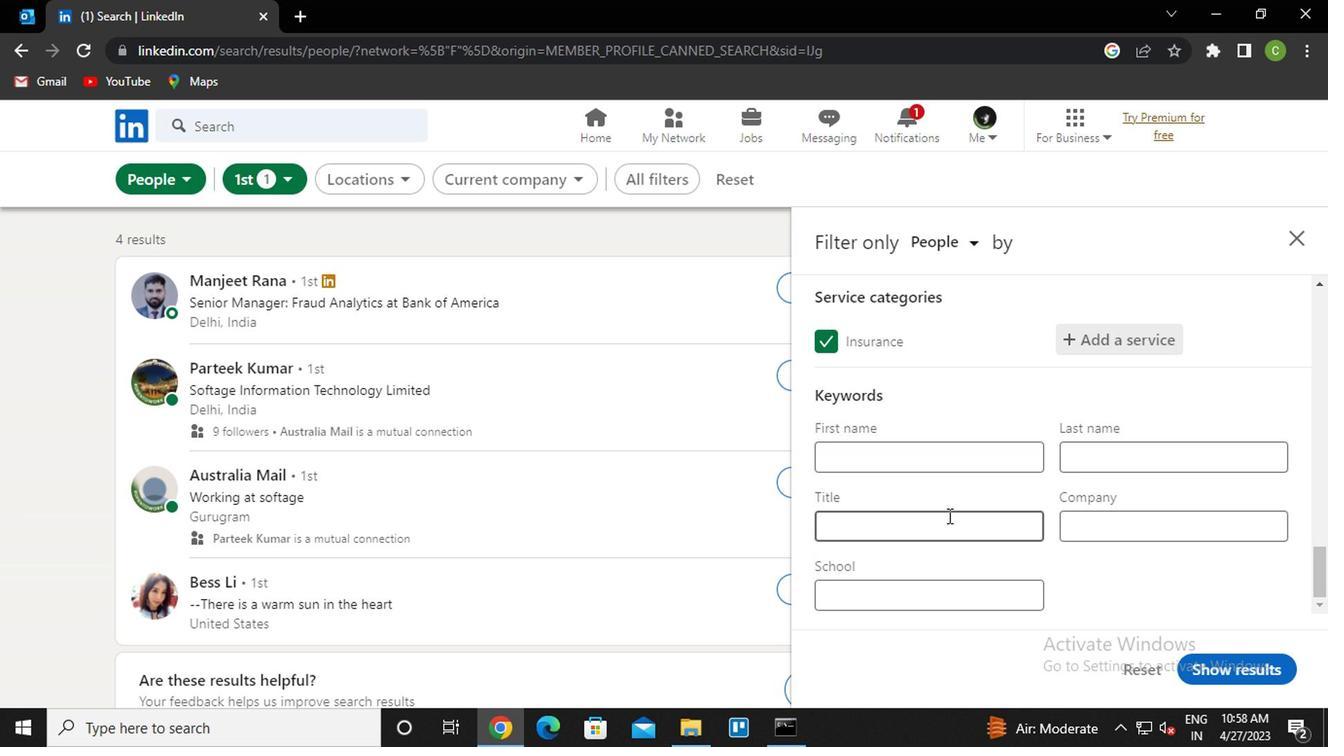
Action: Mouse pressed left at (944, 516)
Screenshot: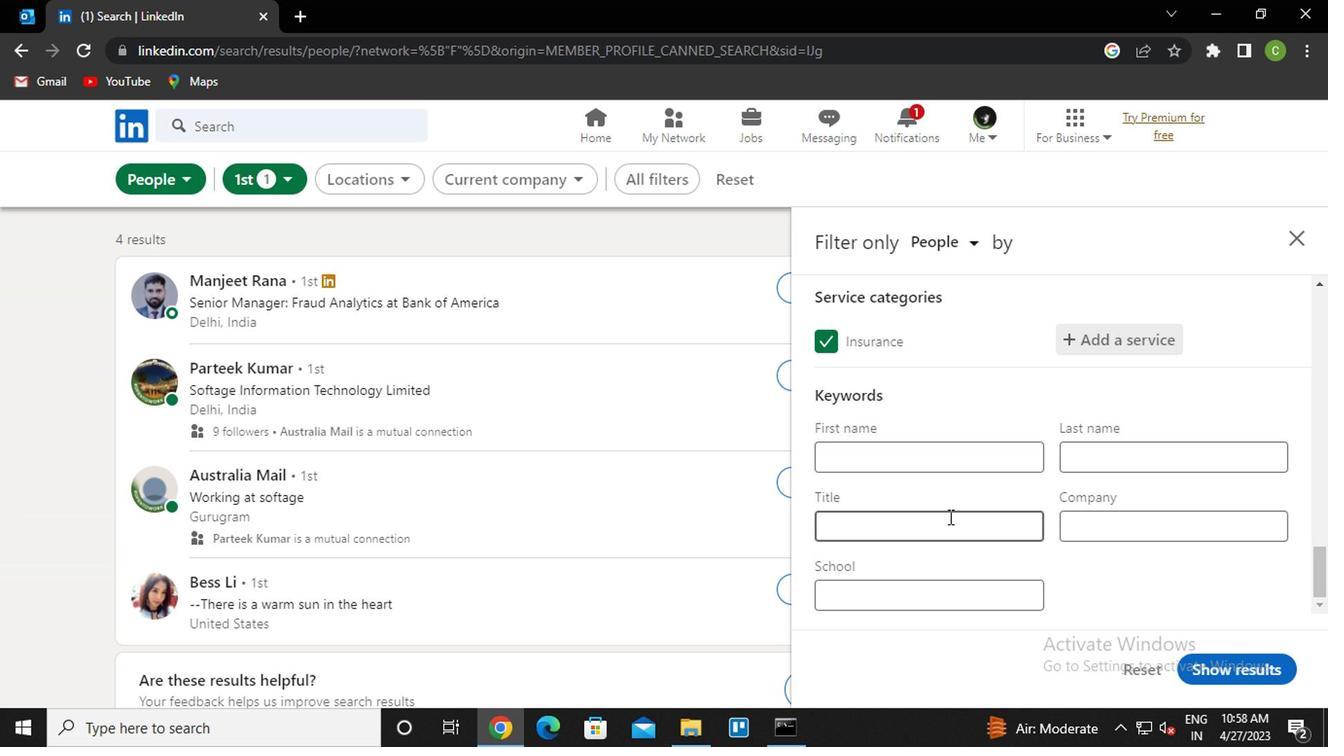 
Action: Key pressed <Key.caps_lock>a<Key.caps_lock>dministrative<Key.space><Key.caps_lock>s<Key.caps_lock>pecialist
Screenshot: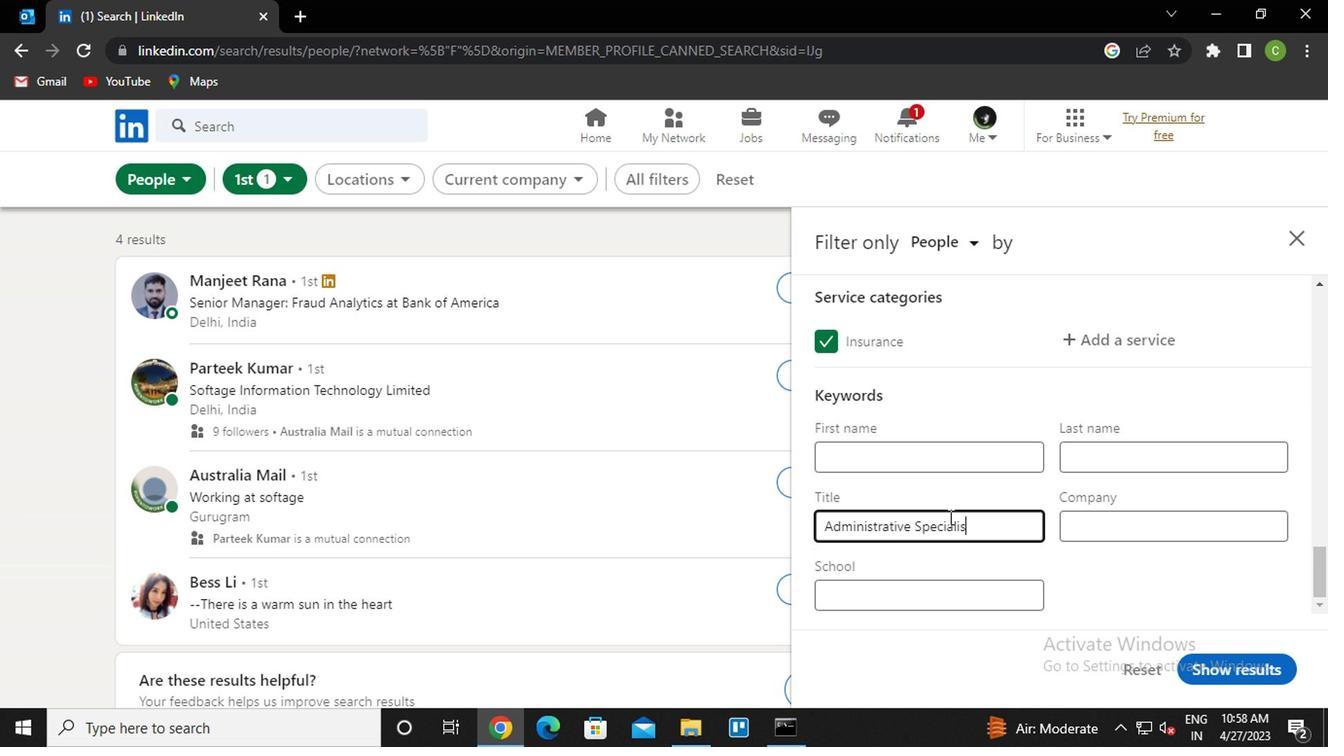 
Action: Mouse moved to (1268, 668)
Screenshot: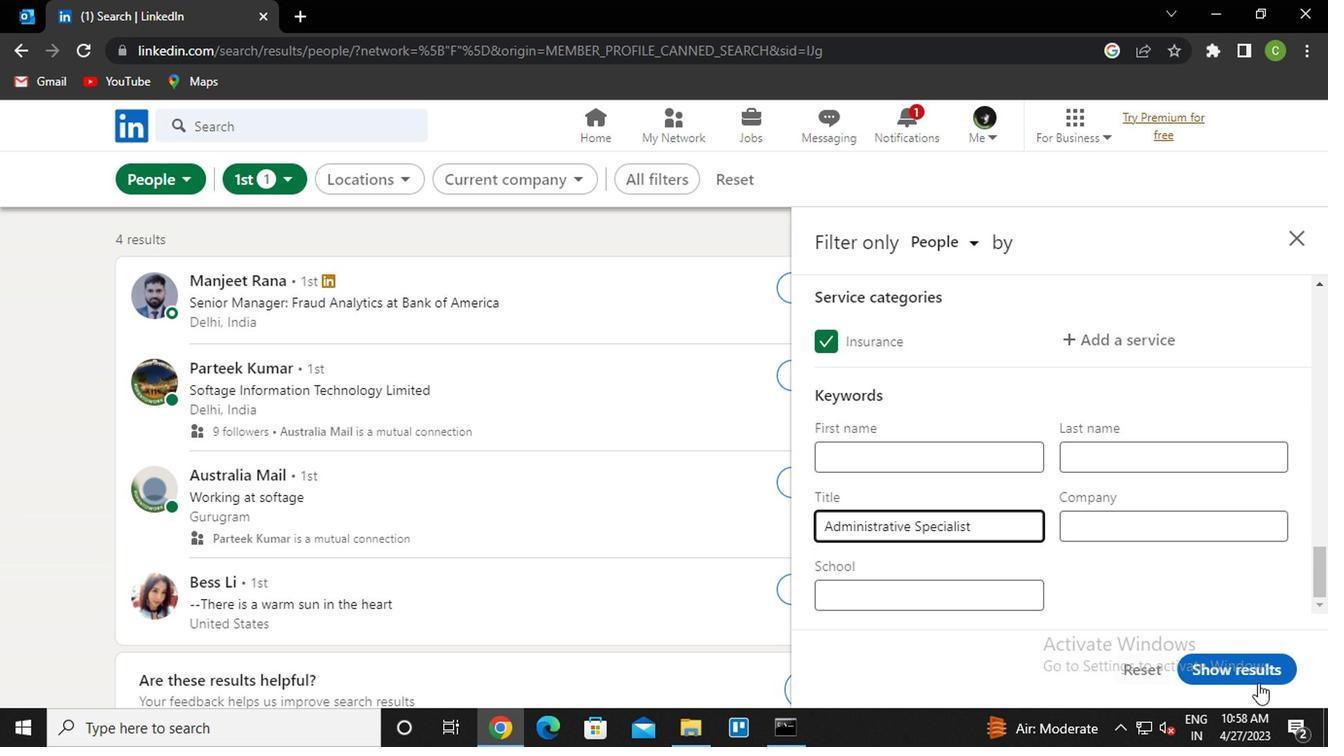 
Action: Mouse pressed left at (1268, 668)
Screenshot: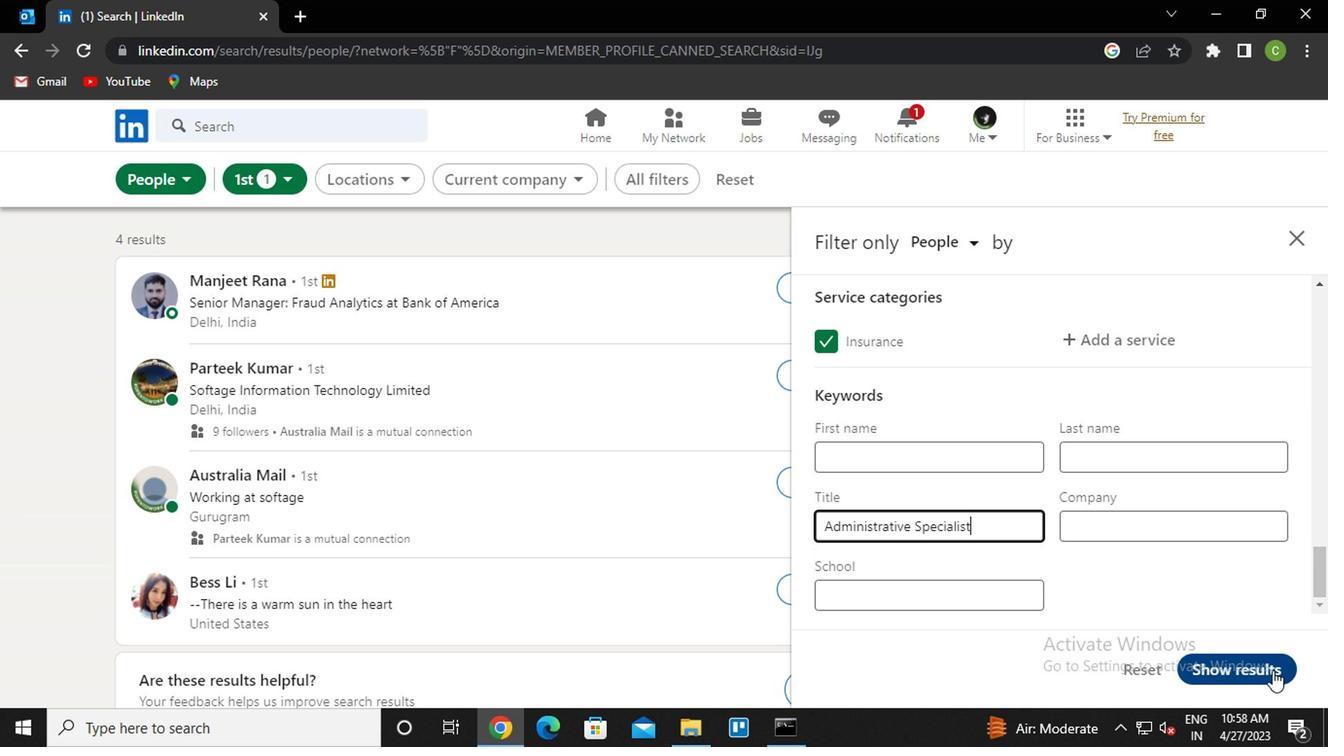 
Action: Mouse moved to (714, 644)
Screenshot: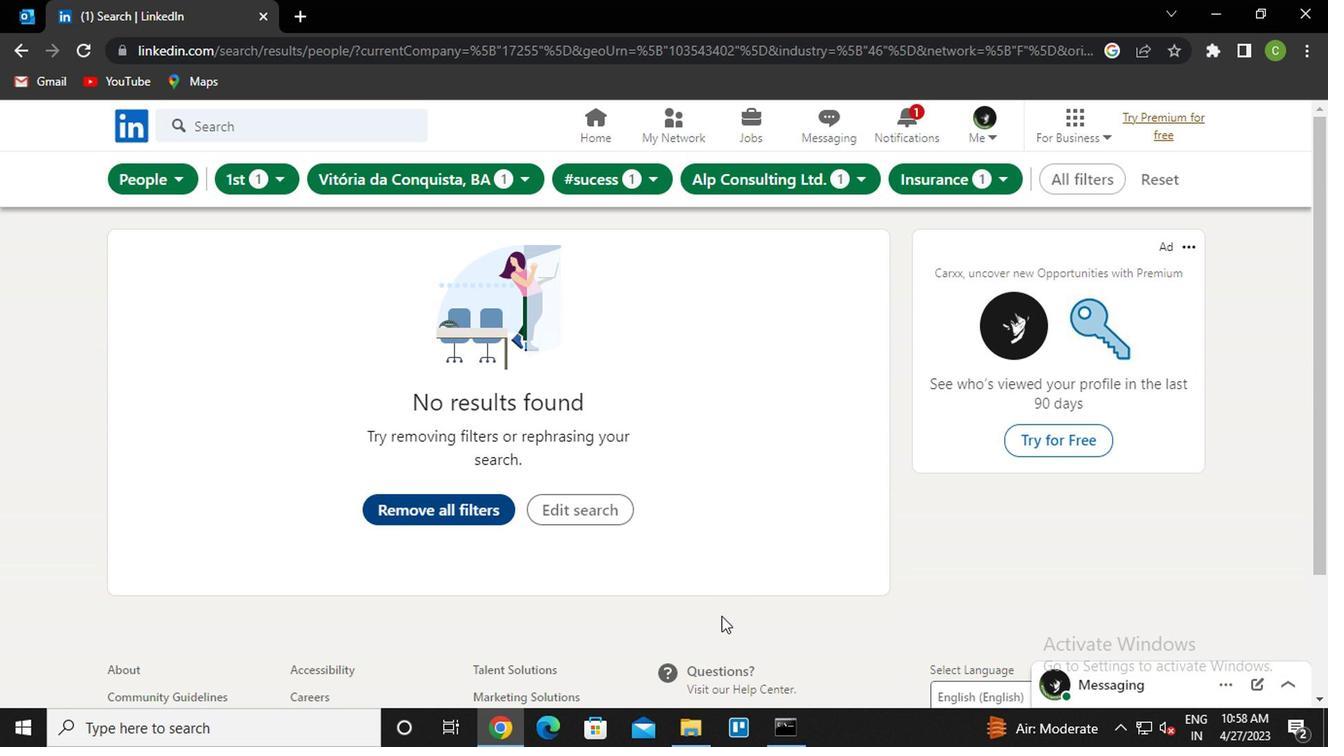 
Action: Key pressed <Key.f8>
Screenshot: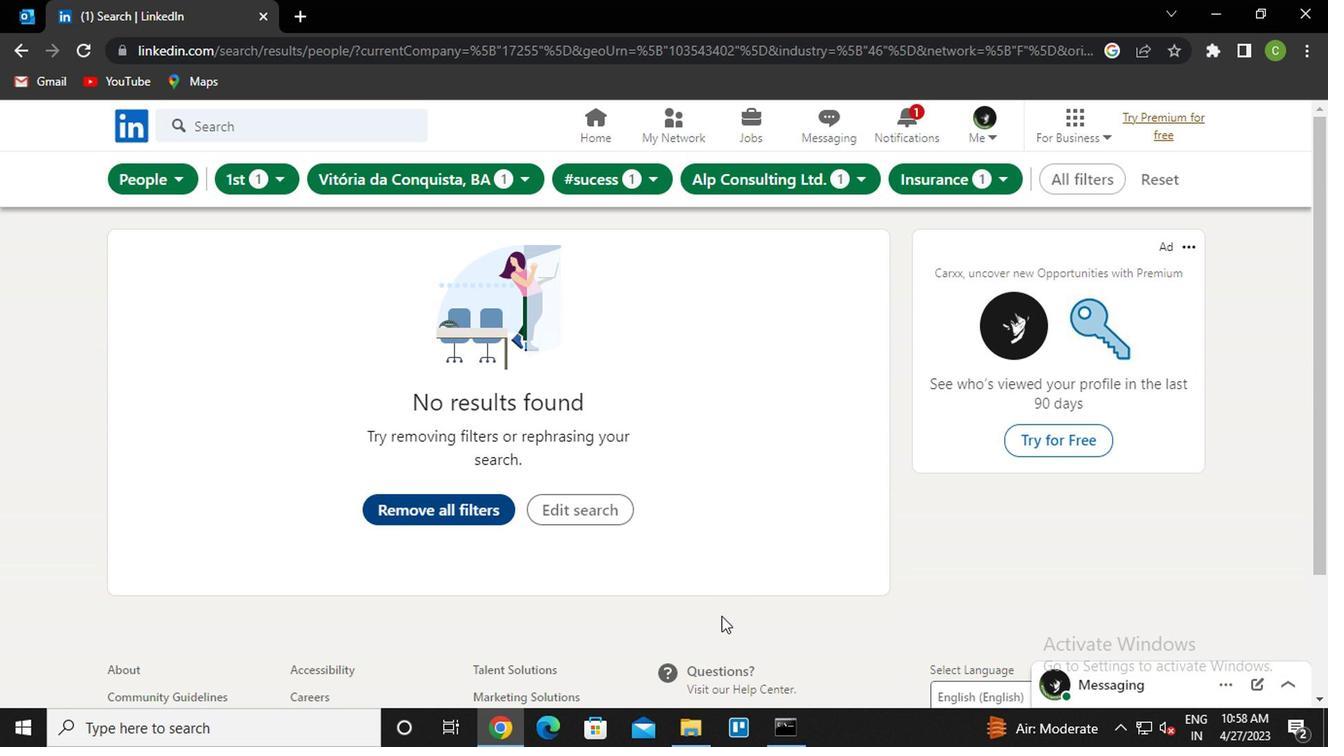 
